 Task: Look for space in Utebo, Spain from 9th June, 2023 to 16th June, 2023 for 2 adults in price range Rs.8000 to Rs.16000. Place can be entire place with 2 bedrooms having 2 beds and 1 bathroom. Property type can be house, flat, guest house. Booking option can be shelf check-in. Required host language is English.
Action: Mouse moved to (270, 148)
Screenshot: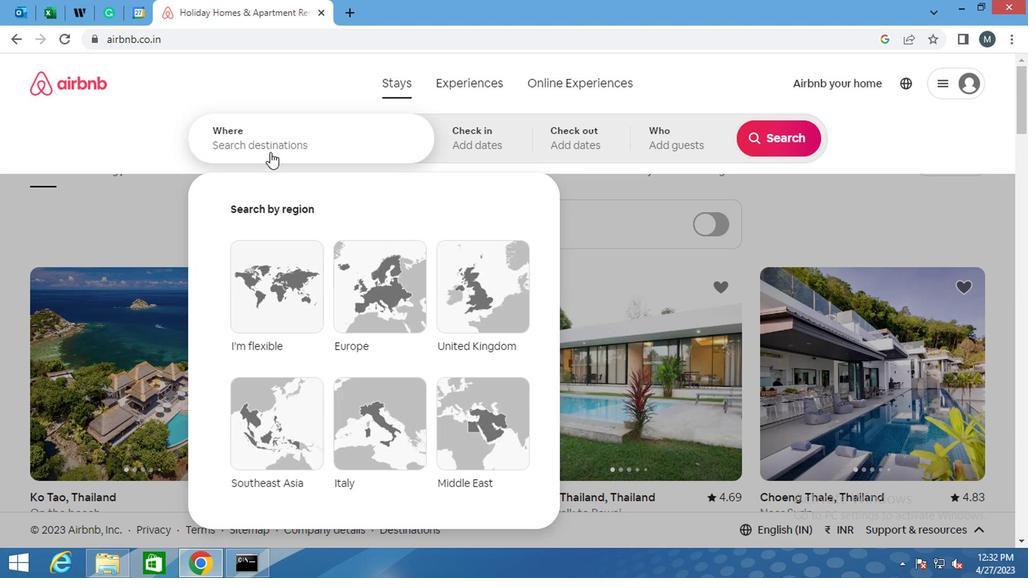 
Action: Mouse pressed left at (270, 148)
Screenshot: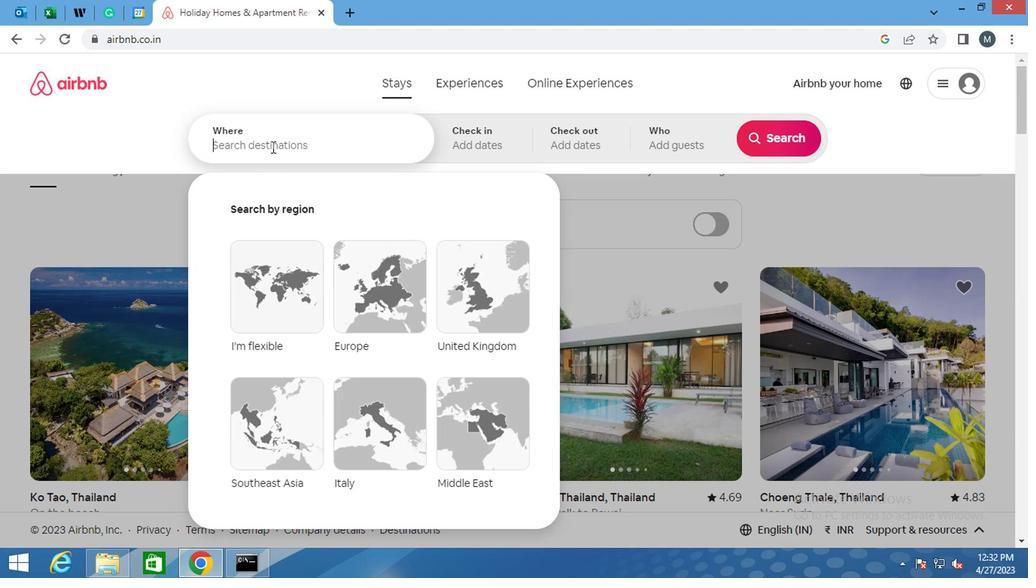 
Action: Mouse moved to (270, 147)
Screenshot: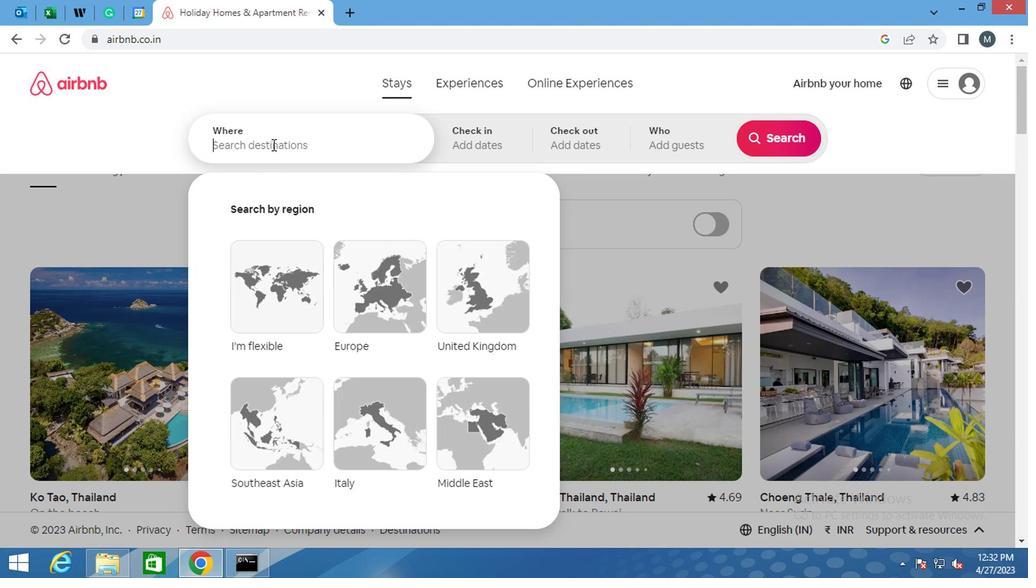 
Action: Key pressed <Key.shift><Key.shift><Key.shift><Key.shift>UTEBO,<Key.space><Key.shift>
Screenshot: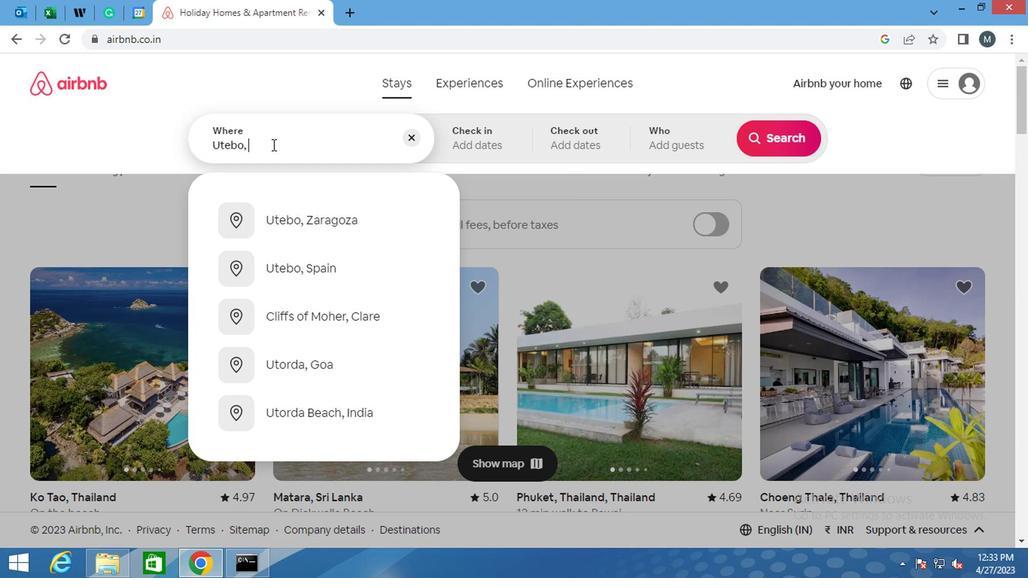 
Action: Mouse moved to (337, 259)
Screenshot: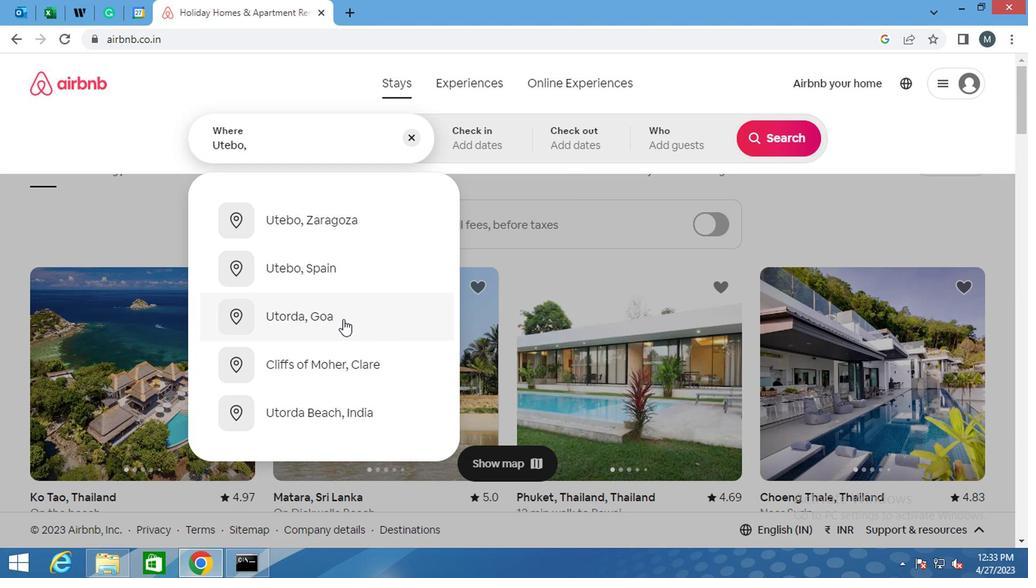 
Action: Mouse pressed left at (337, 259)
Screenshot: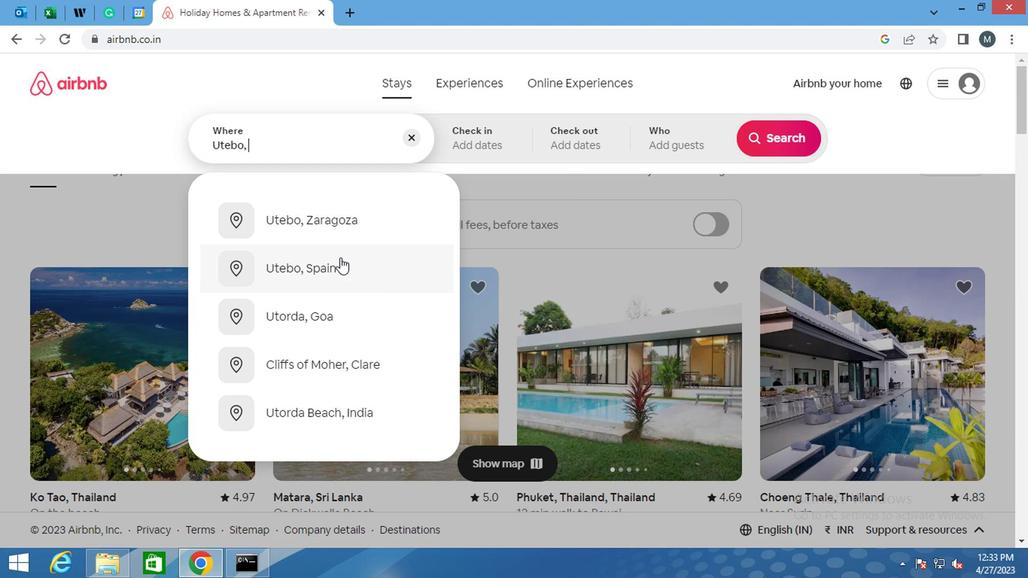 
Action: Mouse moved to (755, 259)
Screenshot: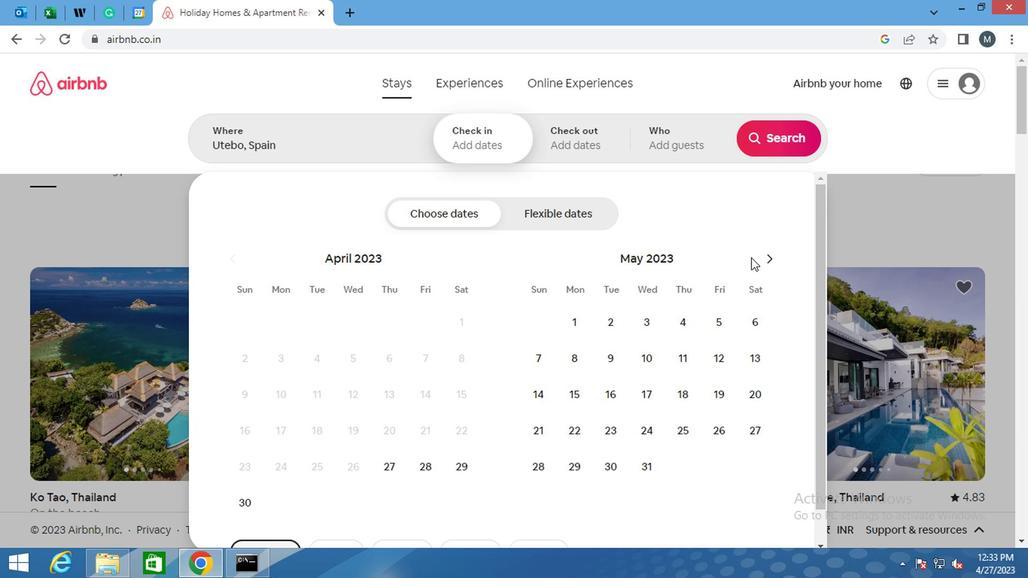 
Action: Mouse pressed left at (755, 259)
Screenshot: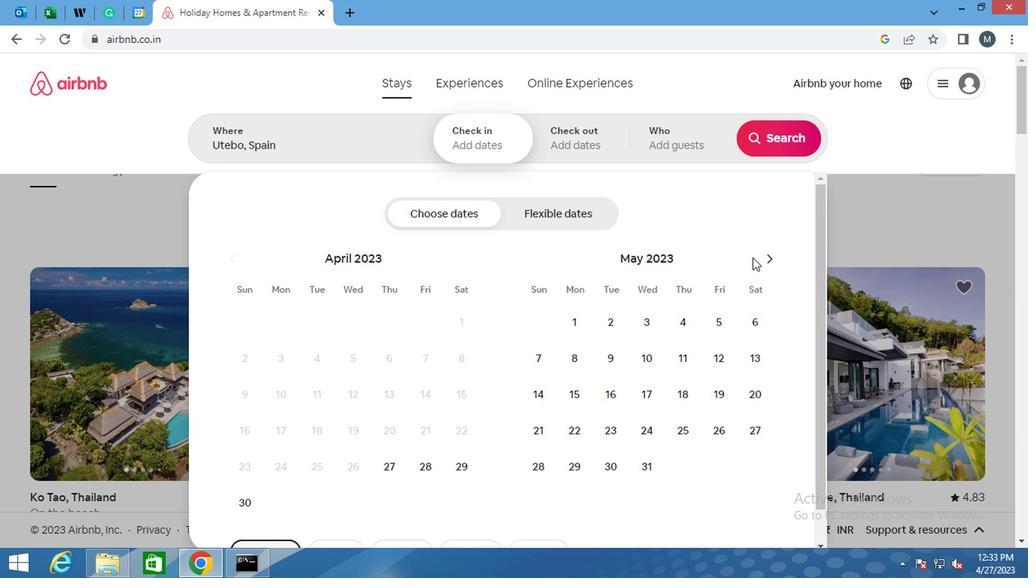 
Action: Mouse moved to (757, 259)
Screenshot: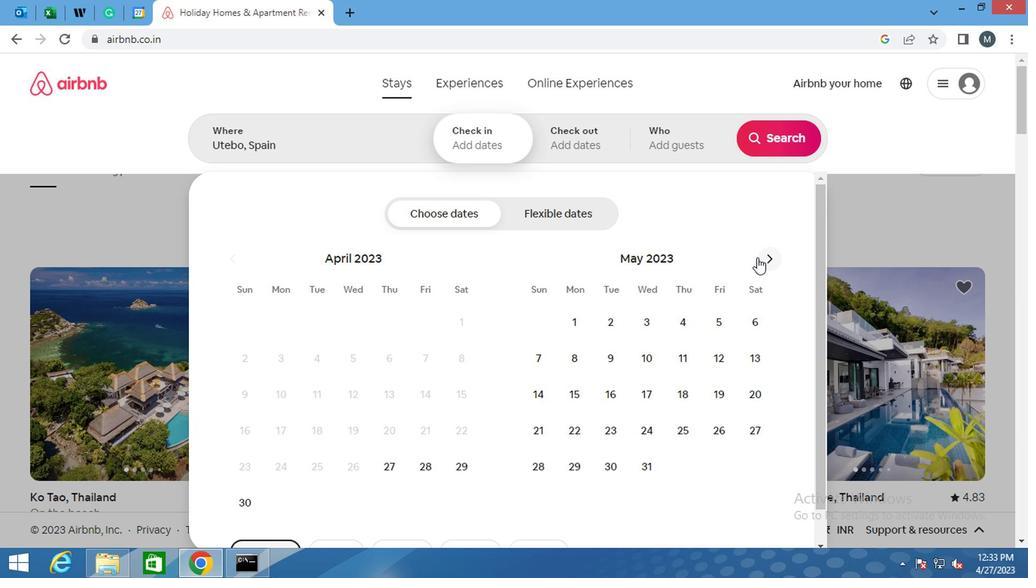 
Action: Mouse pressed left at (757, 259)
Screenshot: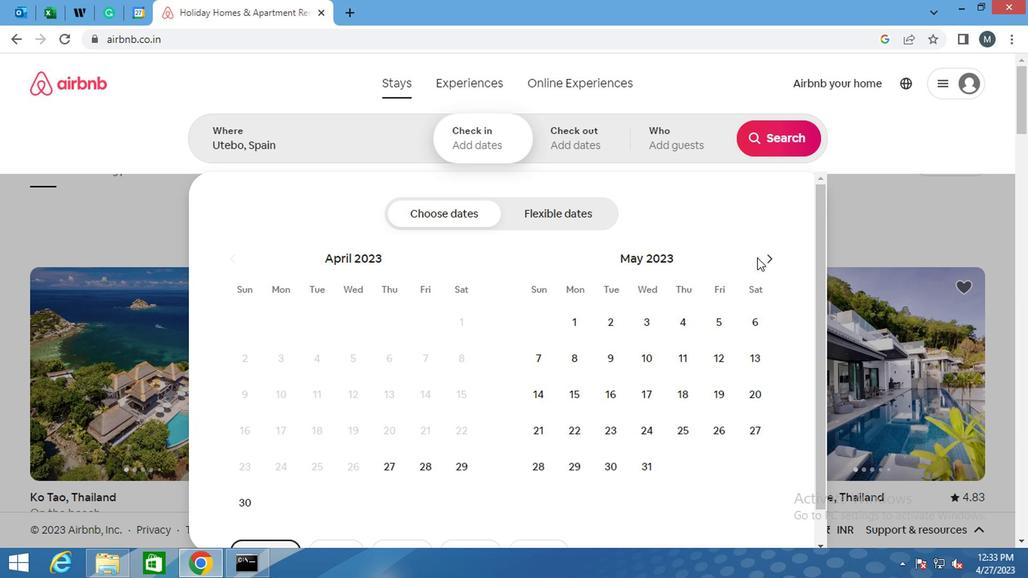 
Action: Mouse pressed left at (757, 259)
Screenshot: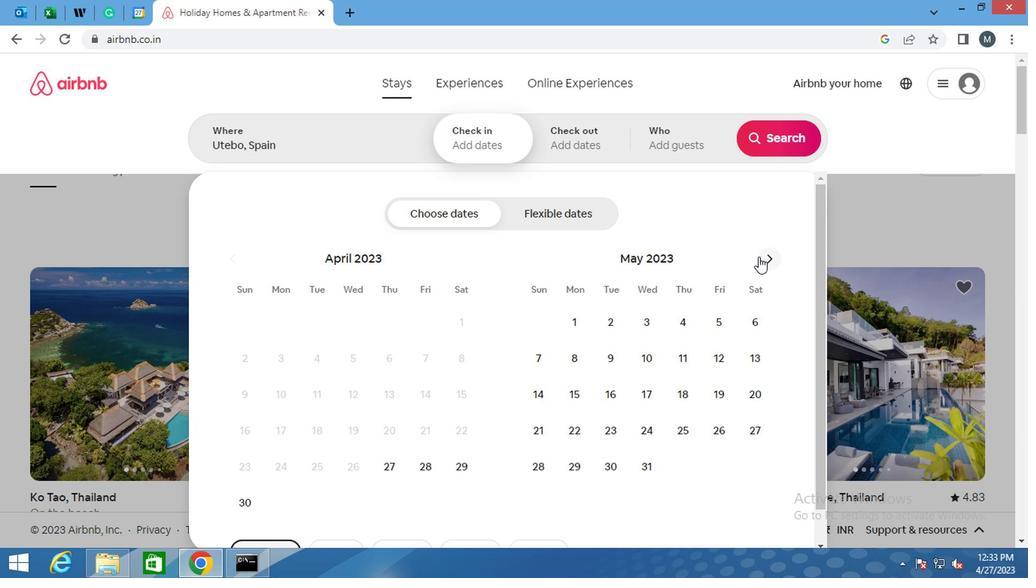 
Action: Mouse pressed left at (757, 259)
Screenshot: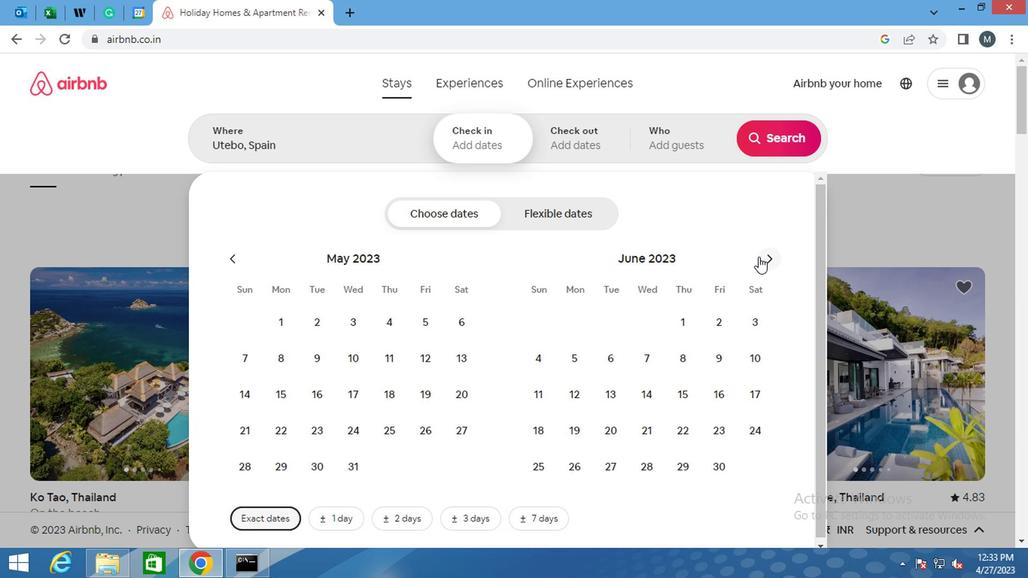 
Action: Mouse moved to (231, 250)
Screenshot: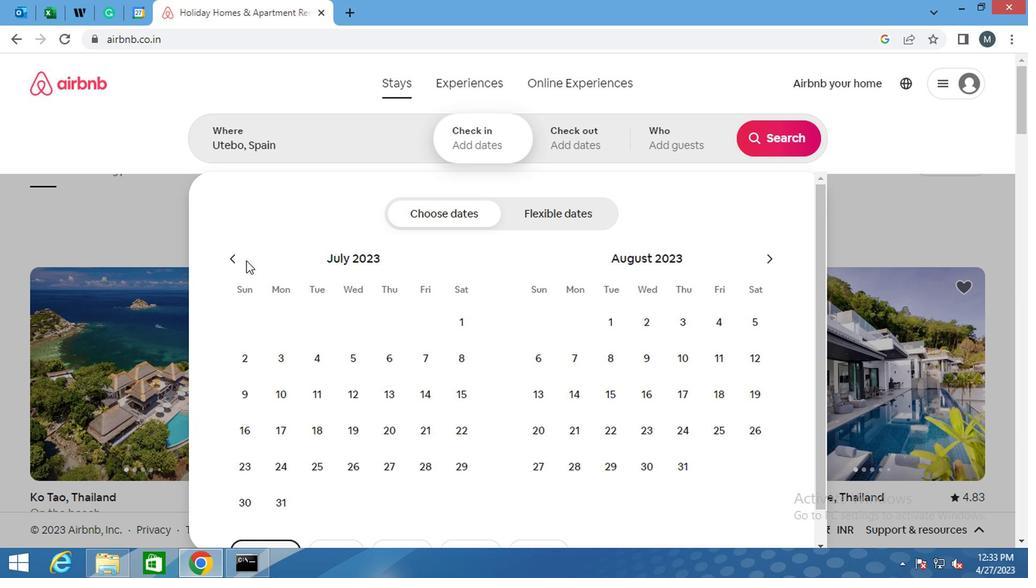 
Action: Mouse pressed left at (231, 250)
Screenshot: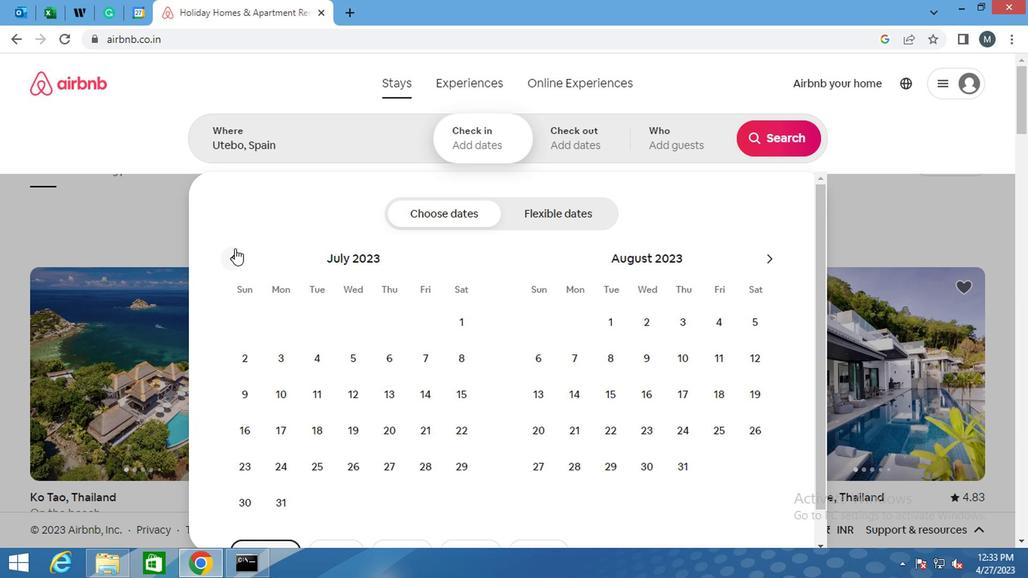 
Action: Mouse moved to (429, 359)
Screenshot: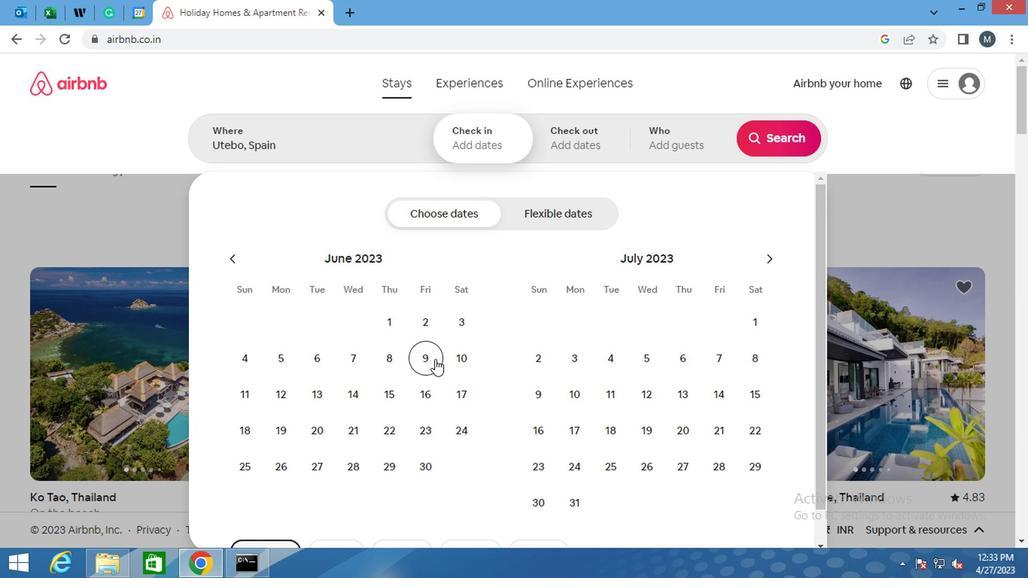 
Action: Mouse pressed left at (429, 359)
Screenshot: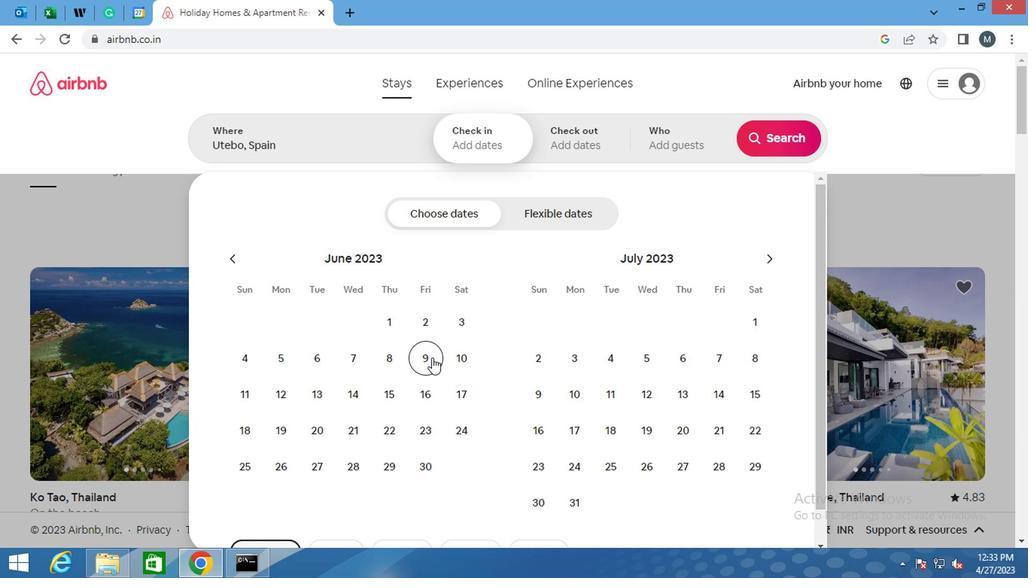 
Action: Mouse moved to (426, 382)
Screenshot: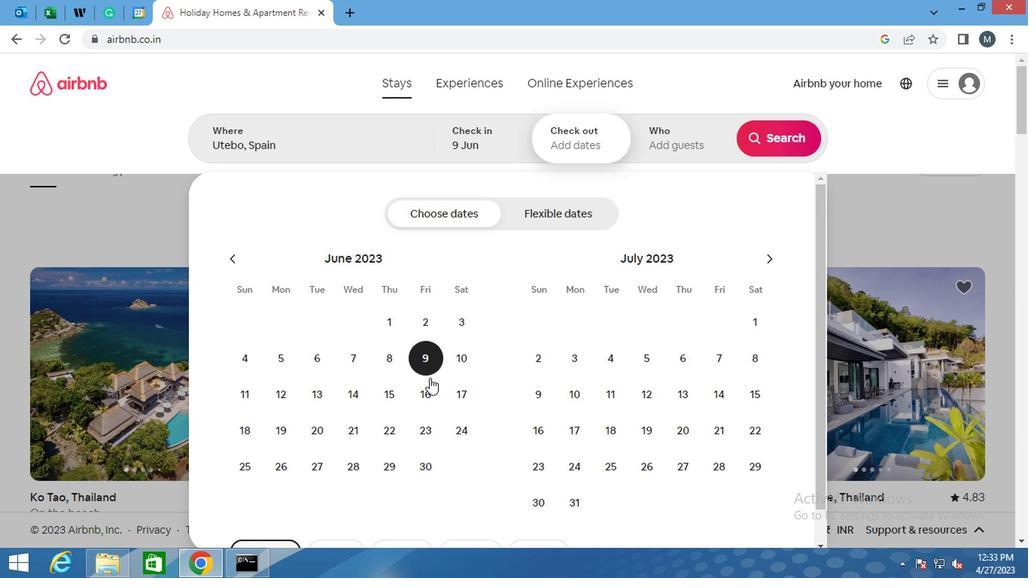 
Action: Mouse pressed left at (426, 382)
Screenshot: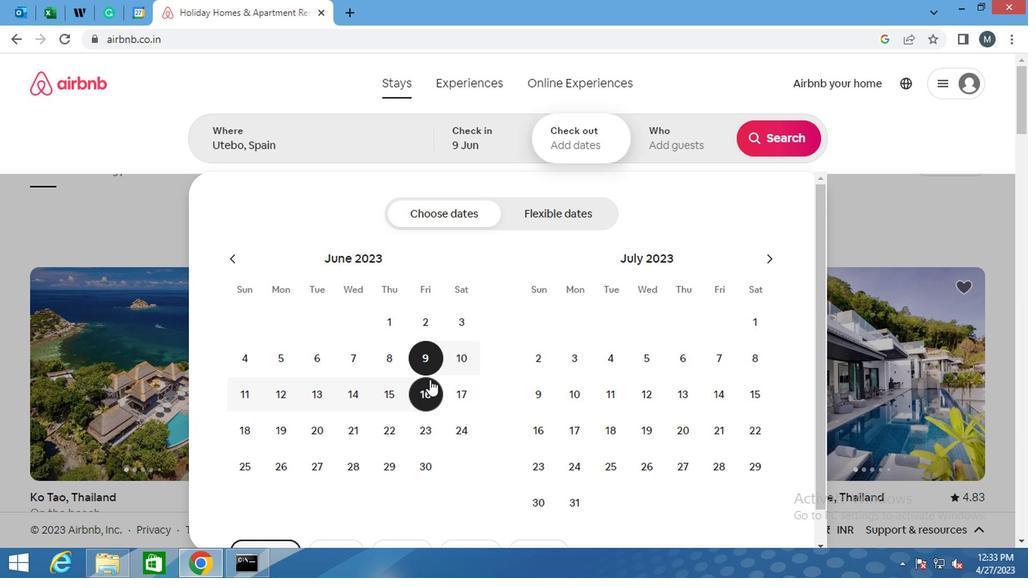 
Action: Mouse moved to (675, 141)
Screenshot: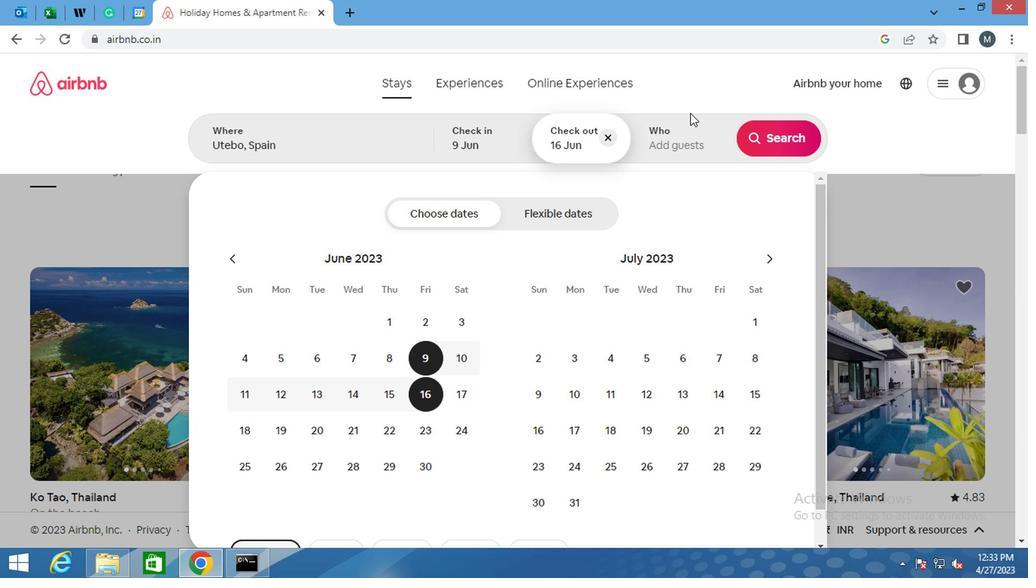 
Action: Mouse pressed left at (675, 141)
Screenshot: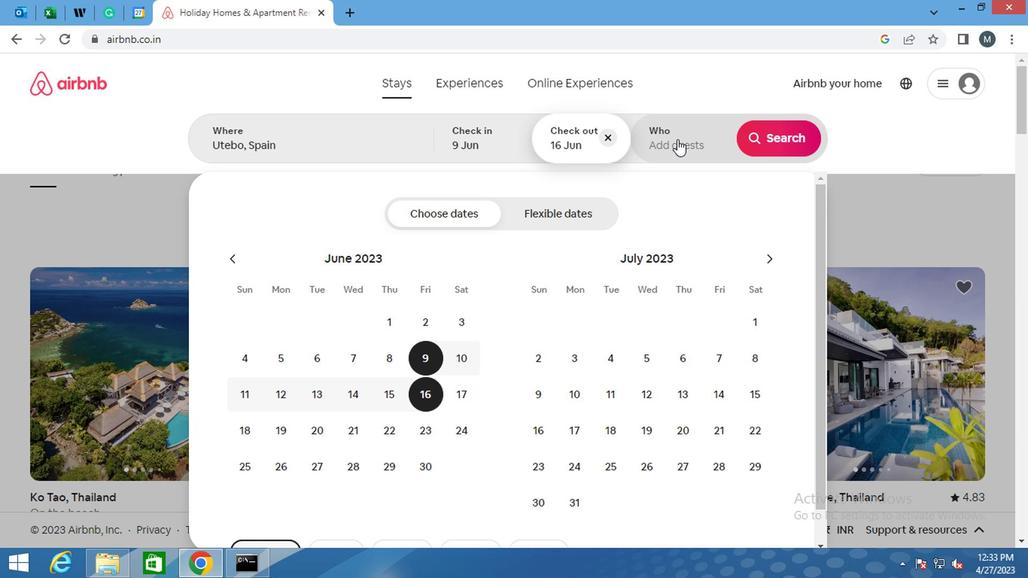 
Action: Mouse moved to (786, 222)
Screenshot: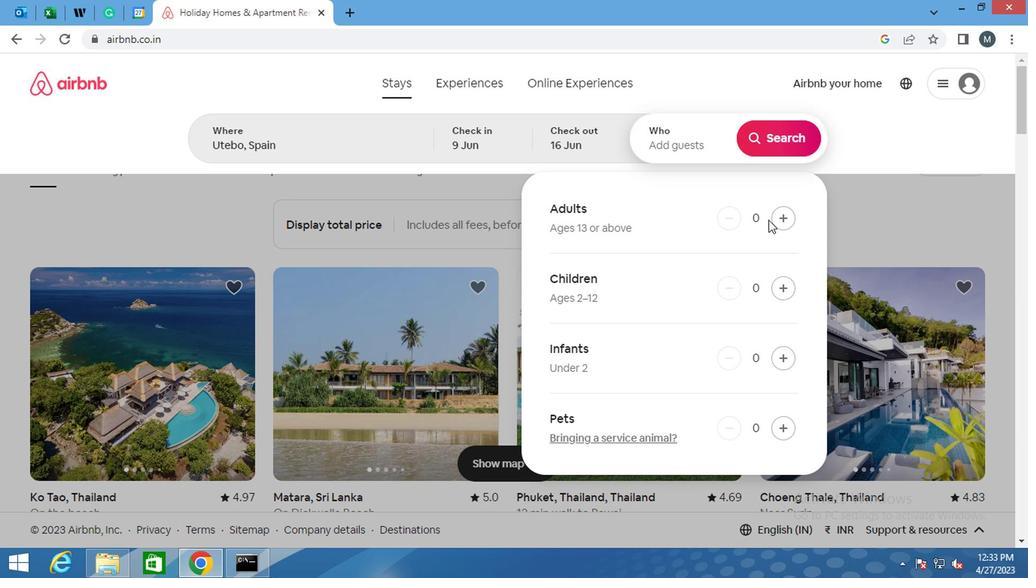 
Action: Mouse pressed left at (786, 222)
Screenshot: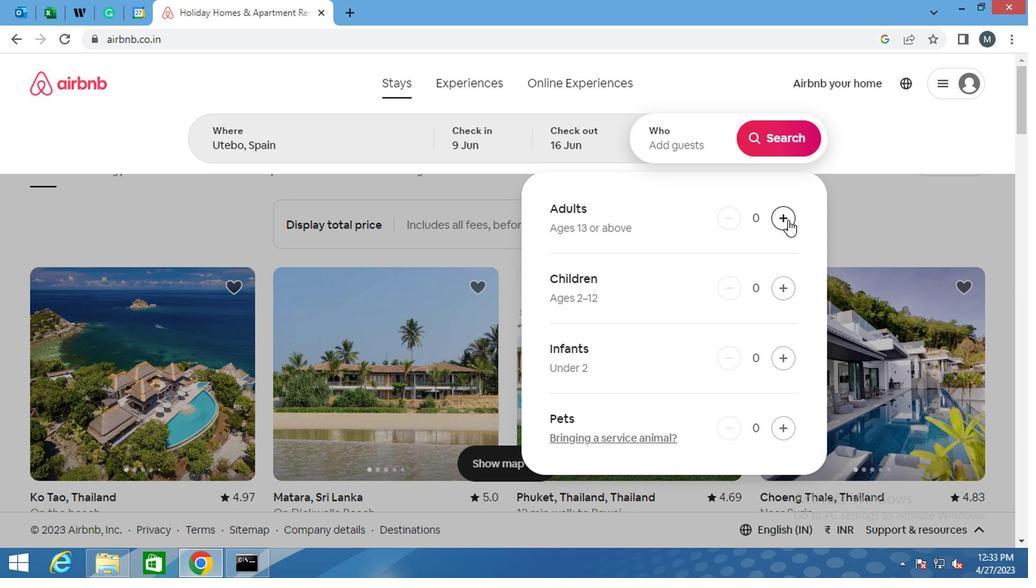 
Action: Mouse pressed left at (786, 222)
Screenshot: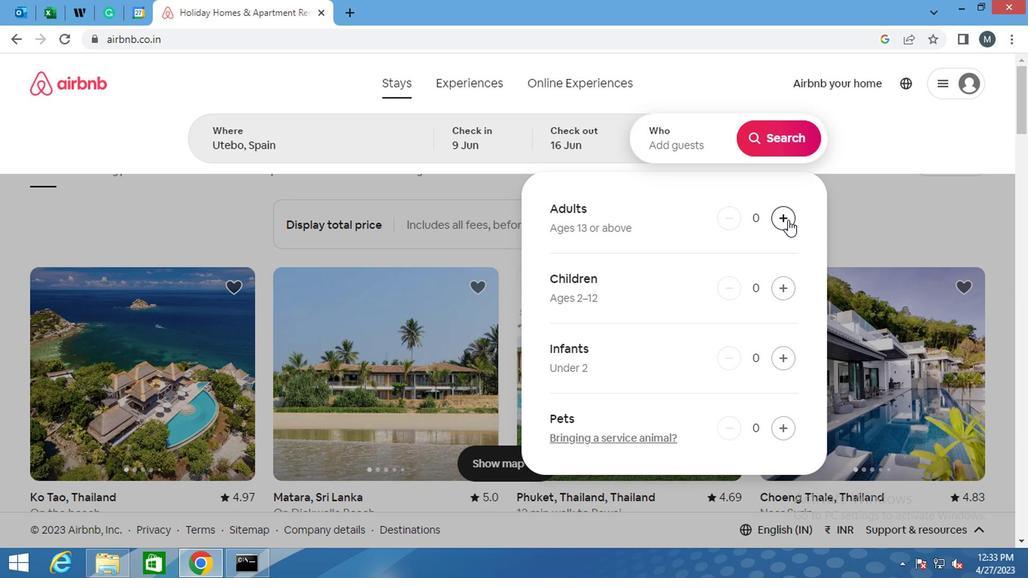 
Action: Mouse moved to (772, 139)
Screenshot: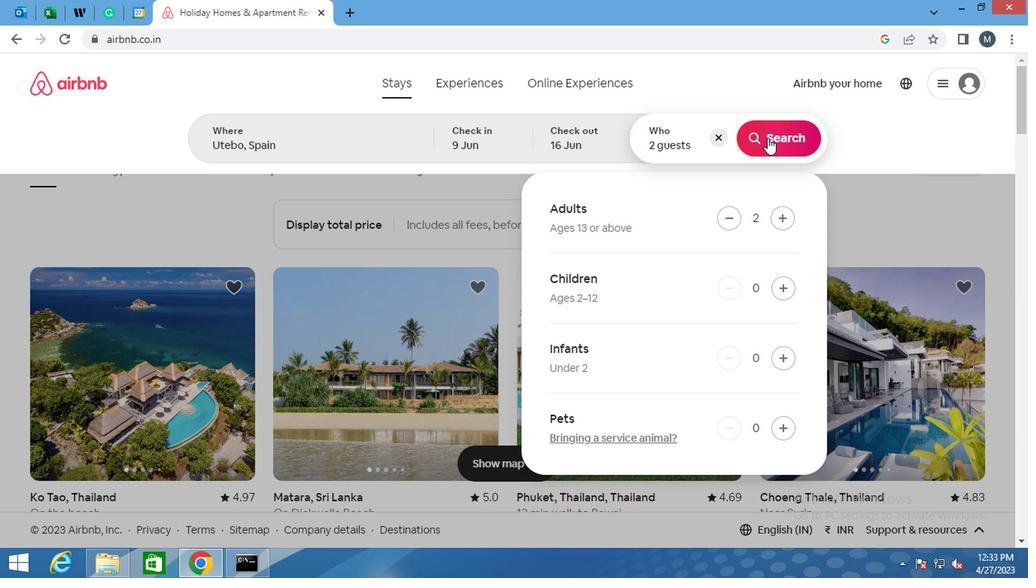 
Action: Mouse pressed left at (772, 139)
Screenshot: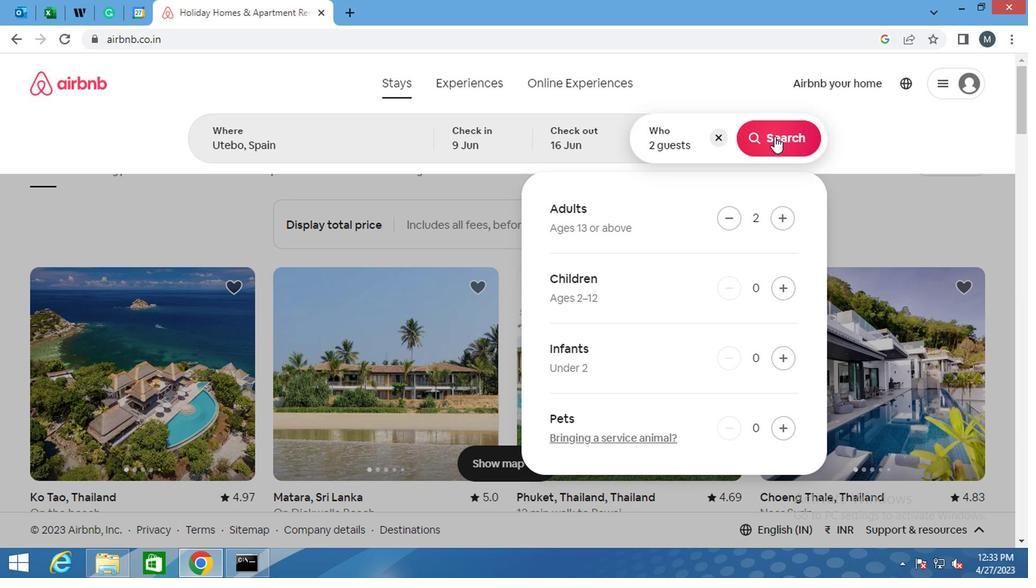 
Action: Mouse moved to (959, 130)
Screenshot: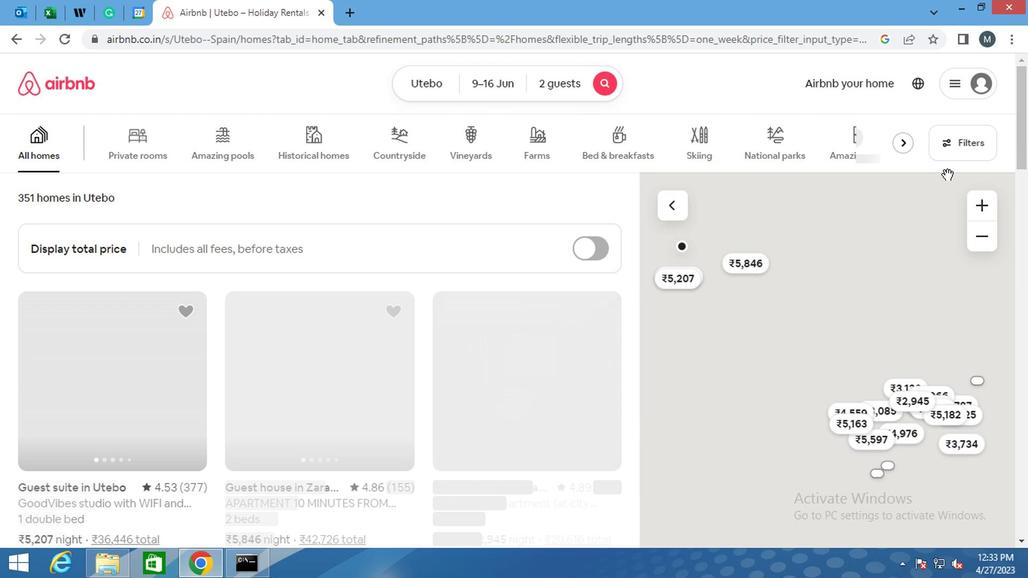 
Action: Mouse pressed left at (959, 130)
Screenshot: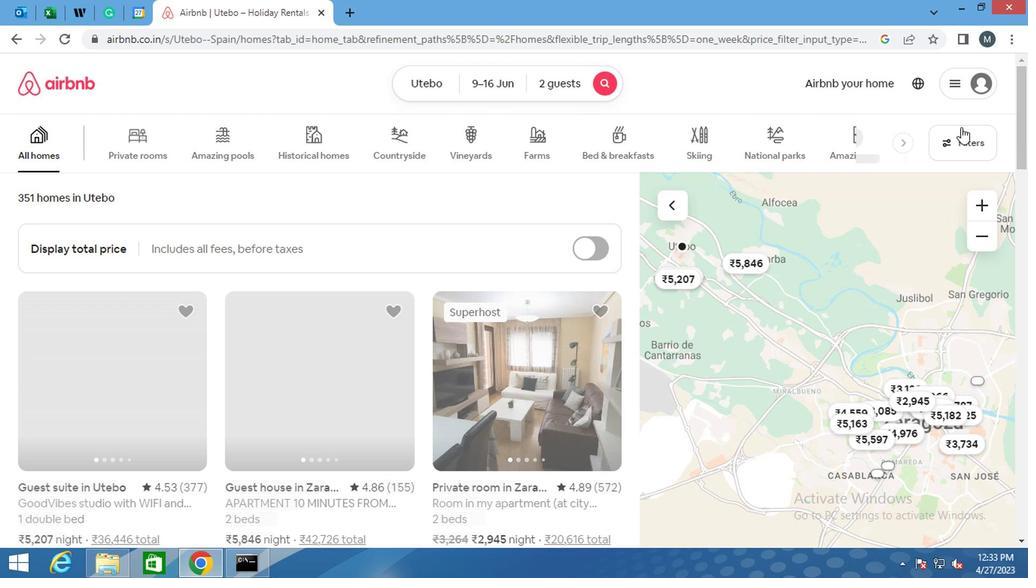 
Action: Mouse moved to (957, 143)
Screenshot: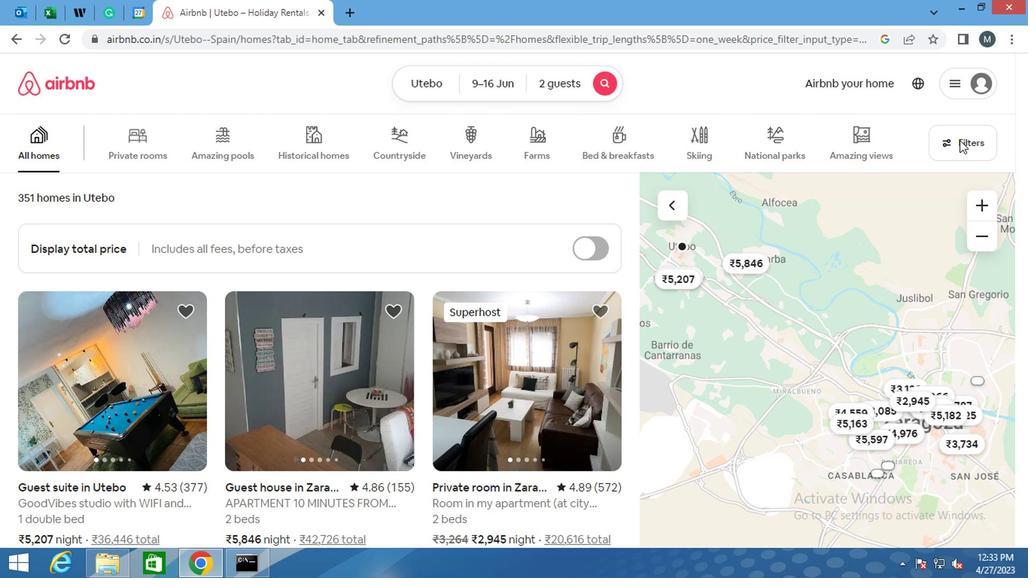 
Action: Mouse pressed left at (957, 143)
Screenshot: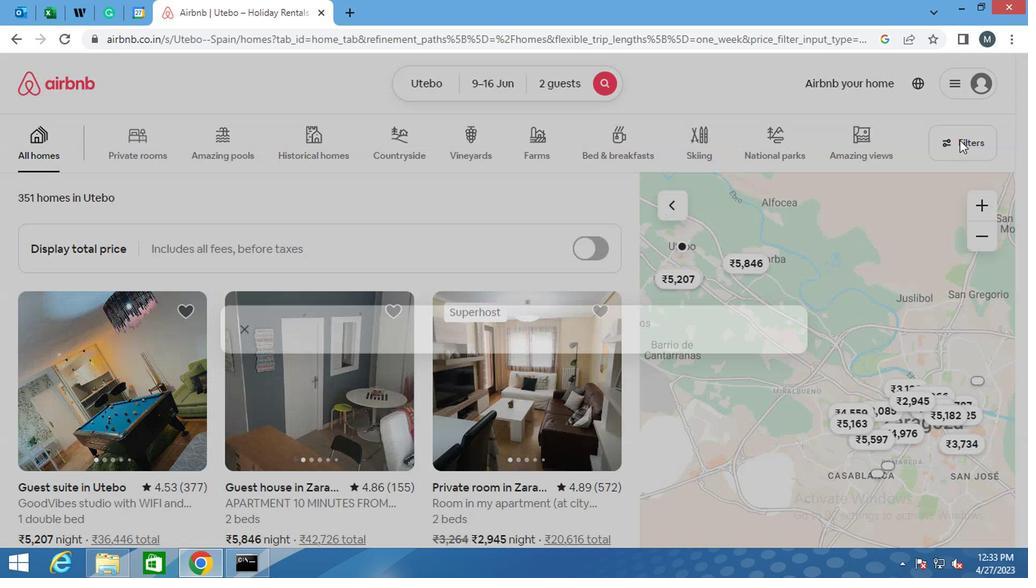 
Action: Mouse moved to (953, 149)
Screenshot: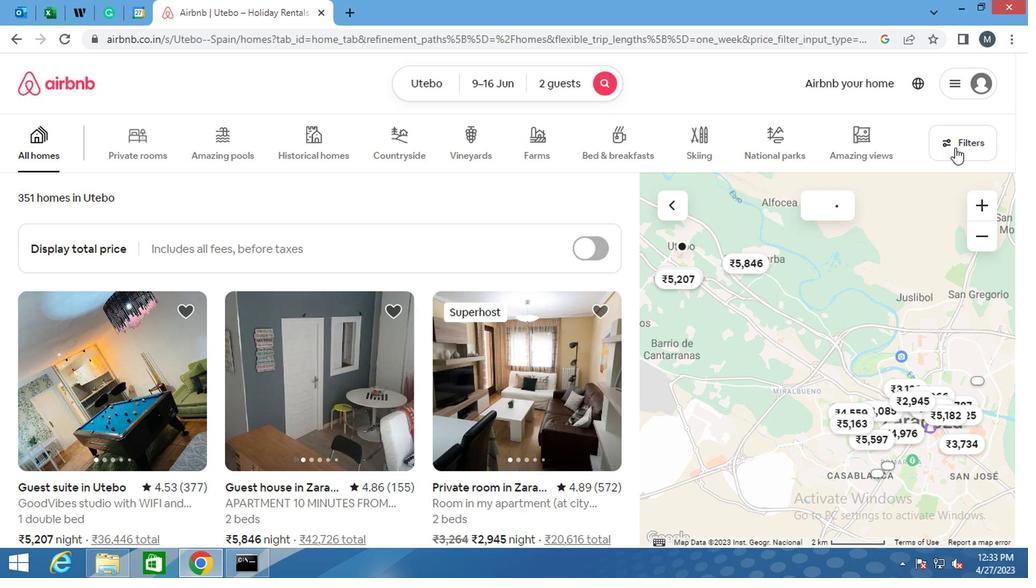 
Action: Mouse pressed left at (953, 149)
Screenshot: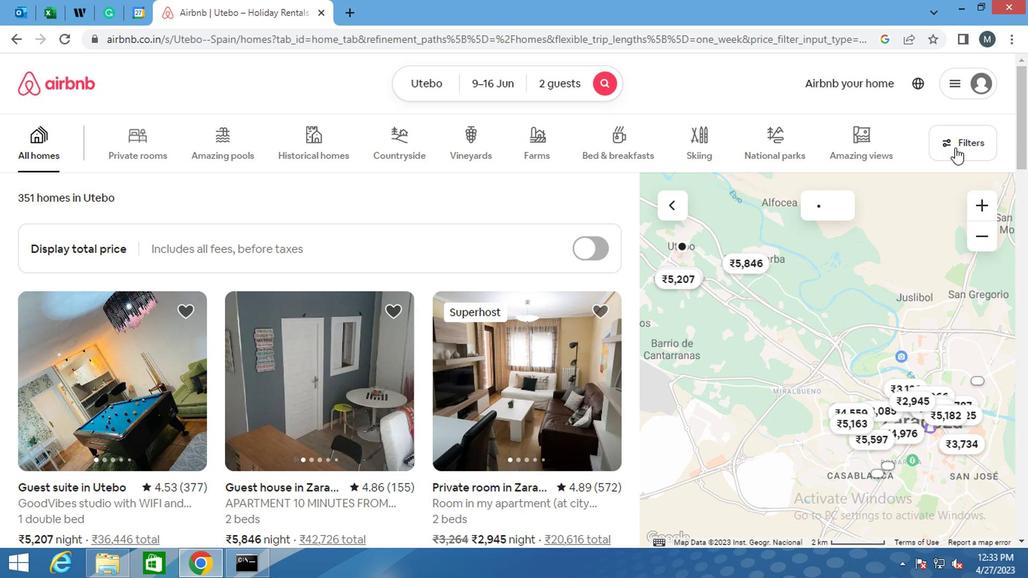
Action: Mouse moved to (342, 336)
Screenshot: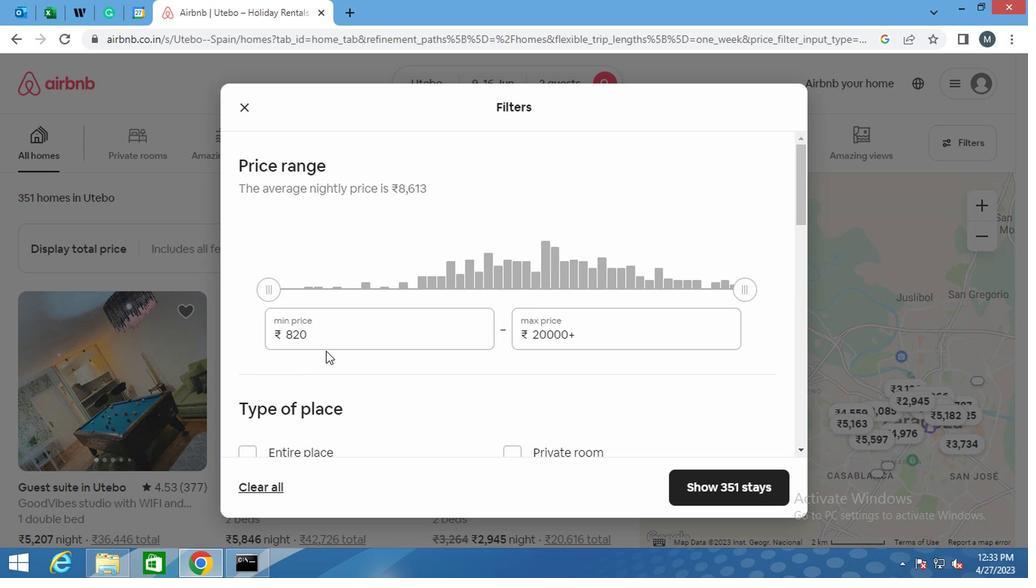 
Action: Mouse pressed left at (342, 336)
Screenshot: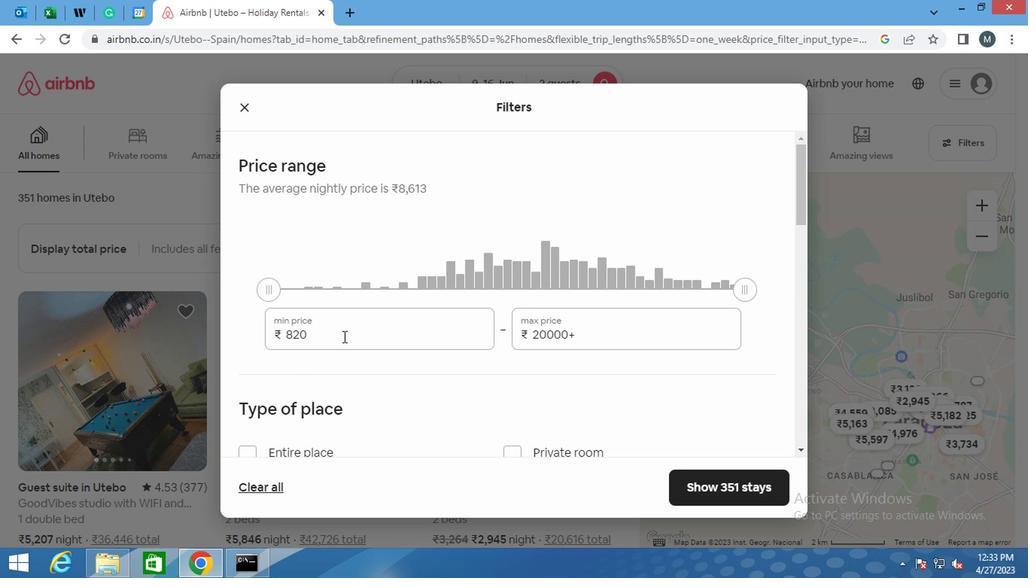 
Action: Mouse moved to (342, 334)
Screenshot: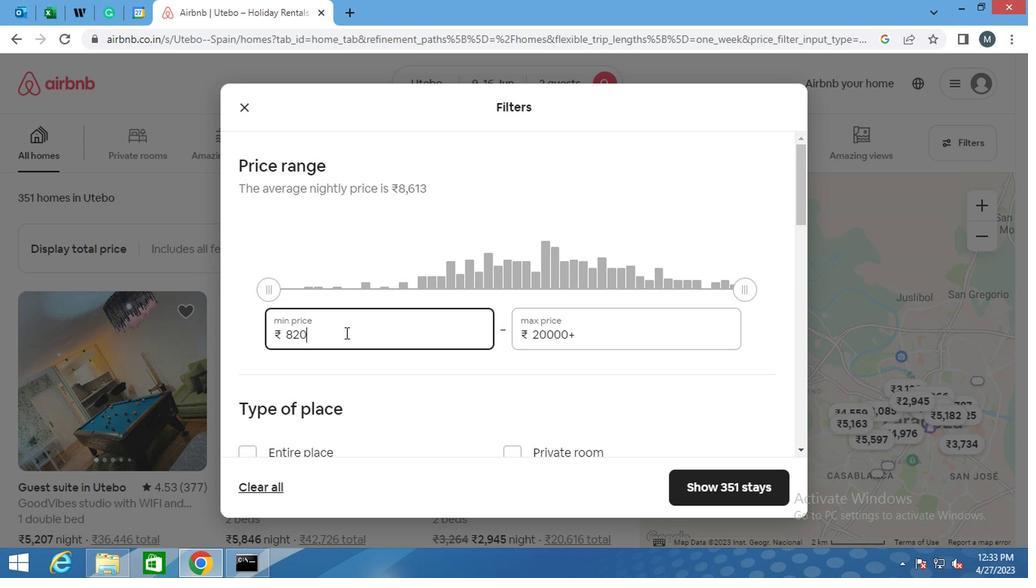 
Action: Key pressed <Key.backspace>
Screenshot: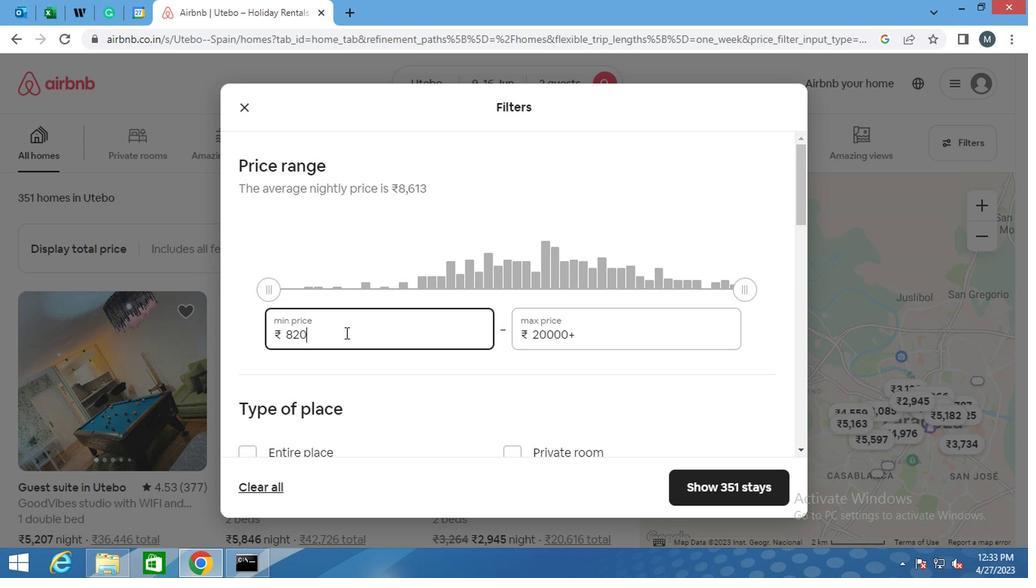 
Action: Mouse moved to (342, 337)
Screenshot: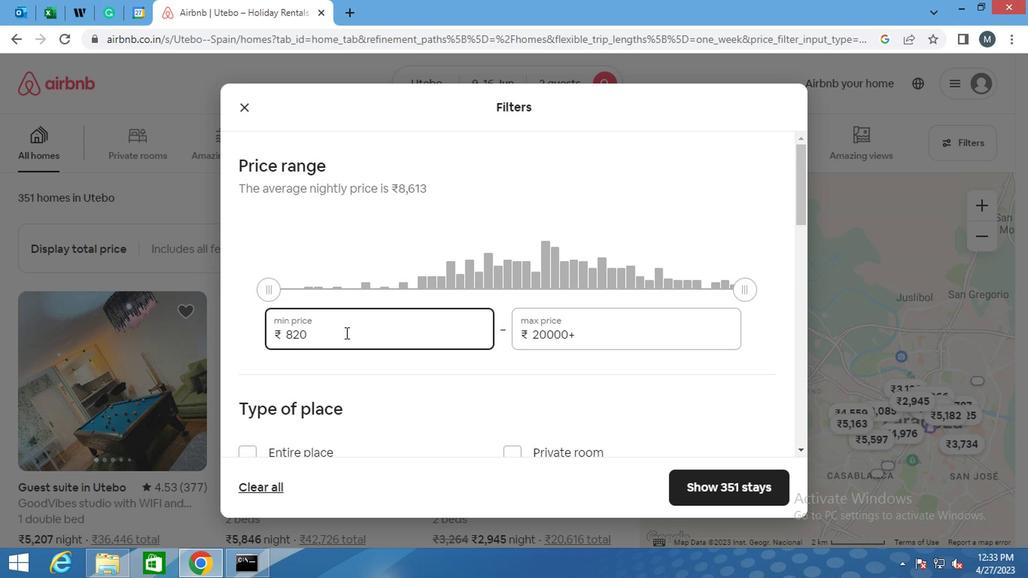 
Action: Key pressed <Key.backspace>
Screenshot: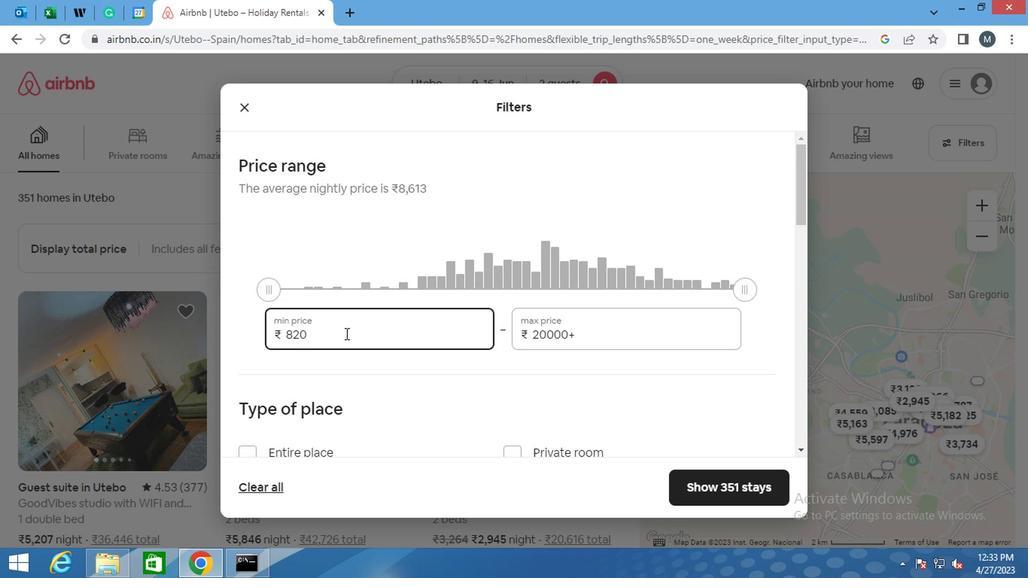 
Action: Mouse moved to (342, 337)
Screenshot: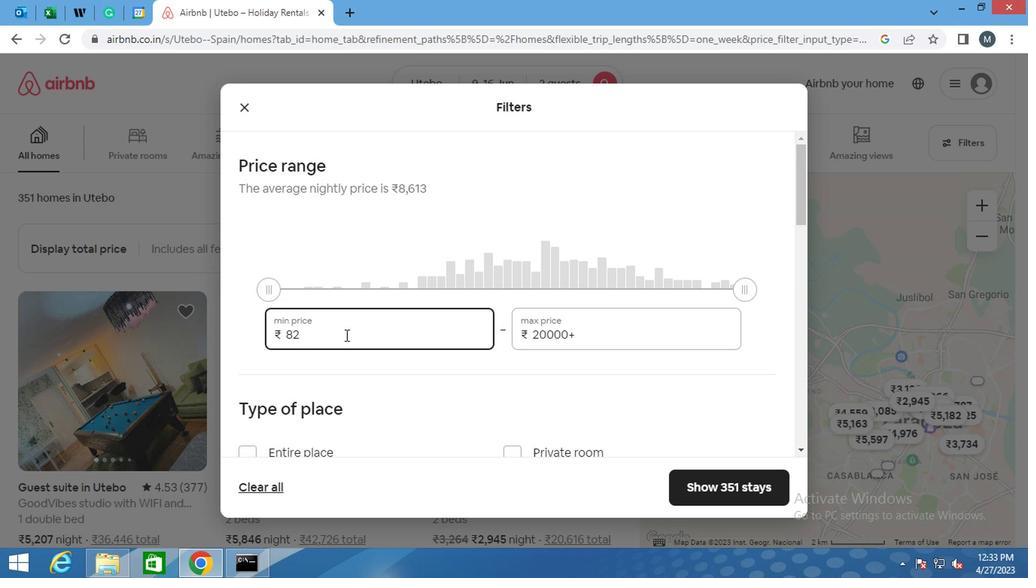 
Action: Key pressed 00
Screenshot: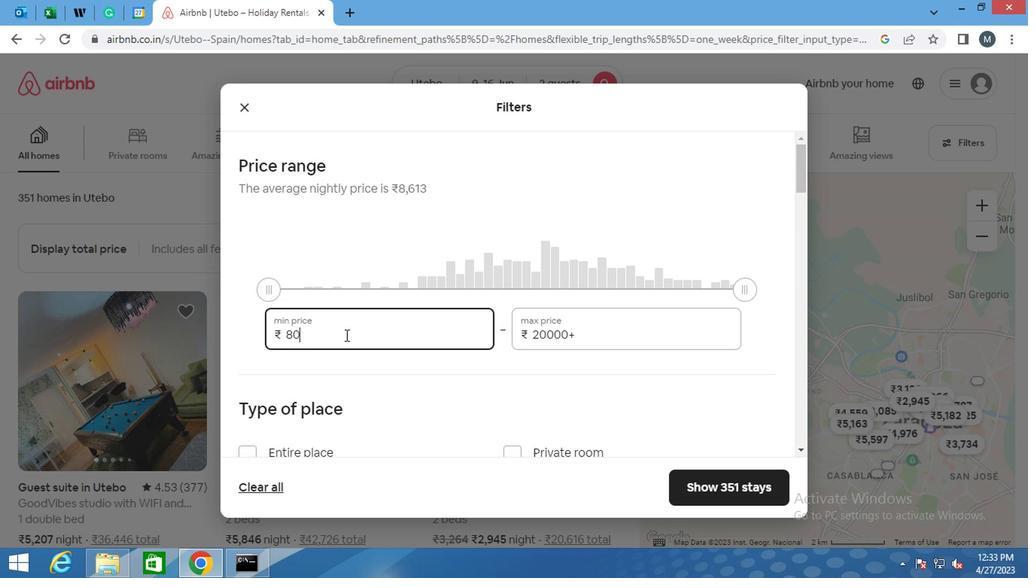 
Action: Mouse moved to (405, 347)
Screenshot: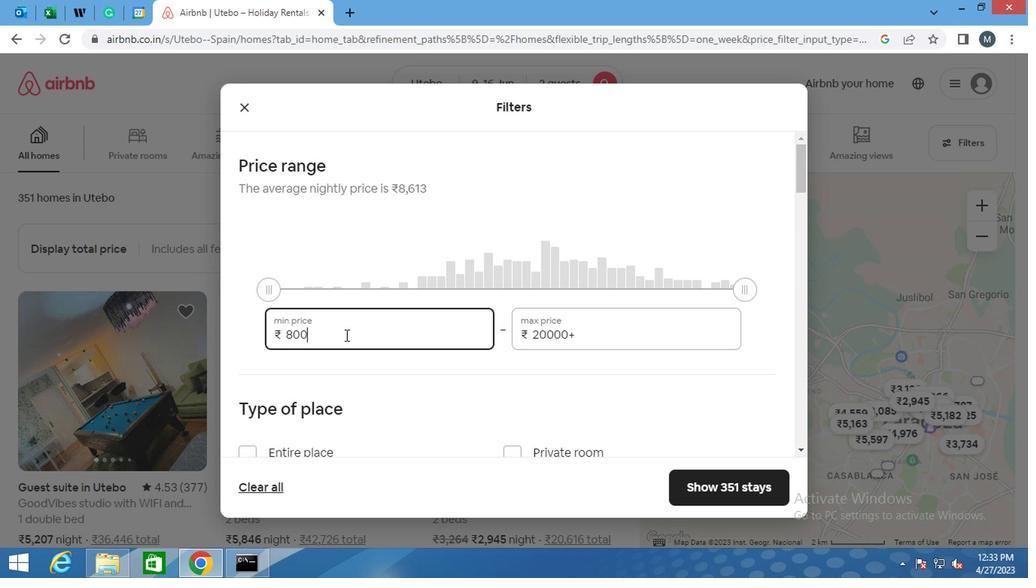 
Action: Key pressed 0
Screenshot: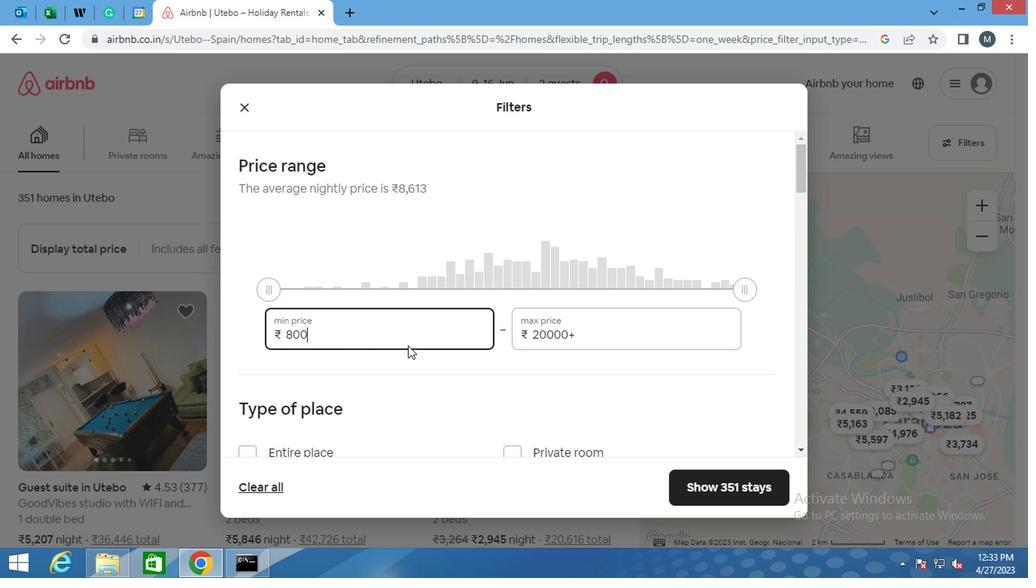 
Action: Mouse moved to (593, 338)
Screenshot: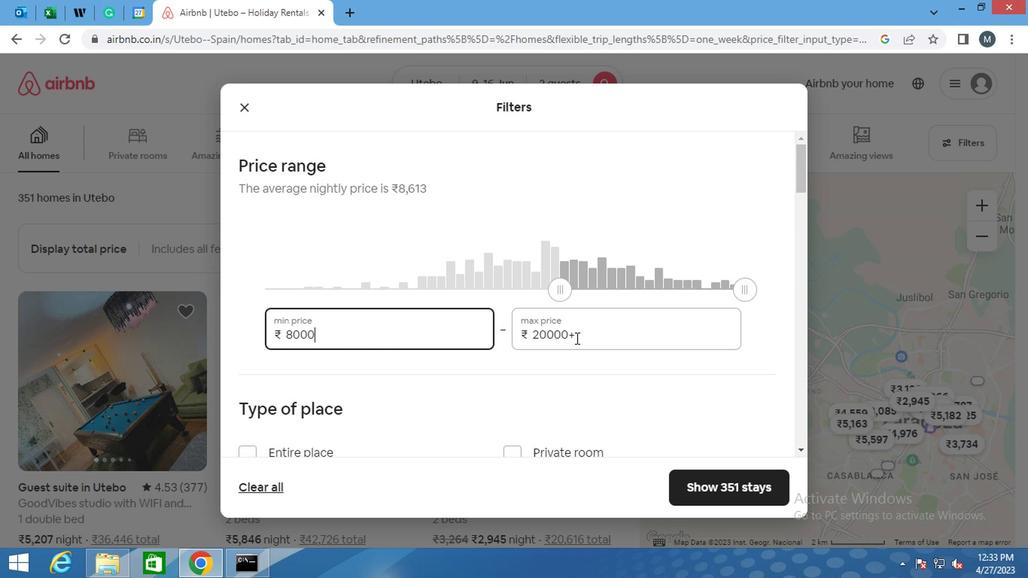 
Action: Mouse pressed left at (593, 338)
Screenshot: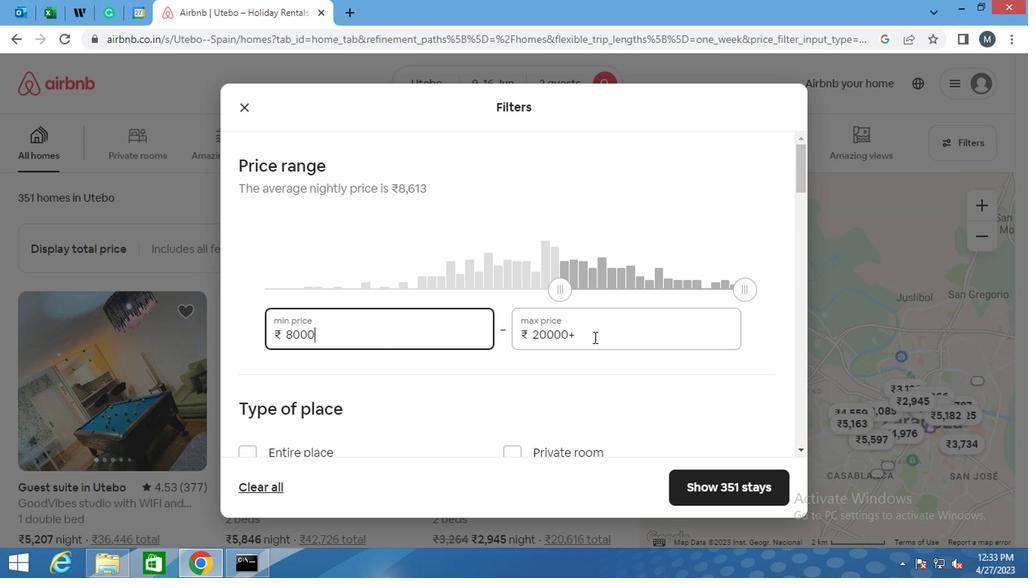 
Action: Key pressed <Key.backspace>
Screenshot: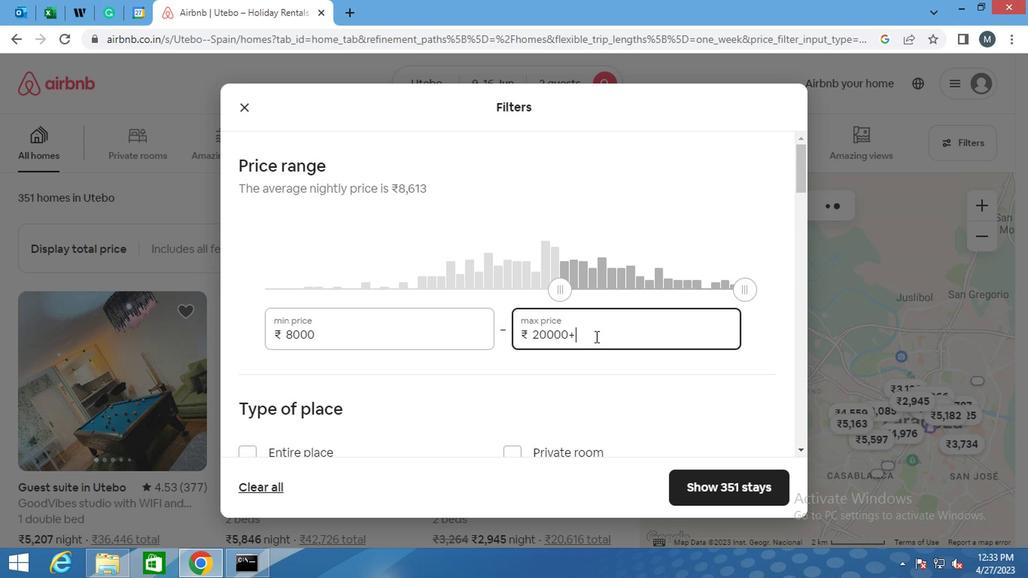 
Action: Mouse moved to (590, 338)
Screenshot: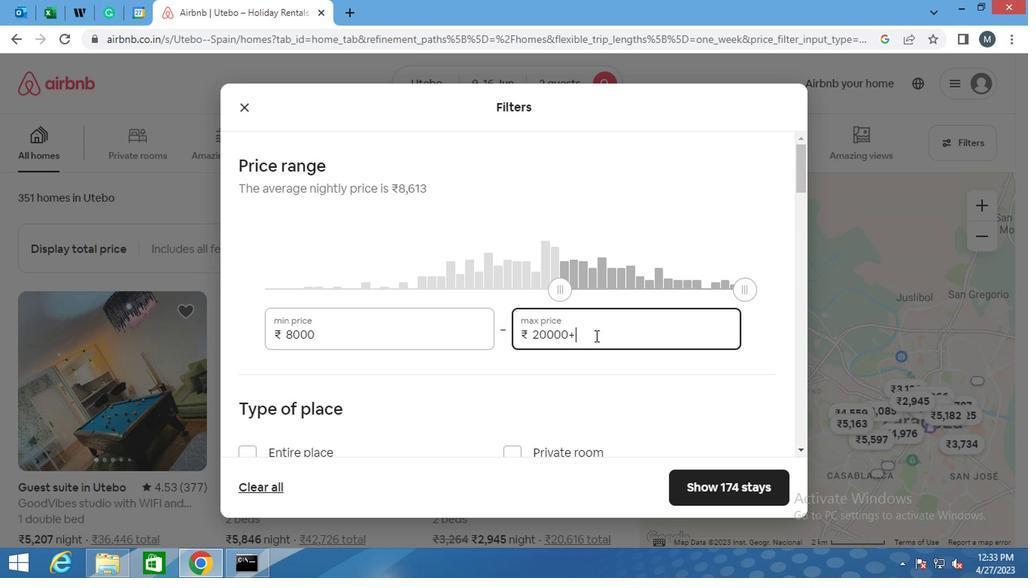
Action: Key pressed <Key.backspace><Key.backspace><Key.backspace><Key.backspace><Key.backspace><Key.backspace>
Screenshot: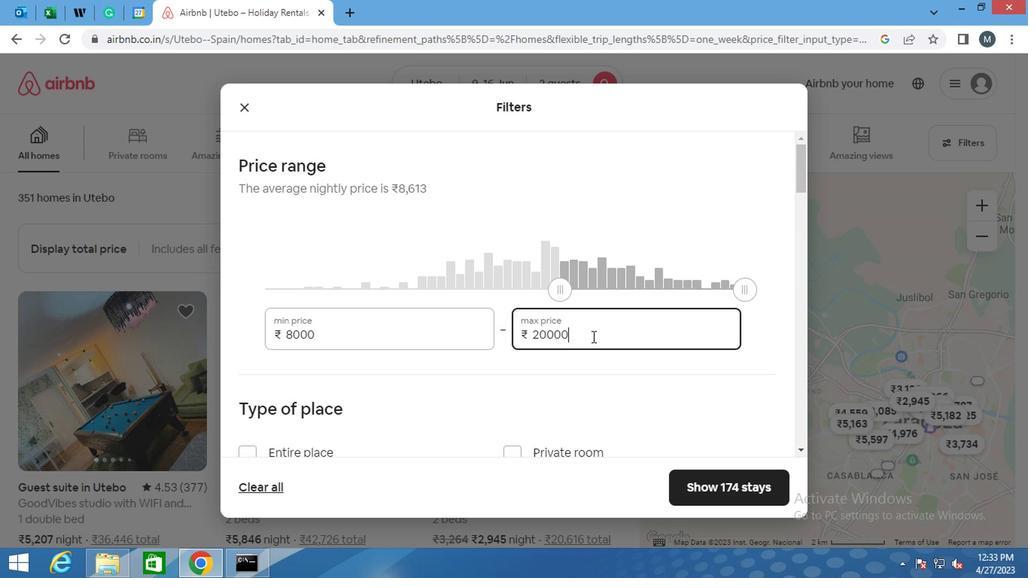 
Action: Mouse moved to (589, 338)
Screenshot: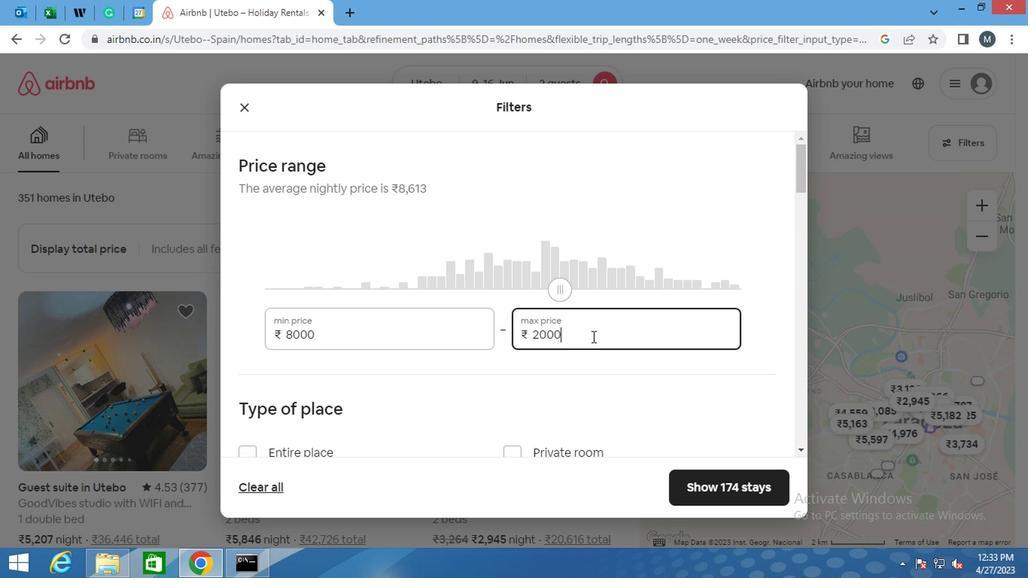 
Action: Key pressed <Key.backspace>
Screenshot: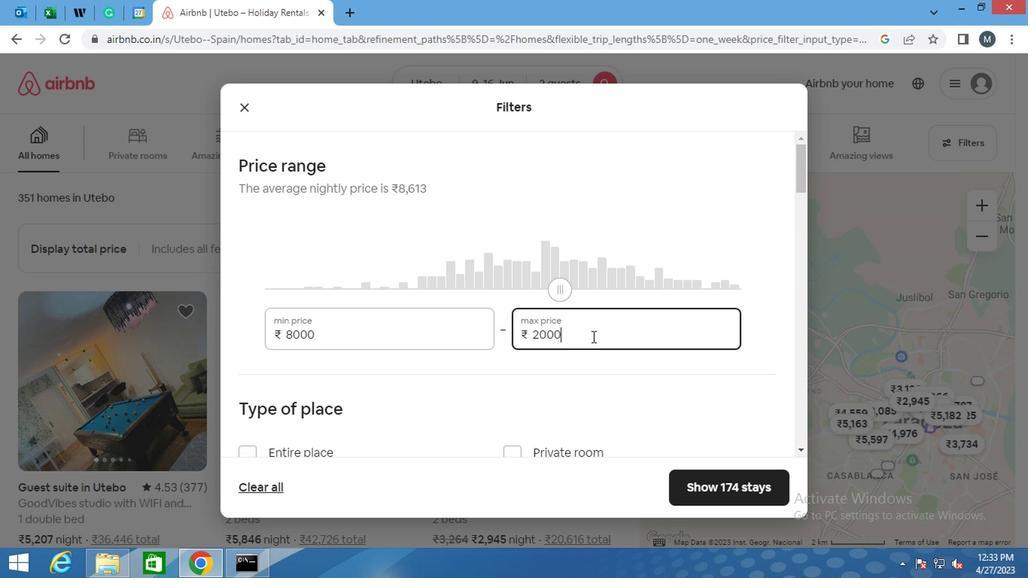 
Action: Mouse moved to (587, 339)
Screenshot: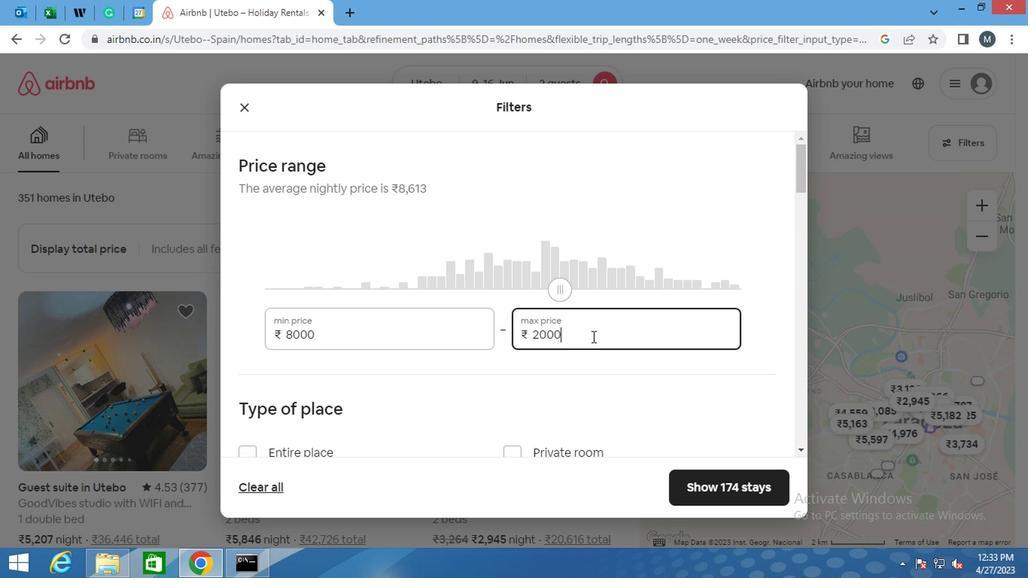 
Action: Key pressed <Key.backspace>
Screenshot: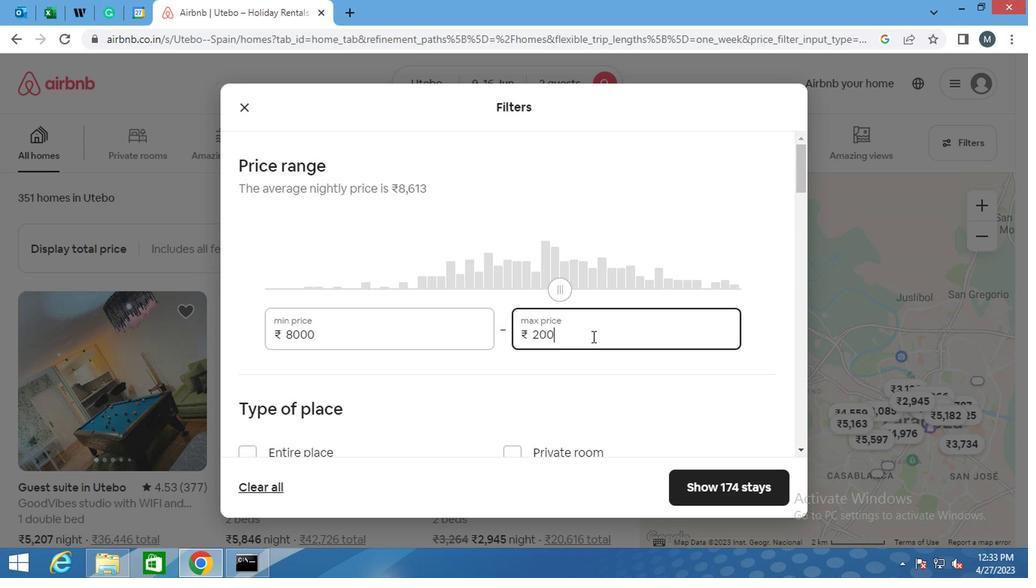 
Action: Mouse moved to (586, 339)
Screenshot: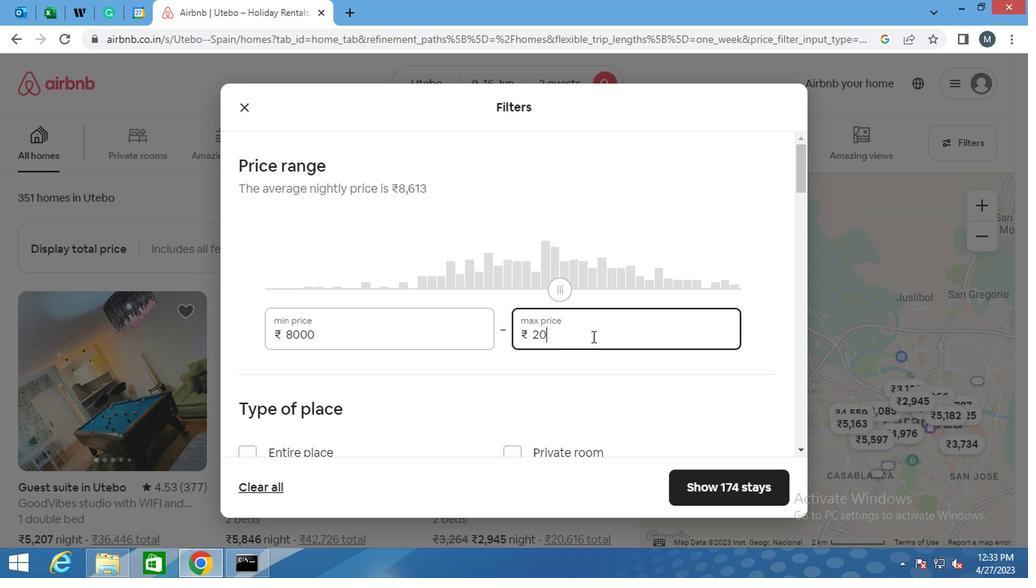 
Action: Key pressed <Key.backspace><Key.backspace>
Screenshot: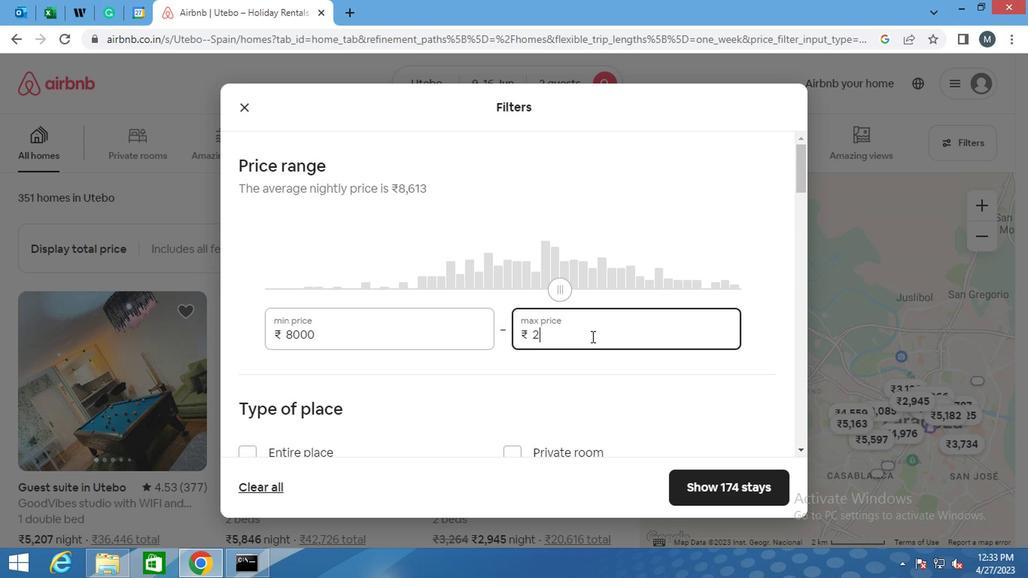 
Action: Mouse moved to (579, 337)
Screenshot: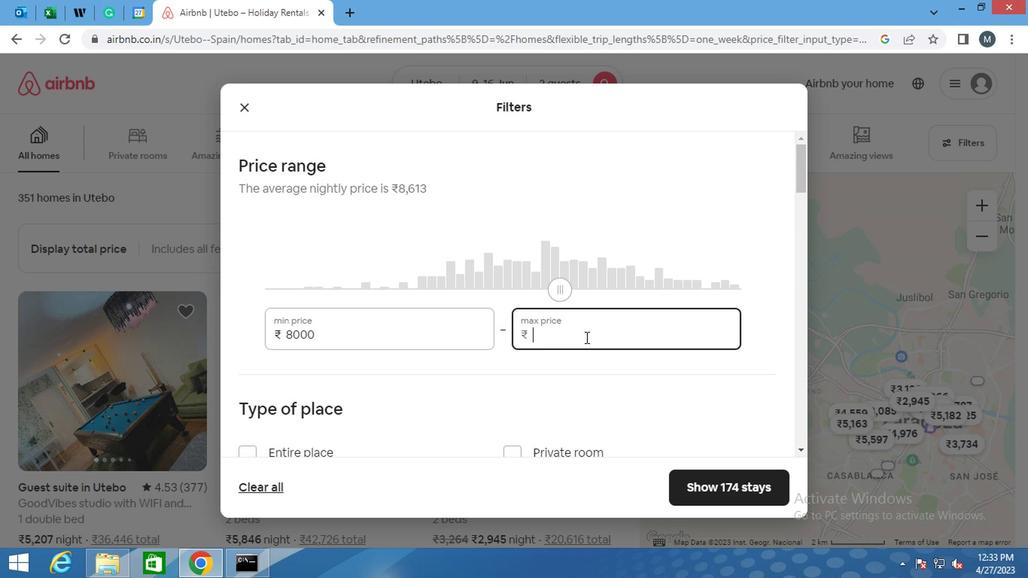 
Action: Key pressed 1
Screenshot: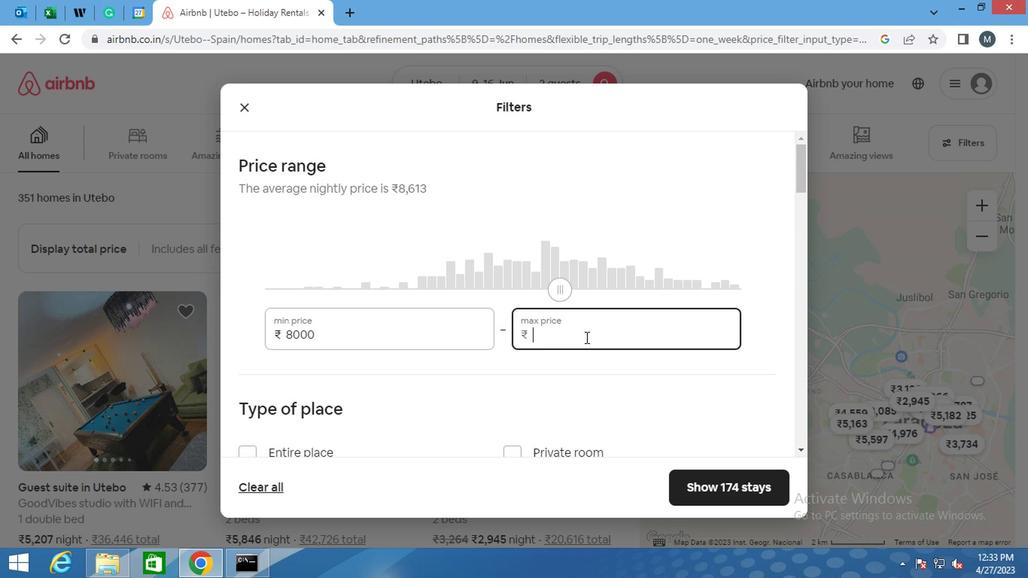 
Action: Mouse moved to (575, 337)
Screenshot: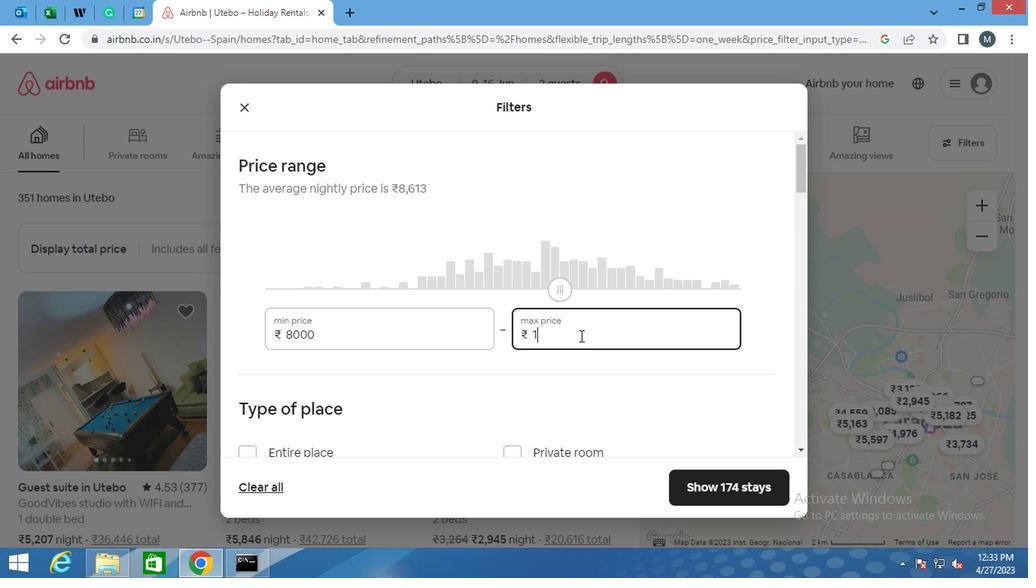 
Action: Key pressed 6
Screenshot: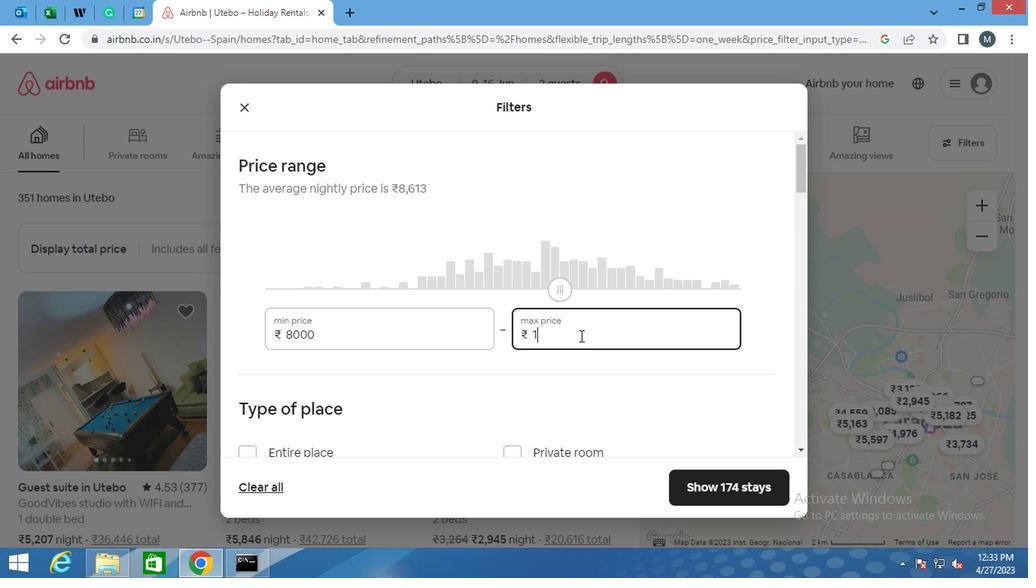 
Action: Mouse moved to (561, 341)
Screenshot: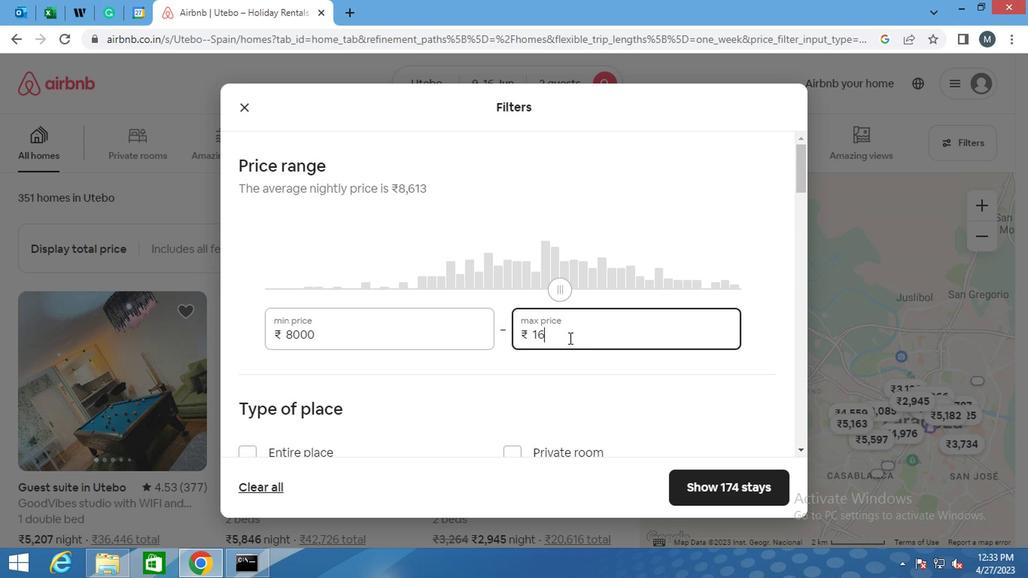 
Action: Key pressed 0
Screenshot: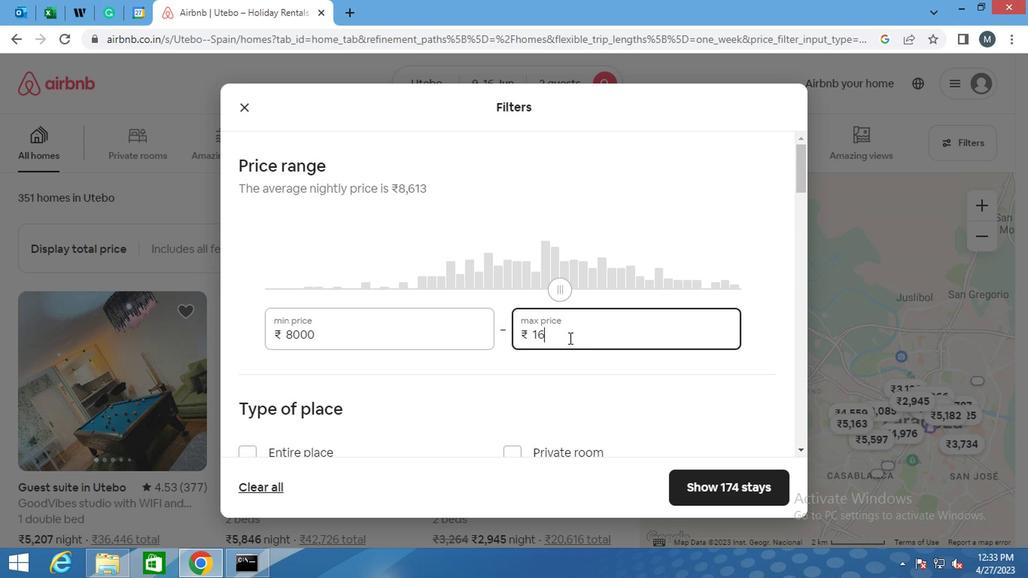 
Action: Mouse moved to (561, 342)
Screenshot: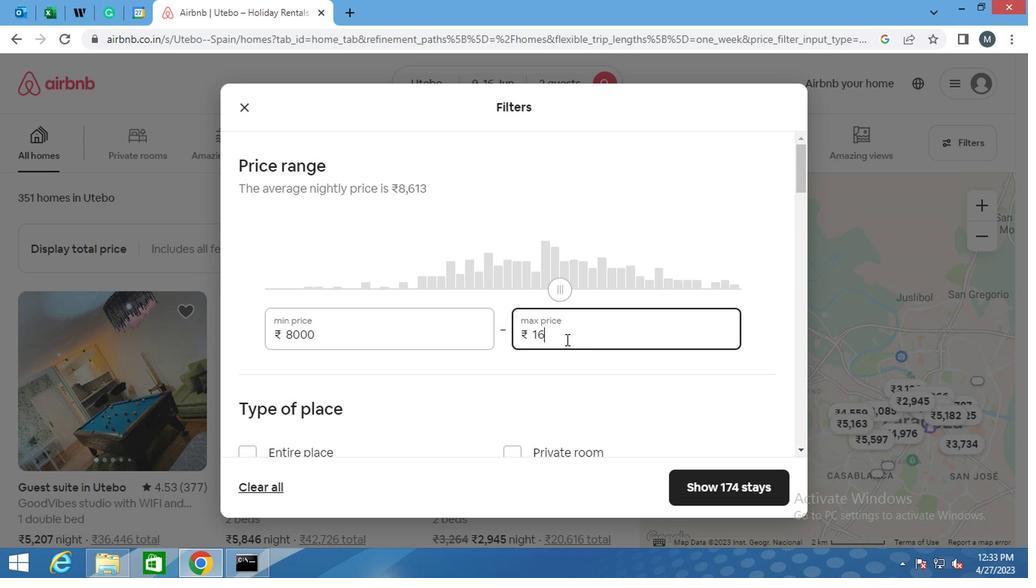 
Action: Key pressed 00
Screenshot: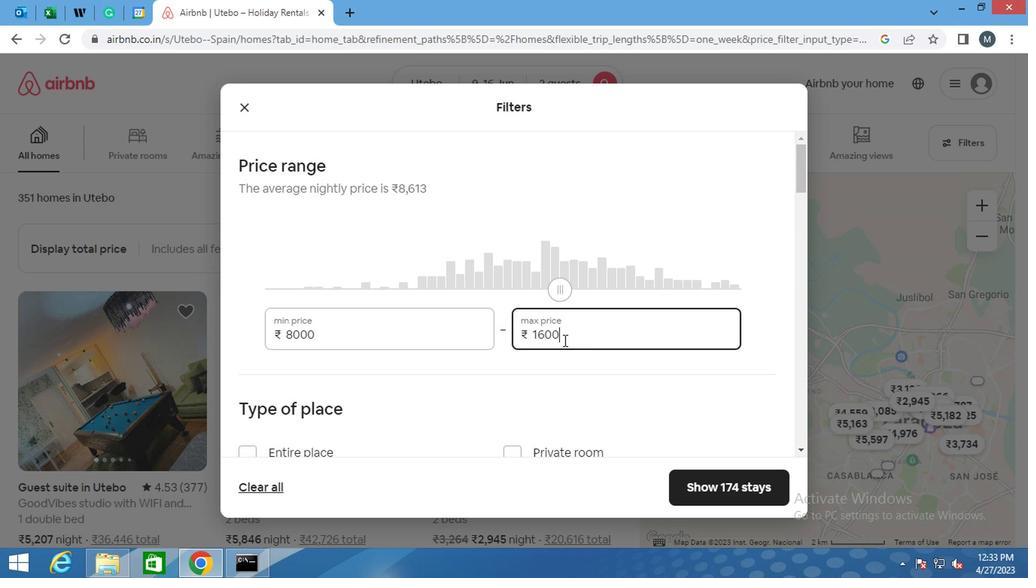 
Action: Mouse moved to (443, 336)
Screenshot: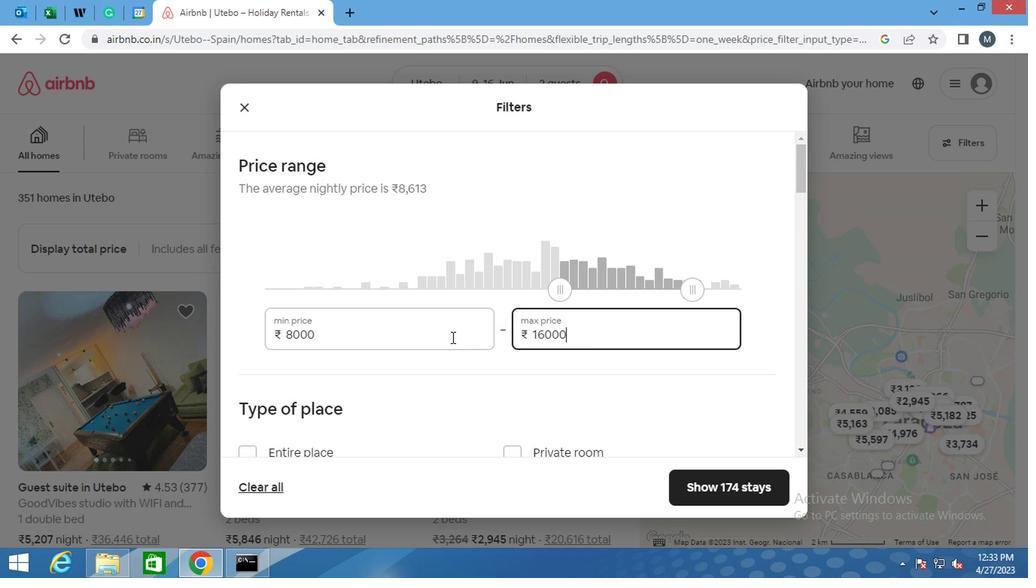 
Action: Mouse scrolled (443, 335) with delta (0, -1)
Screenshot: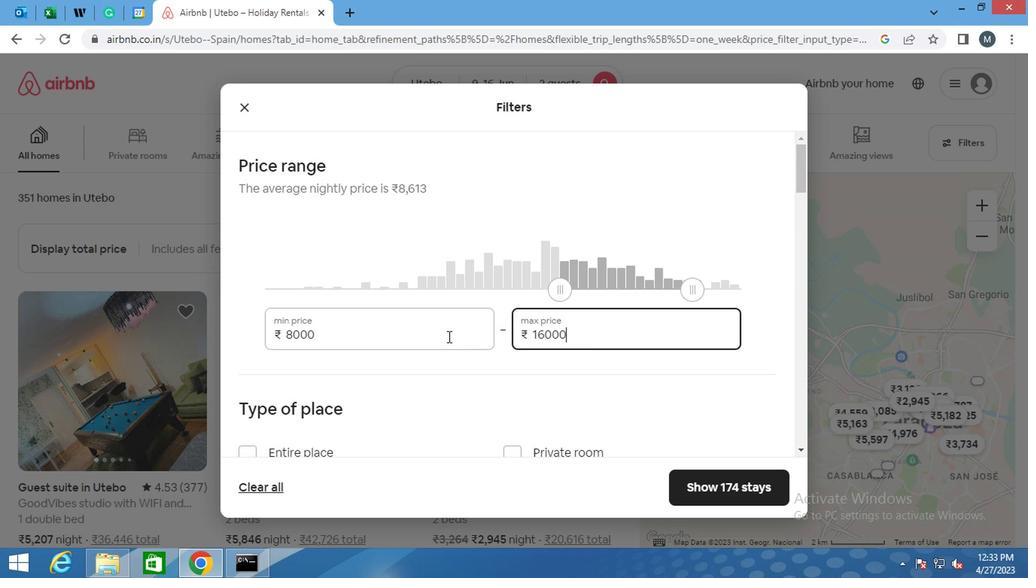 
Action: Mouse moved to (442, 336)
Screenshot: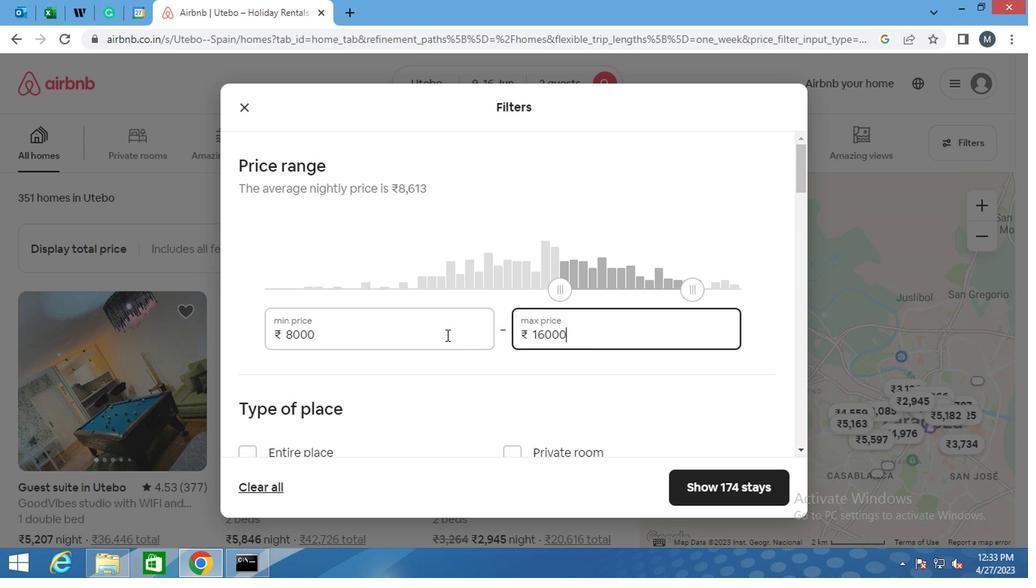 
Action: Mouse scrolled (442, 335) with delta (0, -1)
Screenshot: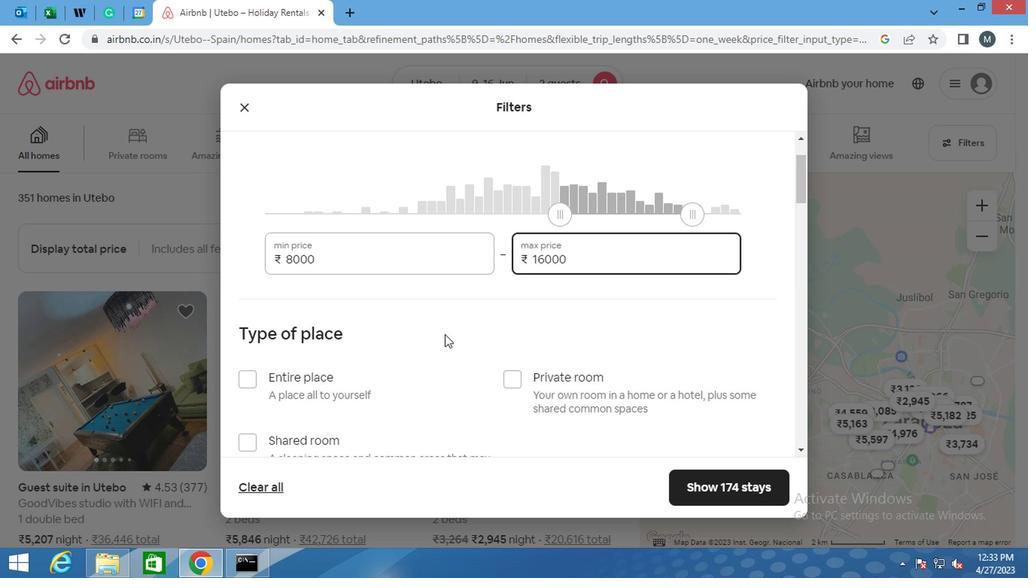 
Action: Mouse moved to (248, 306)
Screenshot: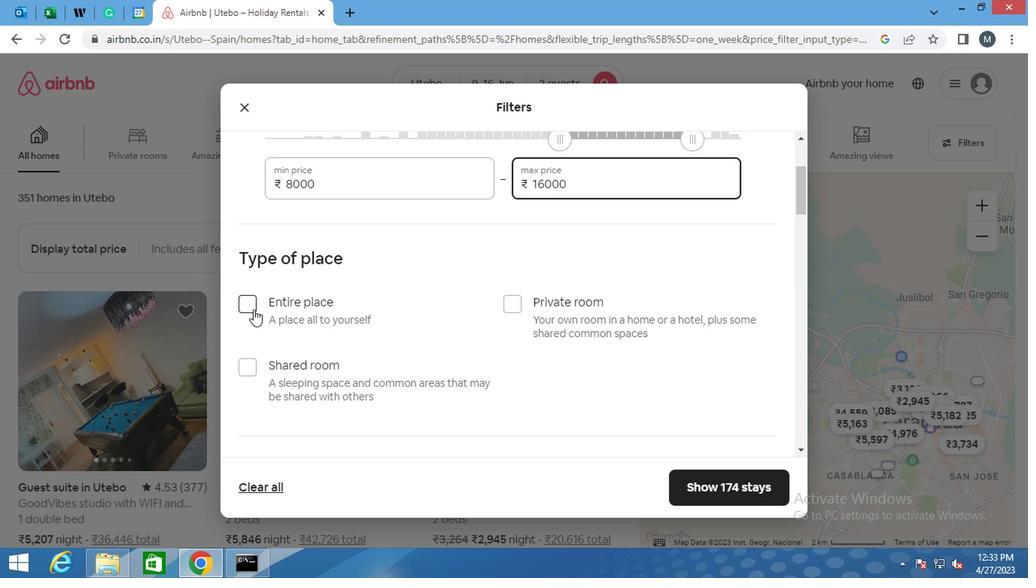 
Action: Mouse pressed left at (248, 306)
Screenshot: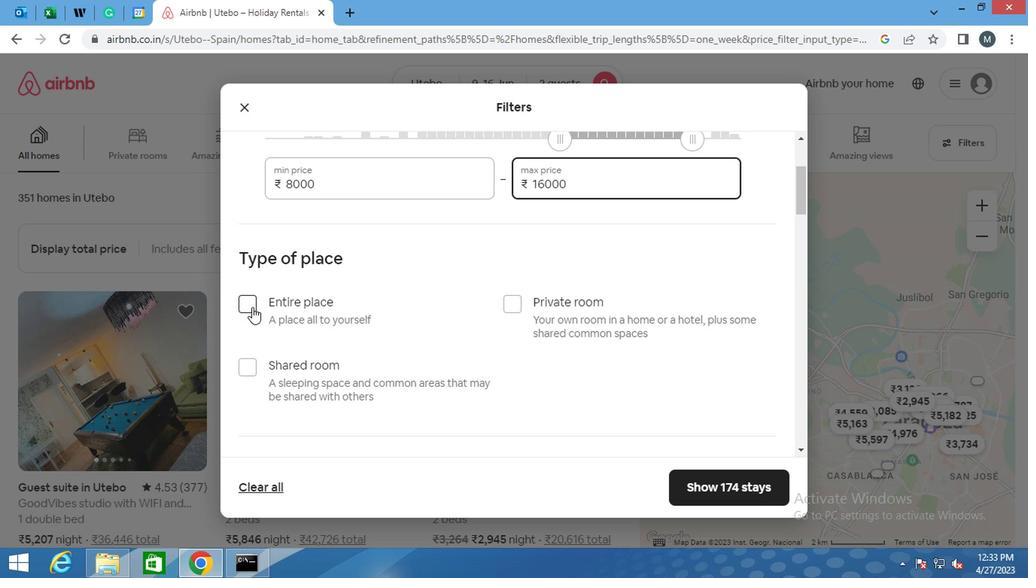 
Action: Mouse moved to (392, 310)
Screenshot: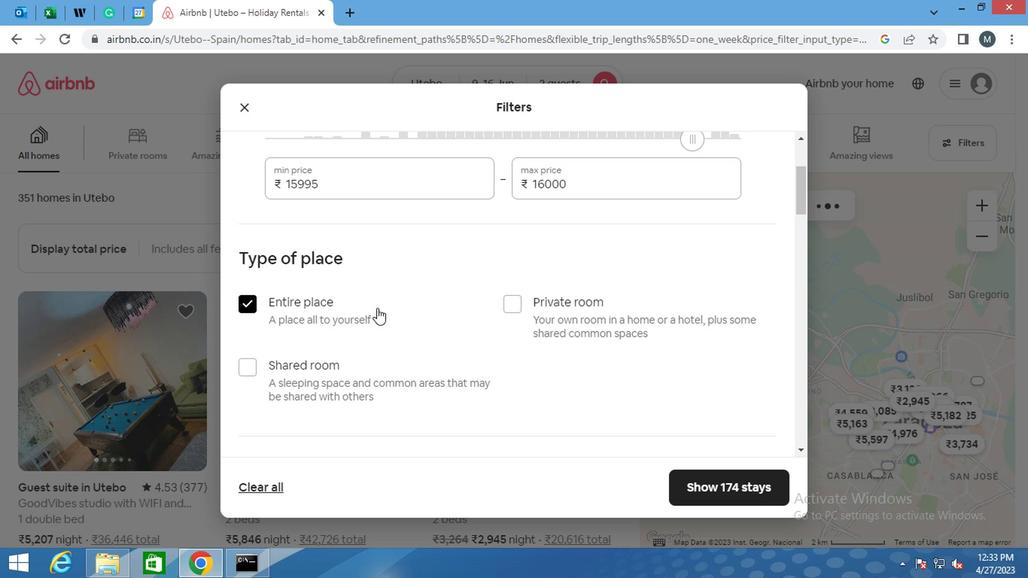 
Action: Mouse scrolled (392, 309) with delta (0, -1)
Screenshot: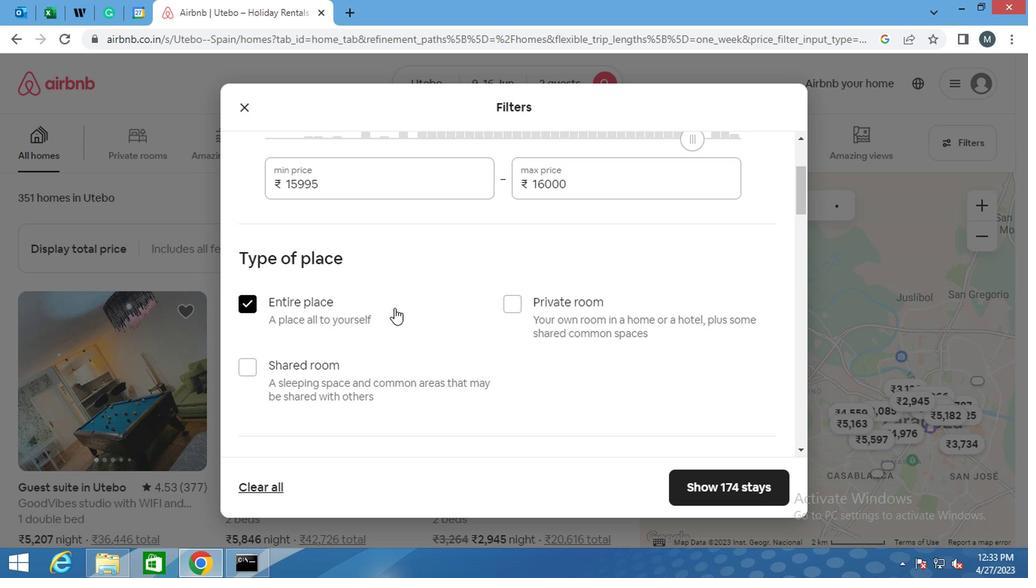
Action: Mouse scrolled (392, 309) with delta (0, -1)
Screenshot: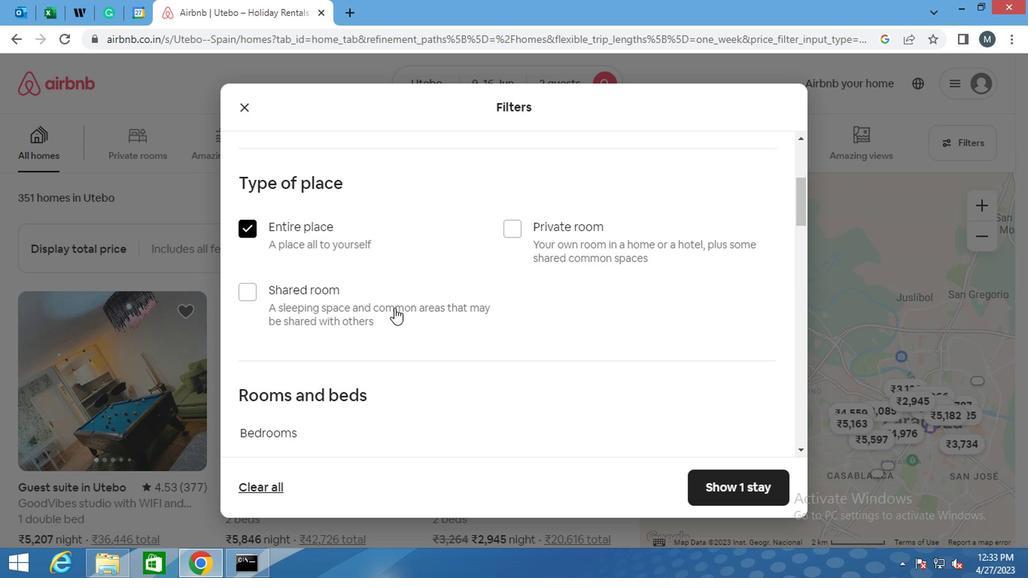 
Action: Mouse moved to (333, 316)
Screenshot: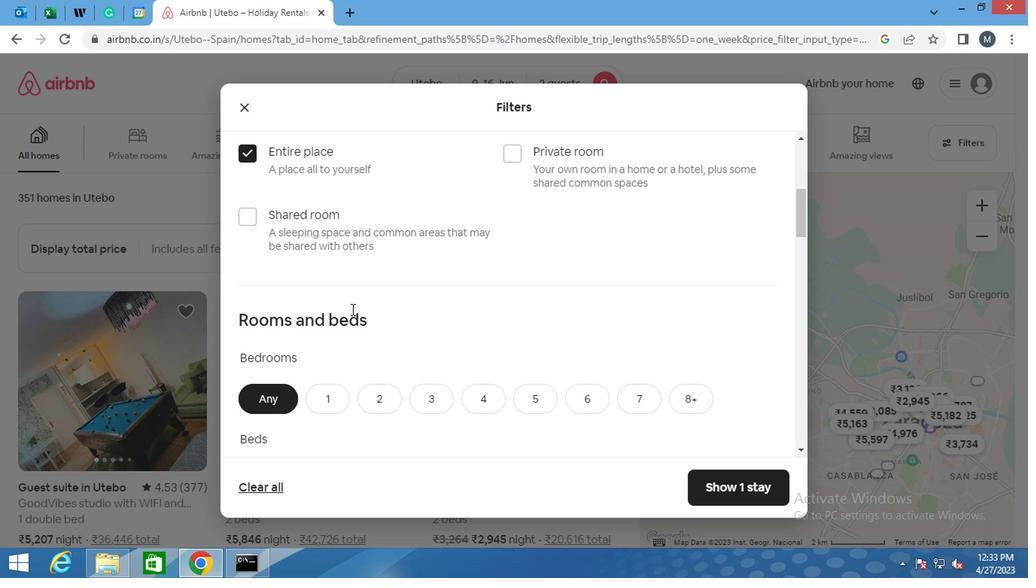 
Action: Mouse scrolled (333, 316) with delta (0, 0)
Screenshot: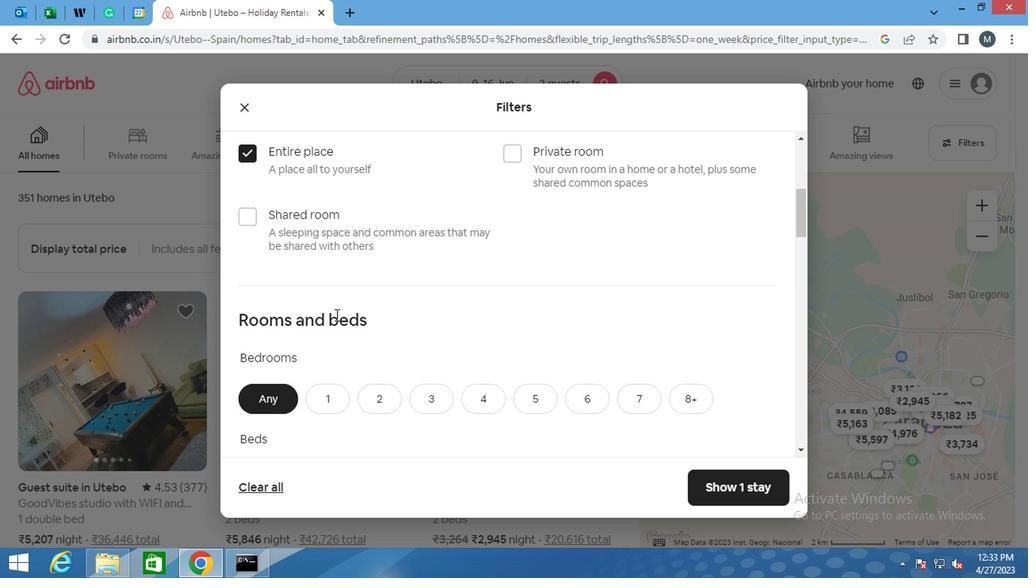 
Action: Mouse moved to (330, 319)
Screenshot: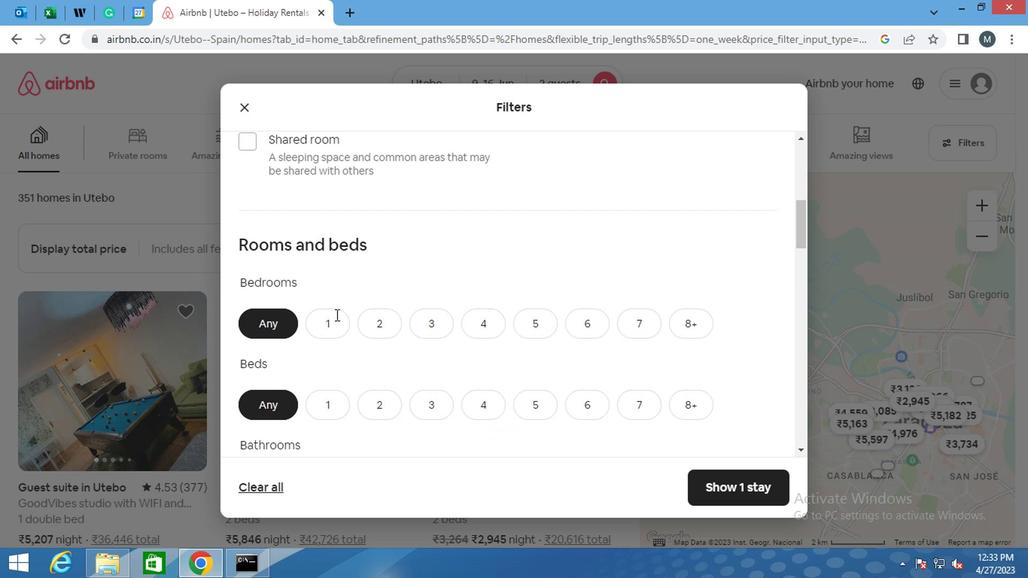 
Action: Mouse scrolled (330, 318) with delta (0, -1)
Screenshot: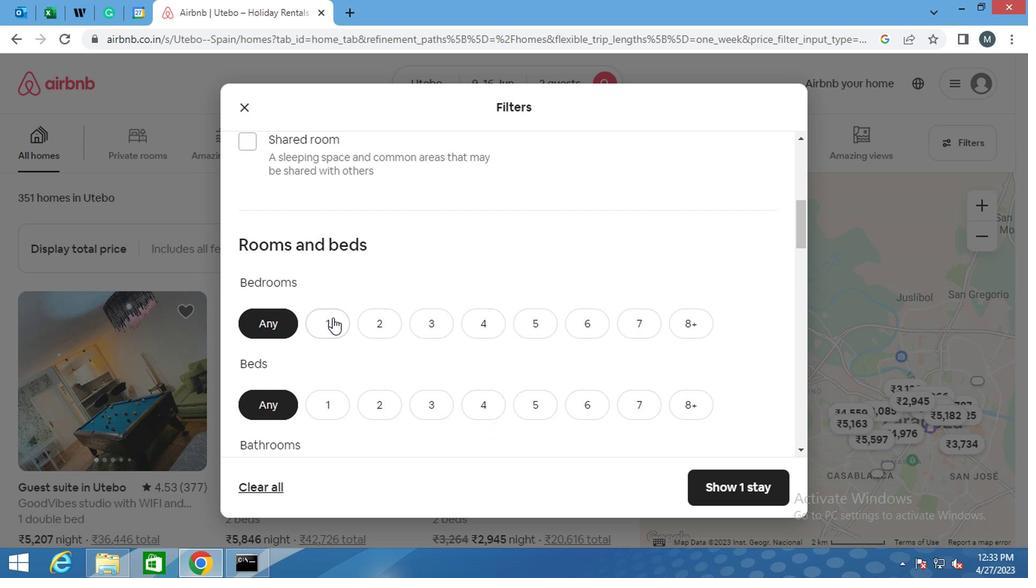 
Action: Mouse moved to (328, 321)
Screenshot: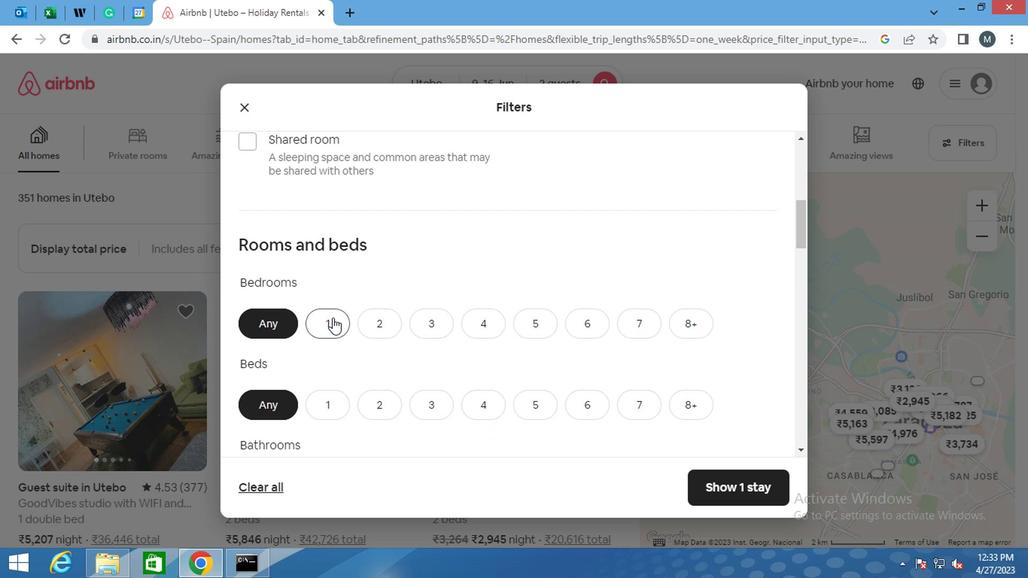 
Action: Mouse scrolled (328, 320) with delta (0, -1)
Screenshot: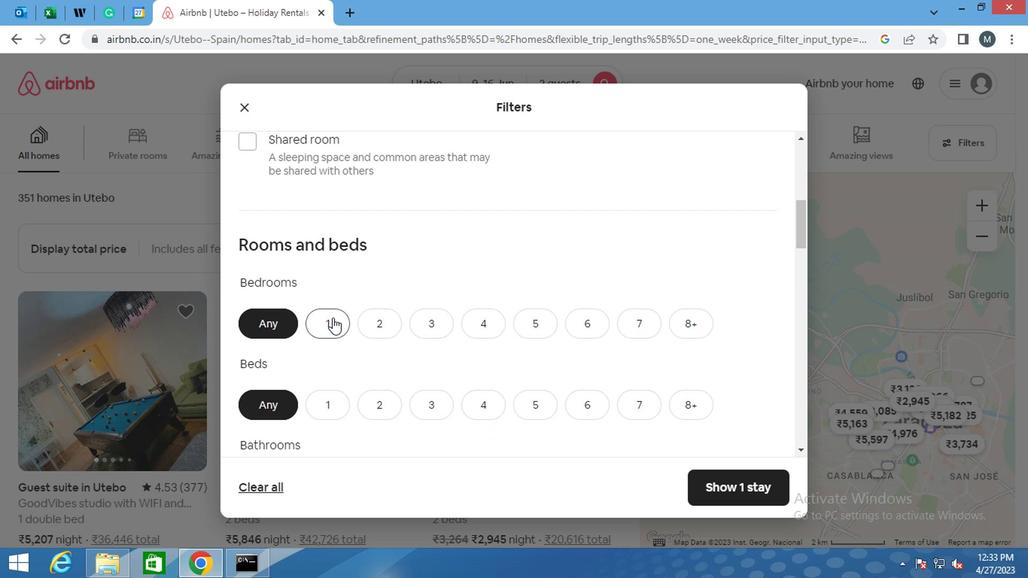 
Action: Mouse moved to (372, 175)
Screenshot: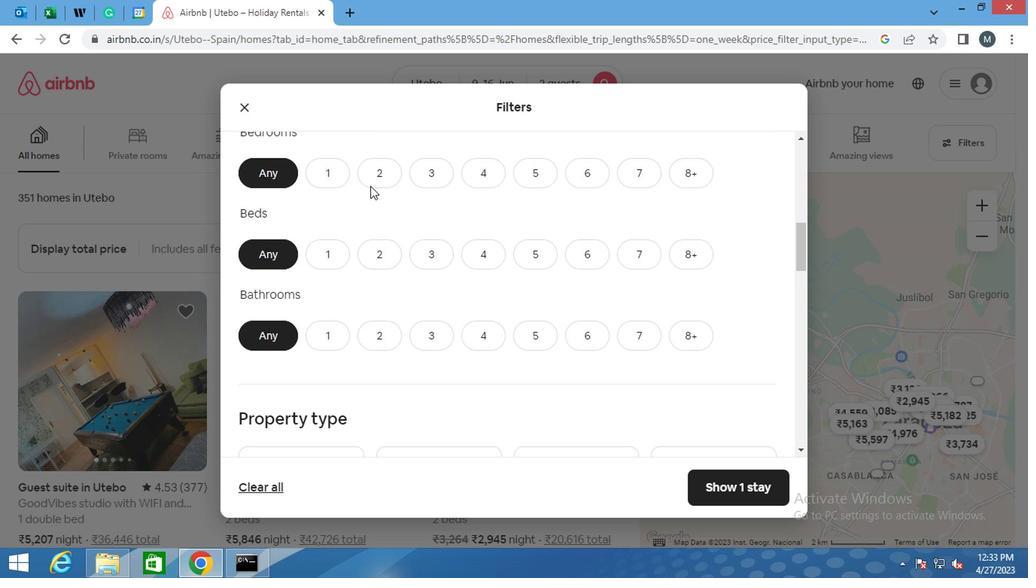 
Action: Mouse pressed left at (372, 175)
Screenshot: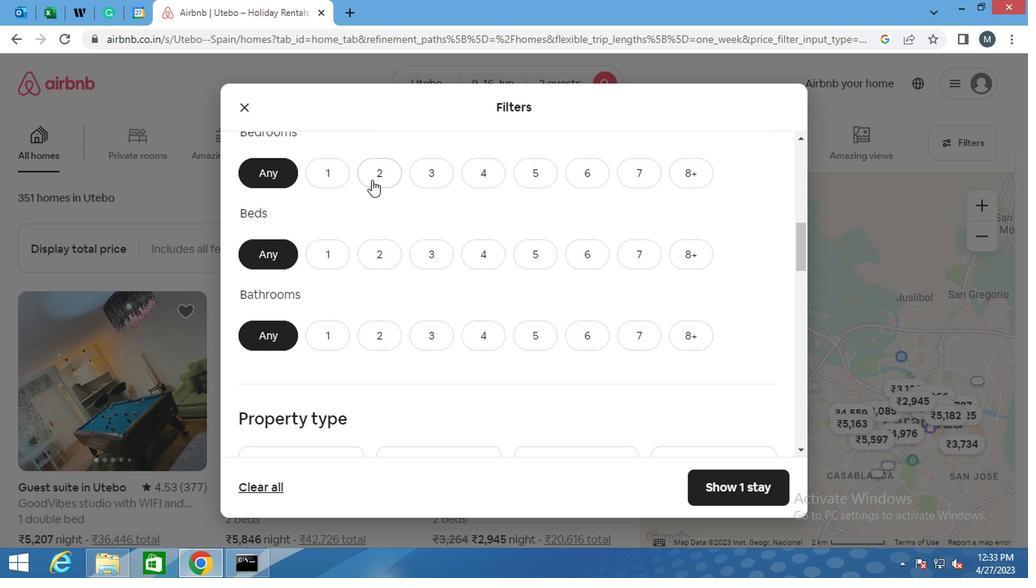 
Action: Mouse pressed right at (372, 175)
Screenshot: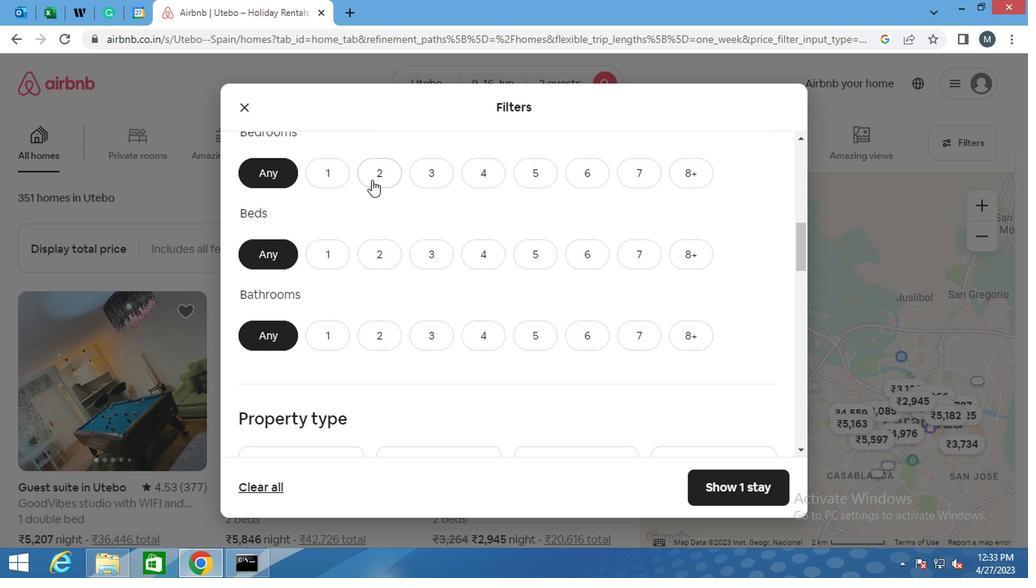 
Action: Mouse moved to (356, 251)
Screenshot: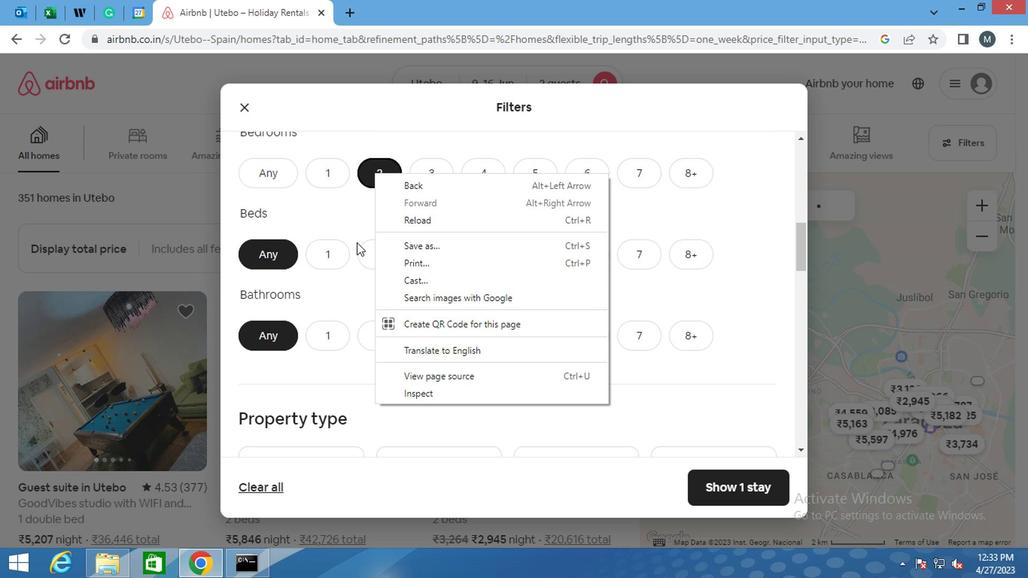 
Action: Mouse pressed left at (356, 251)
Screenshot: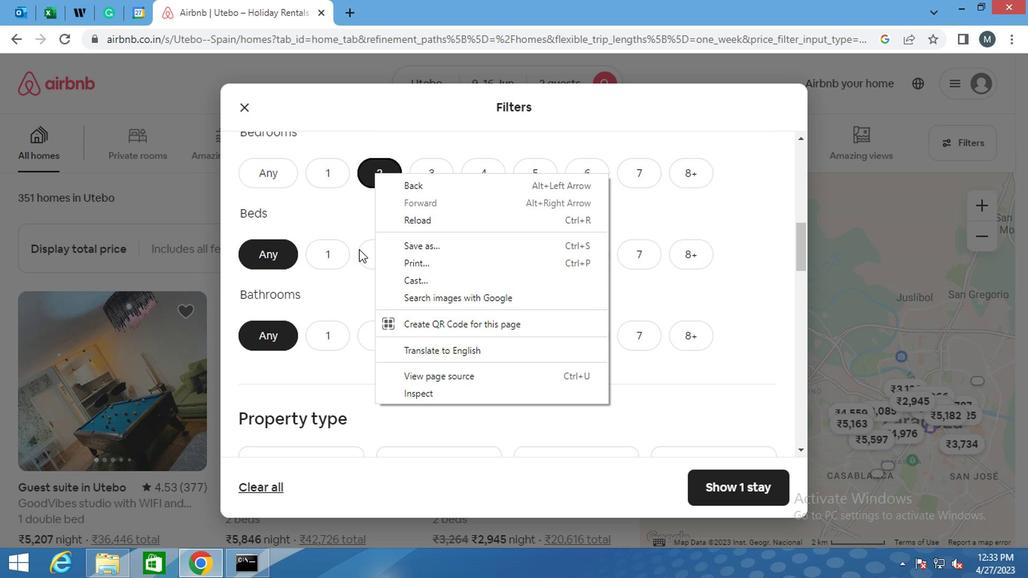 
Action: Mouse moved to (318, 333)
Screenshot: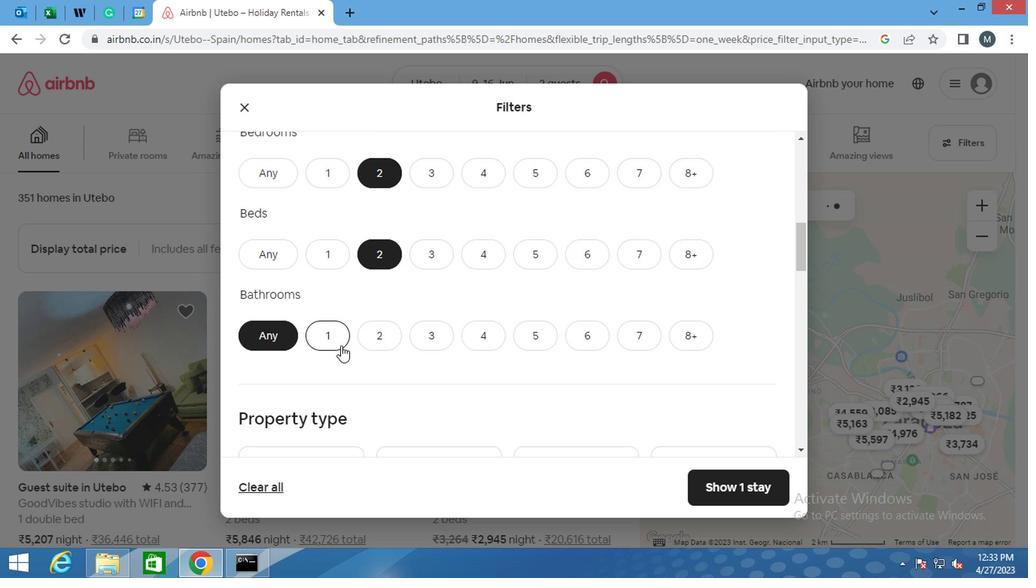 
Action: Mouse pressed left at (318, 333)
Screenshot: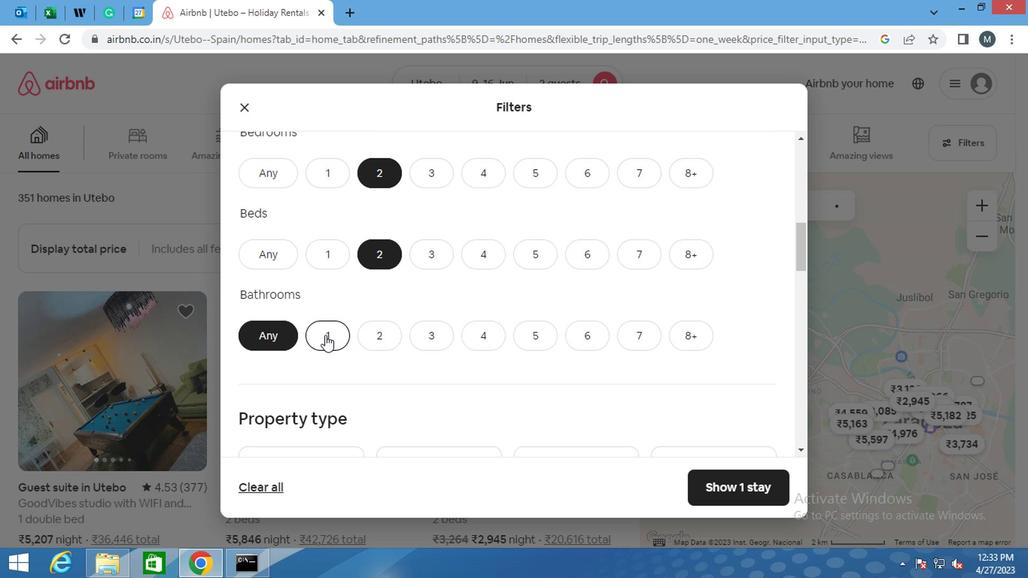
Action: Mouse moved to (251, 313)
Screenshot: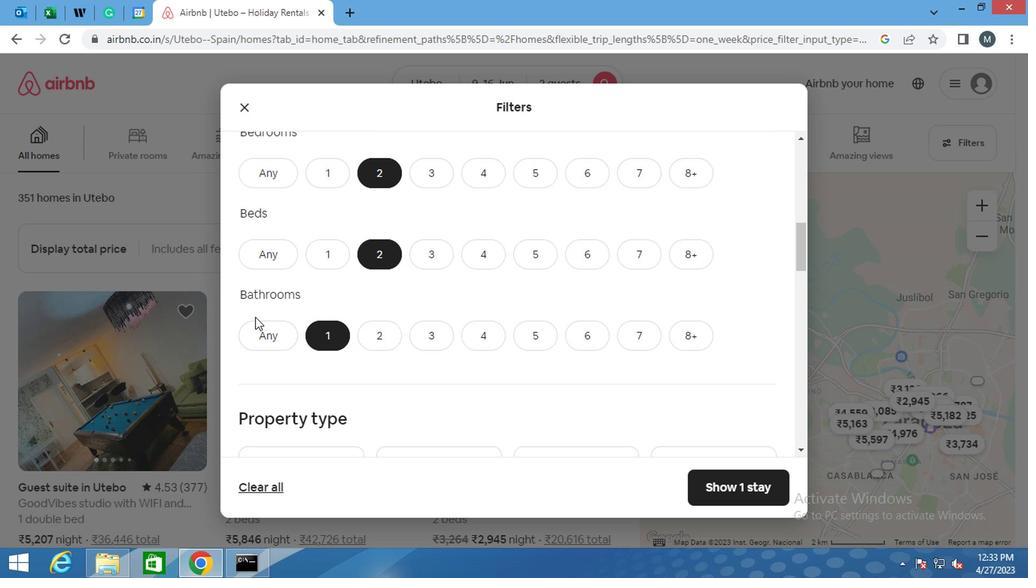 
Action: Mouse scrolled (251, 312) with delta (0, -1)
Screenshot: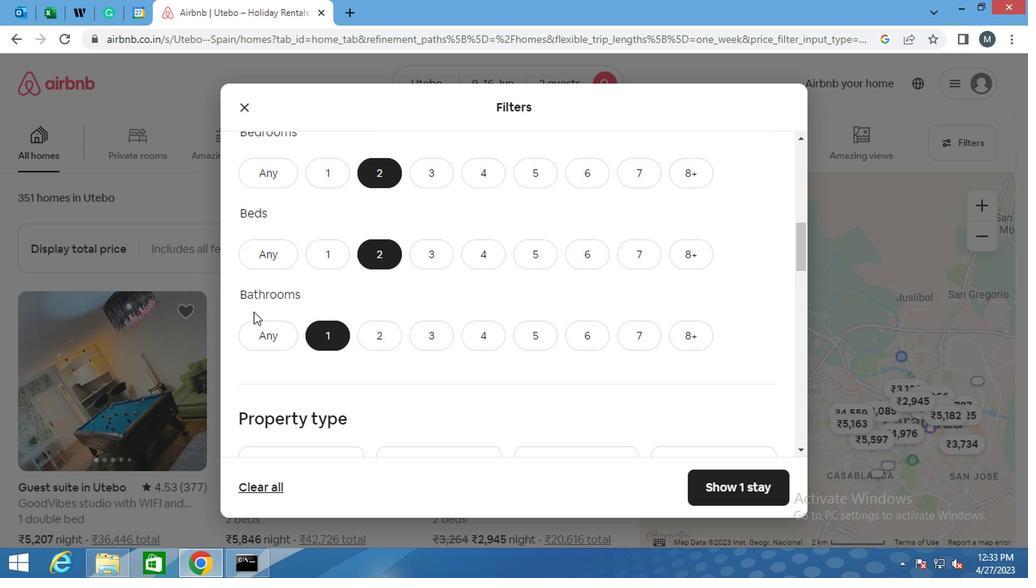 
Action: Mouse moved to (249, 312)
Screenshot: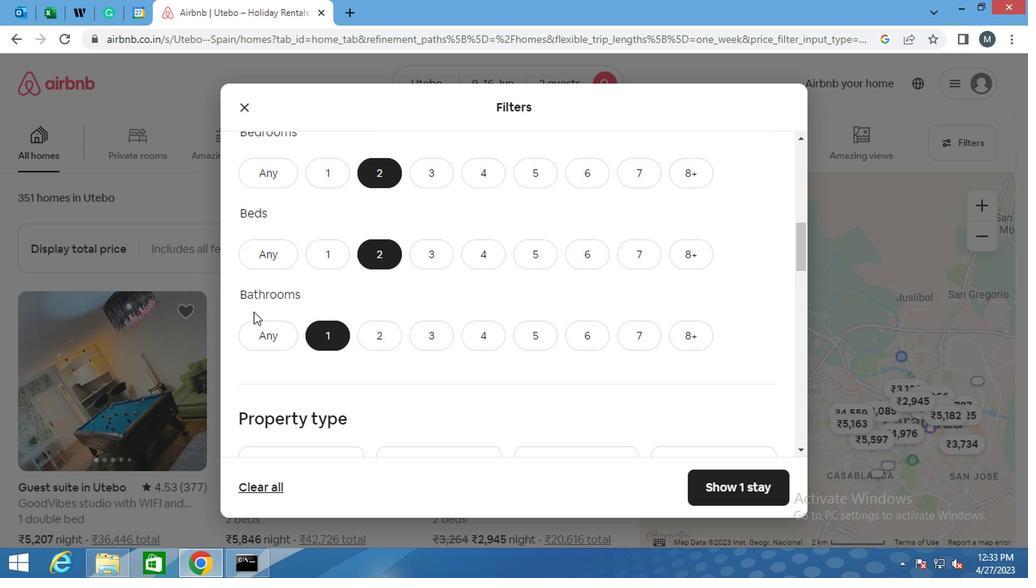 
Action: Mouse scrolled (249, 312) with delta (0, 0)
Screenshot: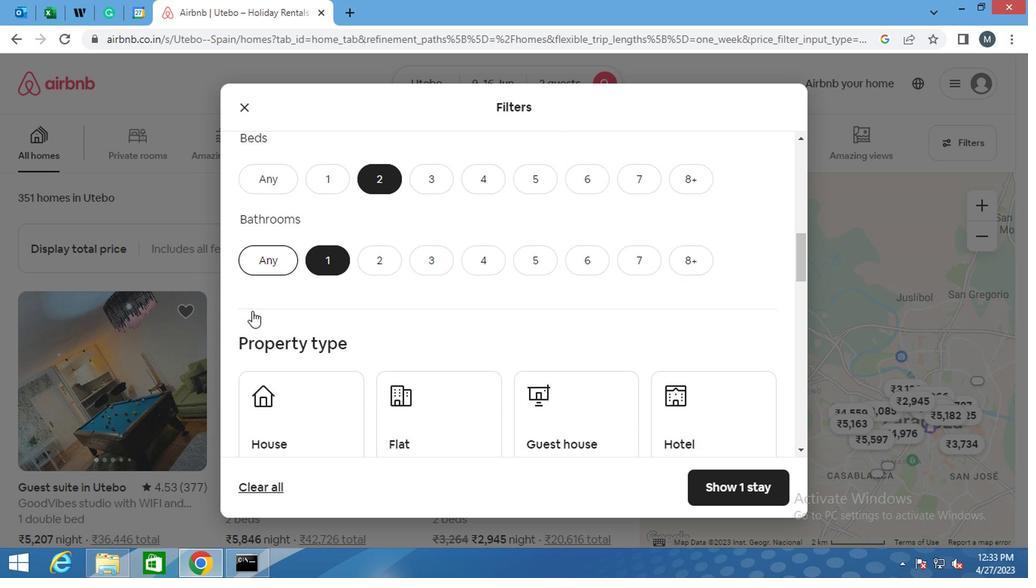
Action: Mouse moved to (285, 331)
Screenshot: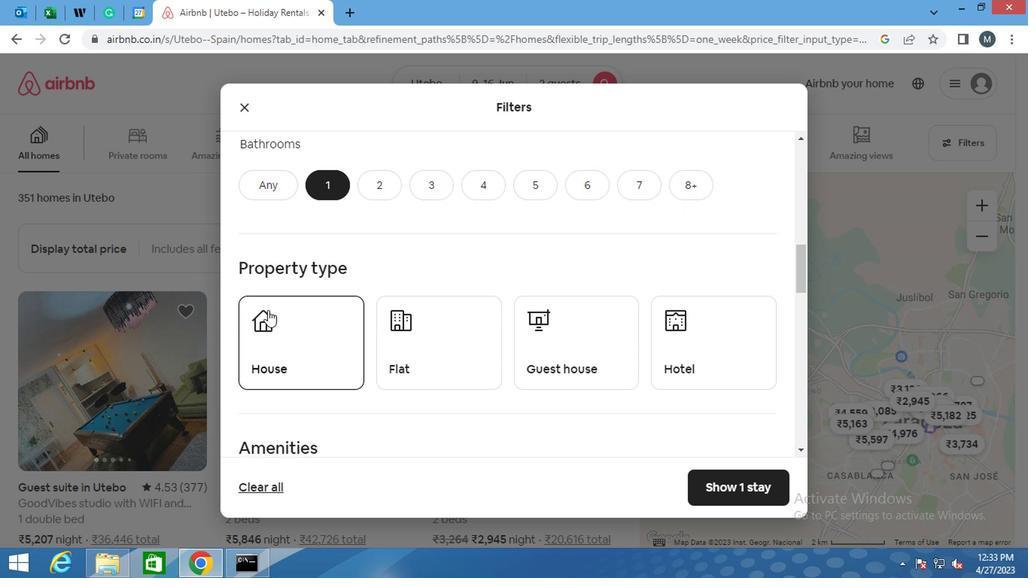 
Action: Mouse pressed left at (285, 331)
Screenshot: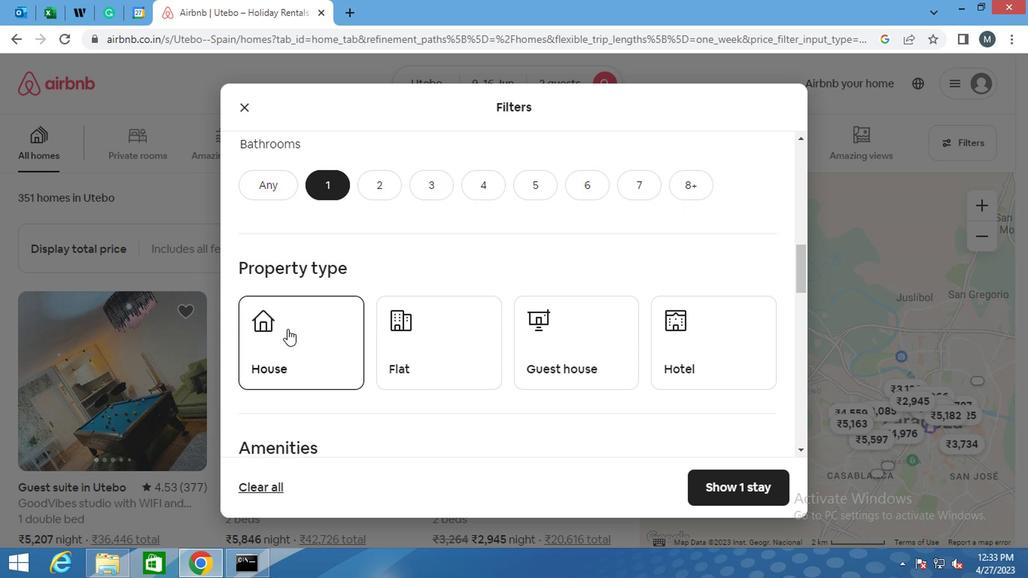 
Action: Mouse moved to (403, 323)
Screenshot: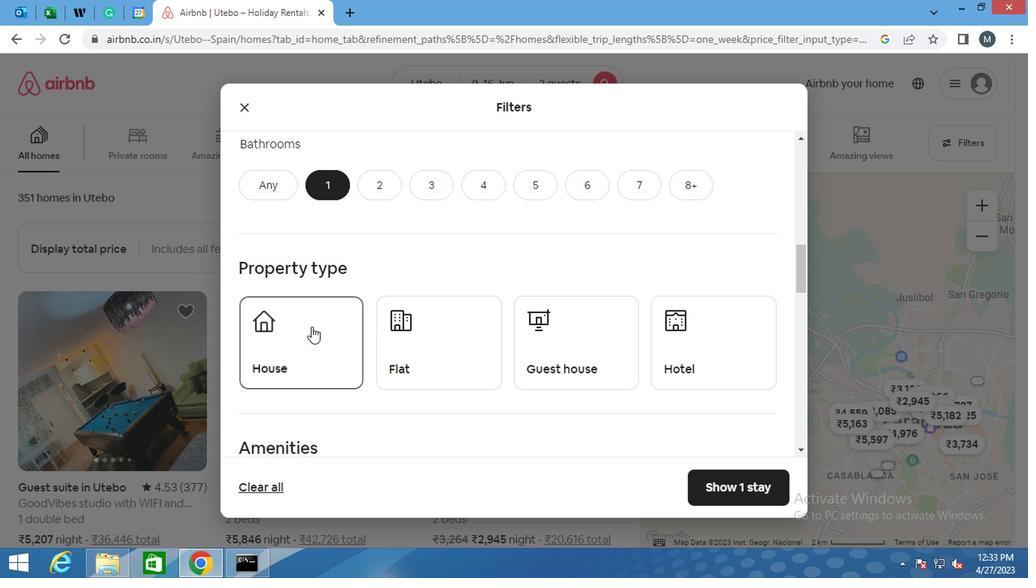 
Action: Mouse pressed left at (403, 323)
Screenshot: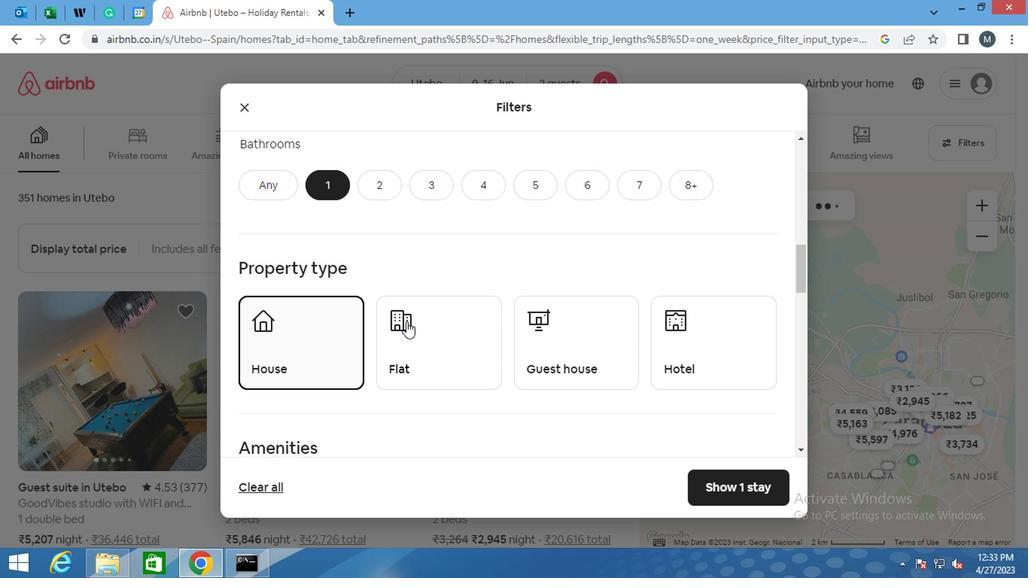 
Action: Mouse moved to (511, 340)
Screenshot: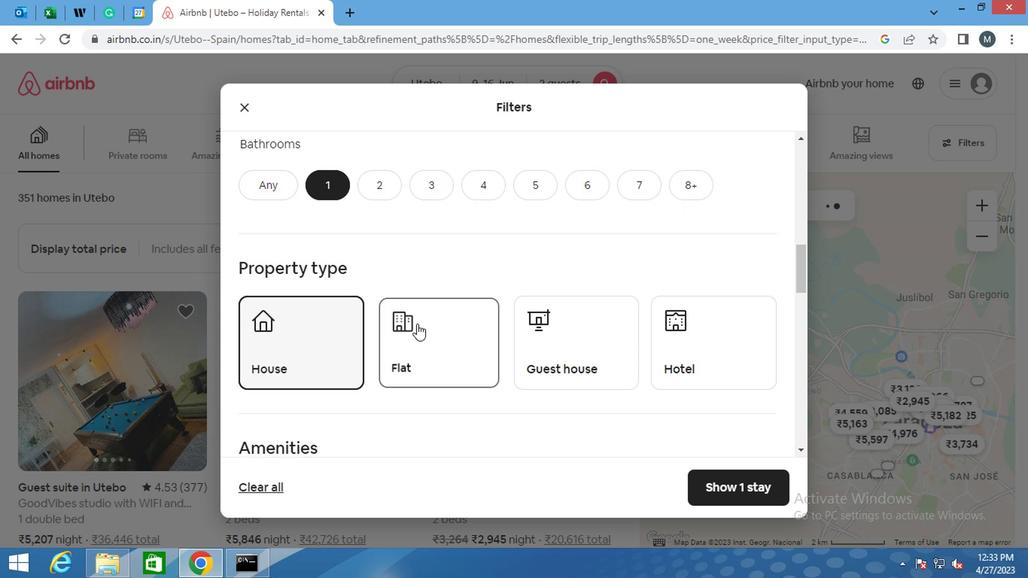 
Action: Mouse pressed left at (511, 340)
Screenshot: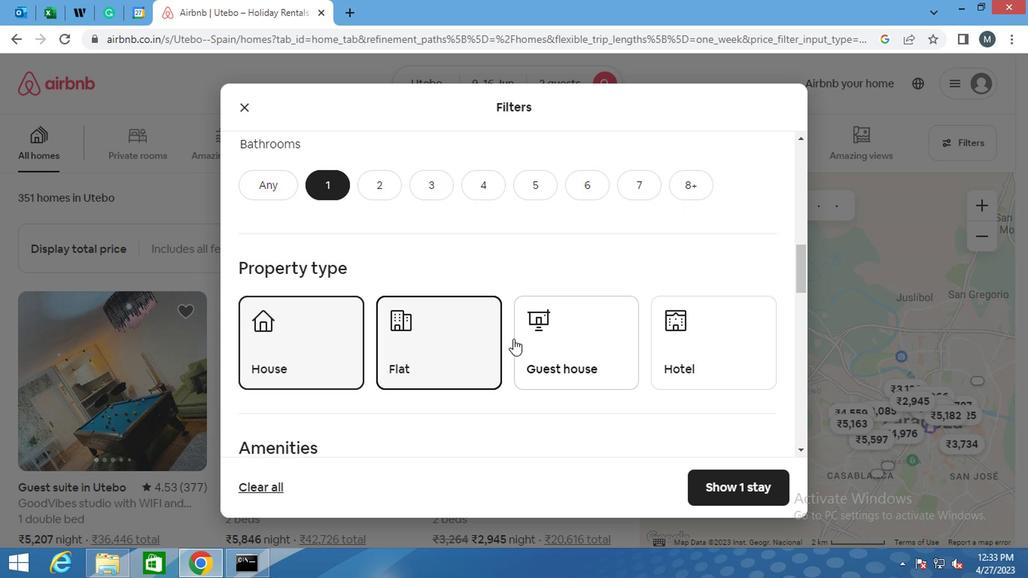 
Action: Mouse moved to (268, 337)
Screenshot: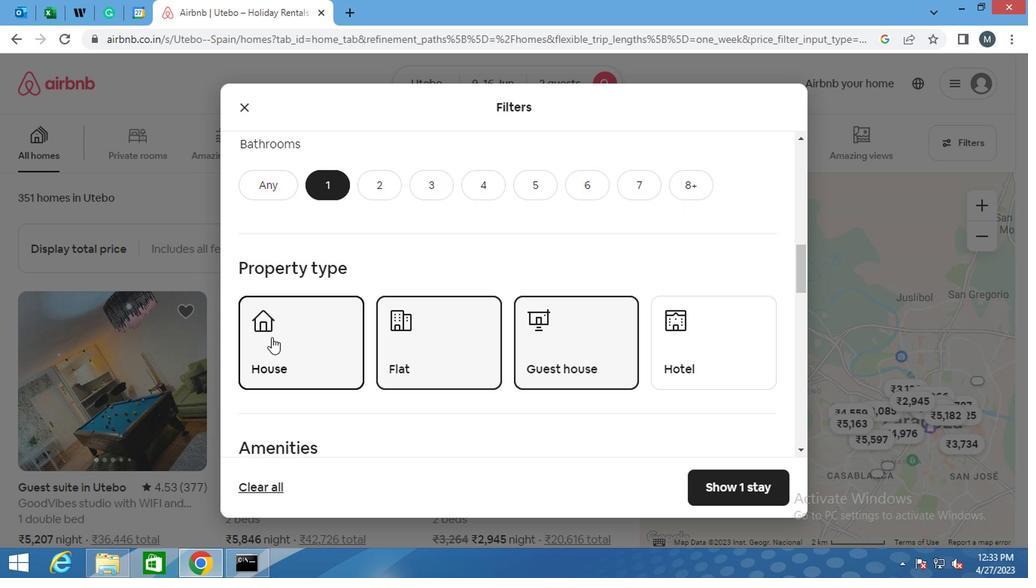 
Action: Mouse scrolled (268, 336) with delta (0, 0)
Screenshot: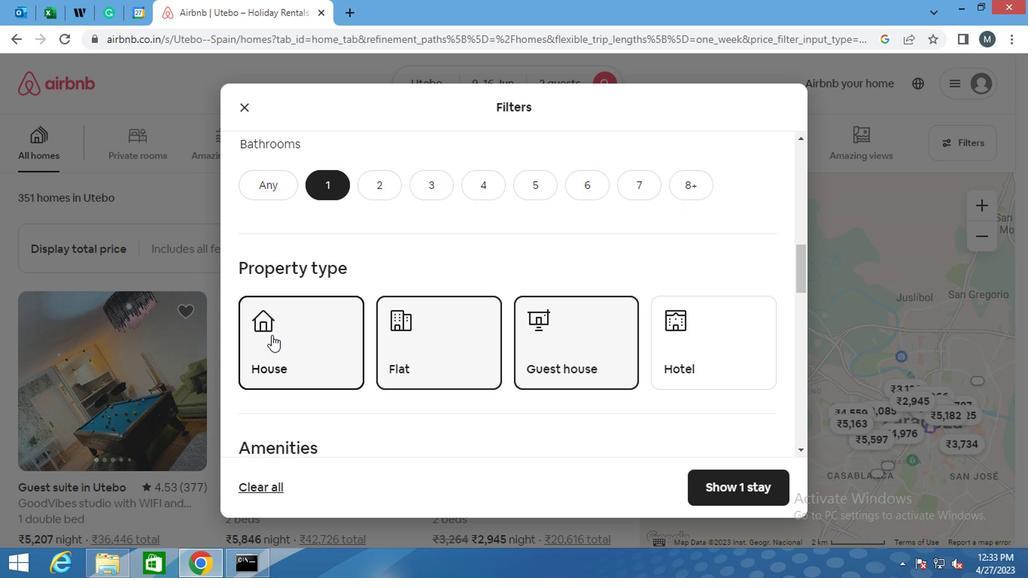 
Action: Mouse scrolled (268, 336) with delta (0, 0)
Screenshot: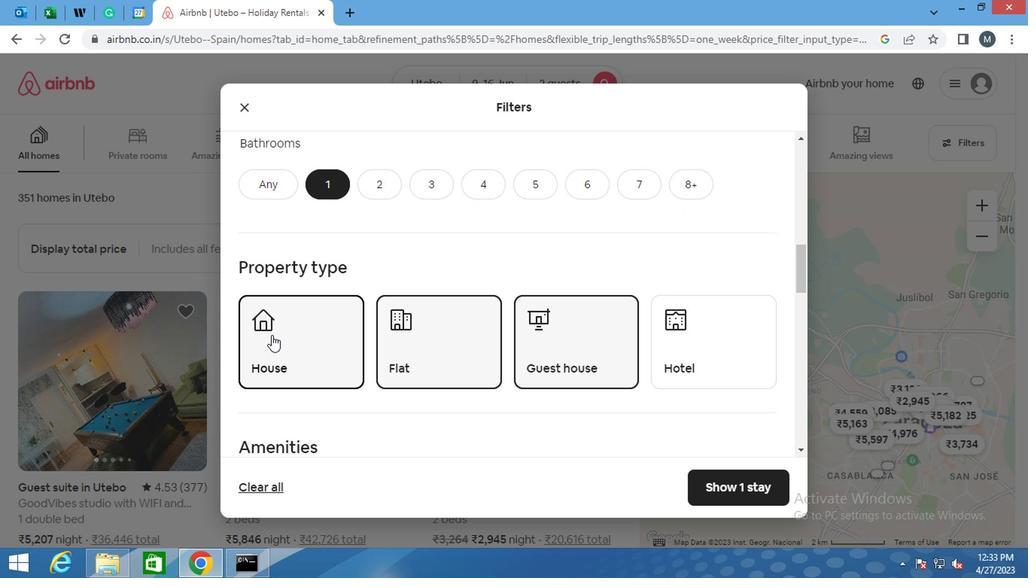 
Action: Mouse moved to (268, 336)
Screenshot: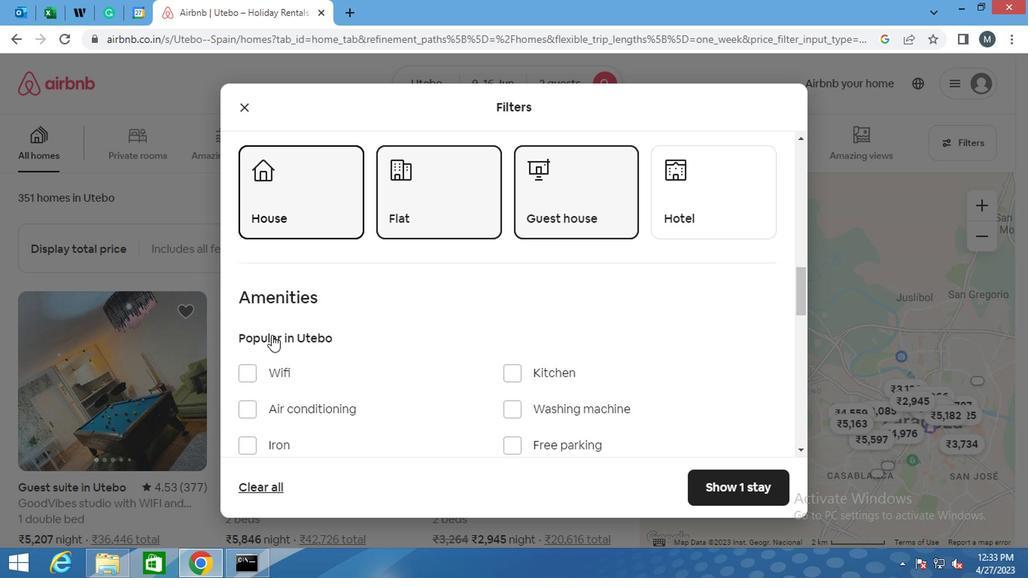 
Action: Mouse scrolled (268, 335) with delta (0, -1)
Screenshot: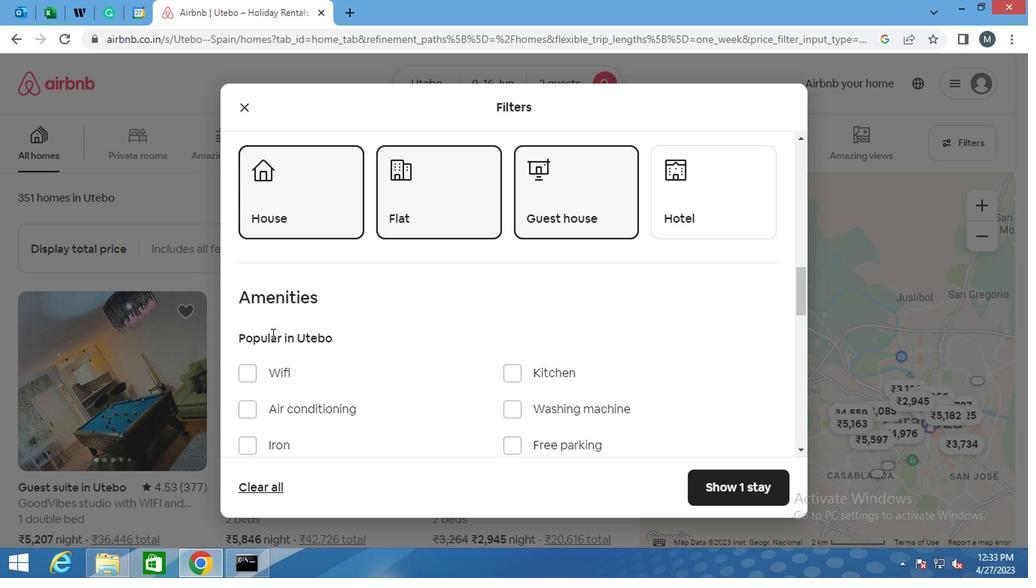 
Action: Mouse scrolled (268, 335) with delta (0, -1)
Screenshot: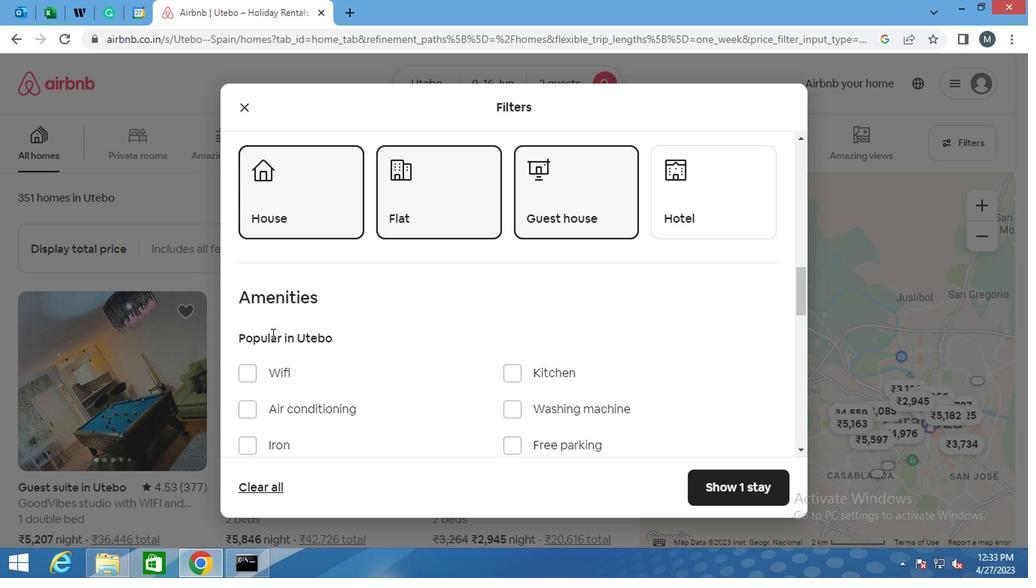 
Action: Mouse moved to (305, 325)
Screenshot: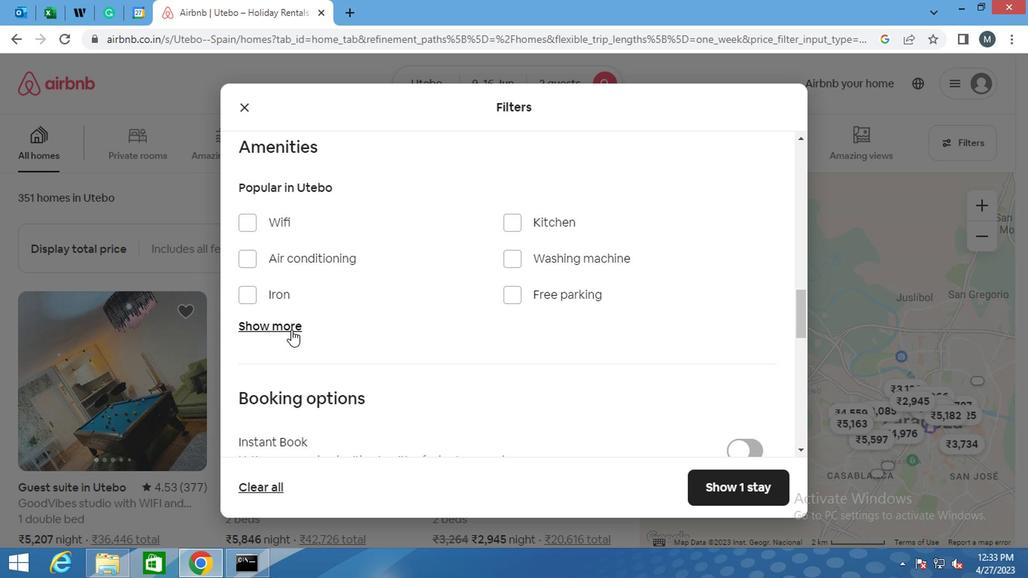 
Action: Mouse scrolled (305, 325) with delta (0, 0)
Screenshot: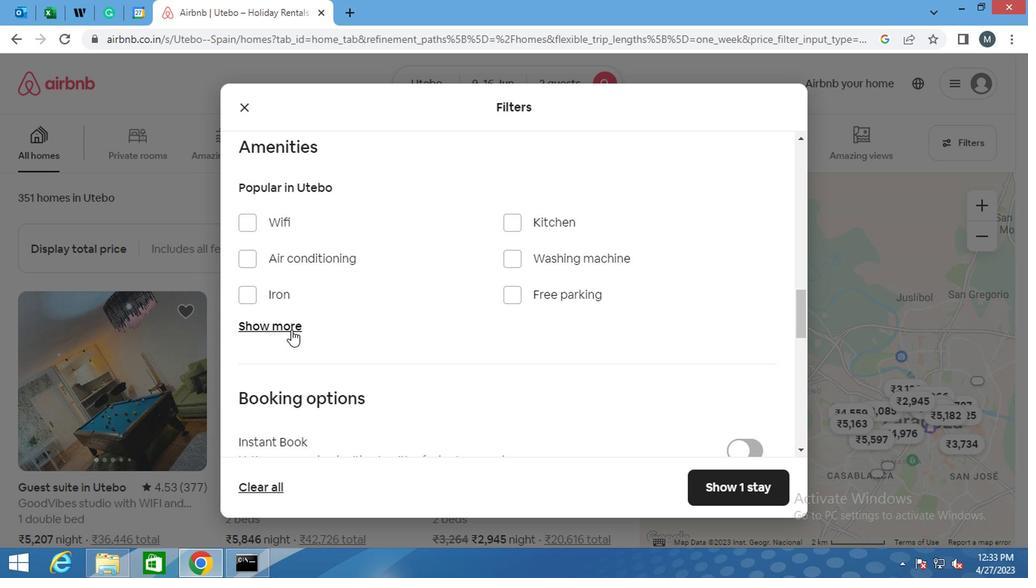 
Action: Mouse moved to (313, 319)
Screenshot: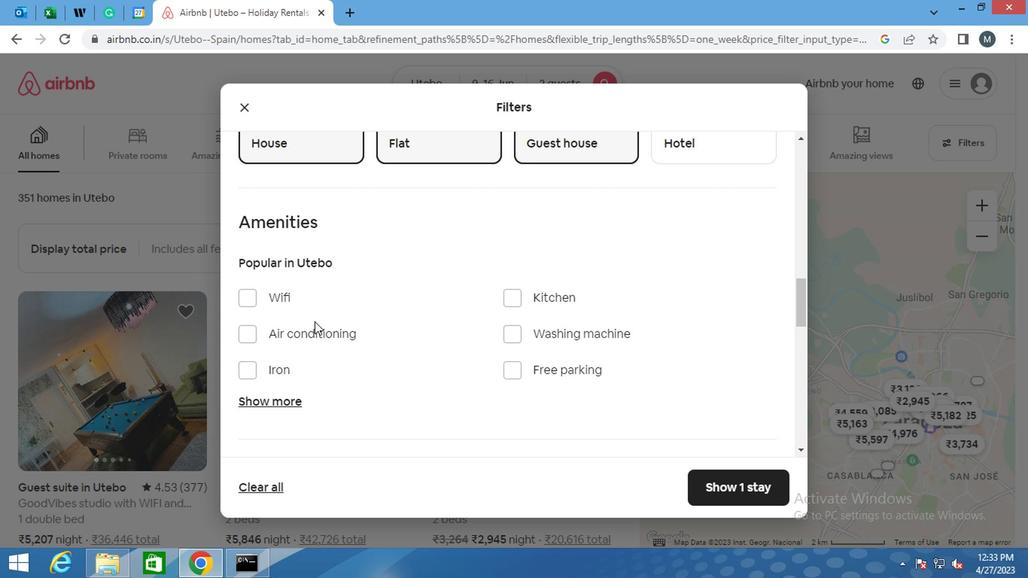 
Action: Mouse scrolled (313, 318) with delta (0, -1)
Screenshot: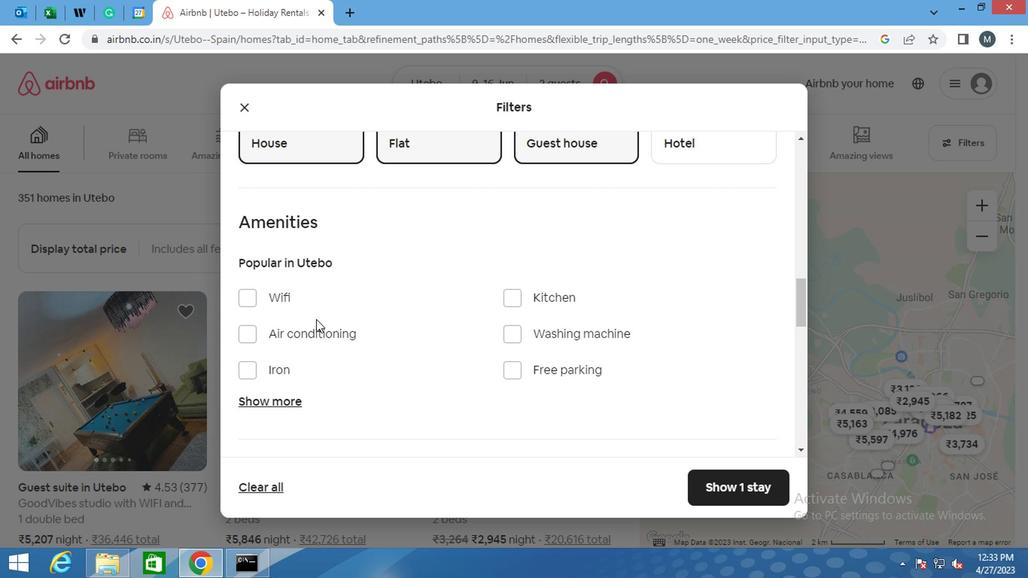 
Action: Mouse scrolled (313, 318) with delta (0, -1)
Screenshot: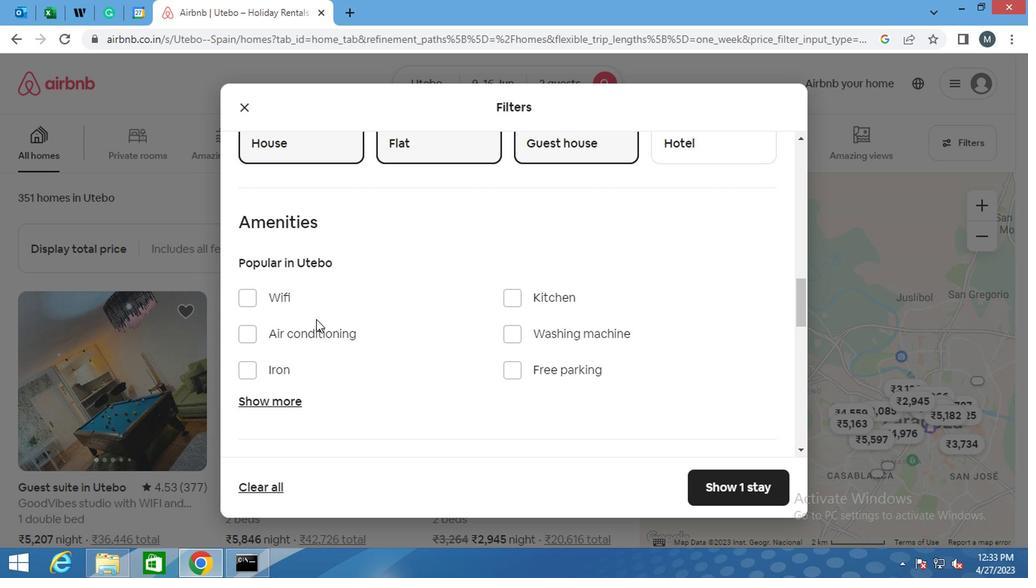 
Action: Mouse scrolled (313, 318) with delta (0, -1)
Screenshot: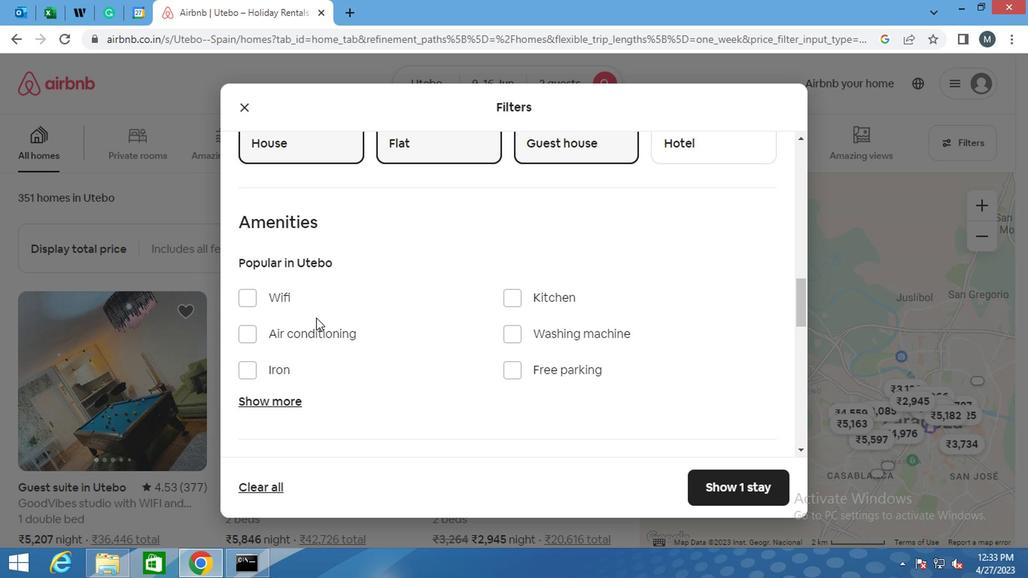 
Action: Mouse moved to (313, 319)
Screenshot: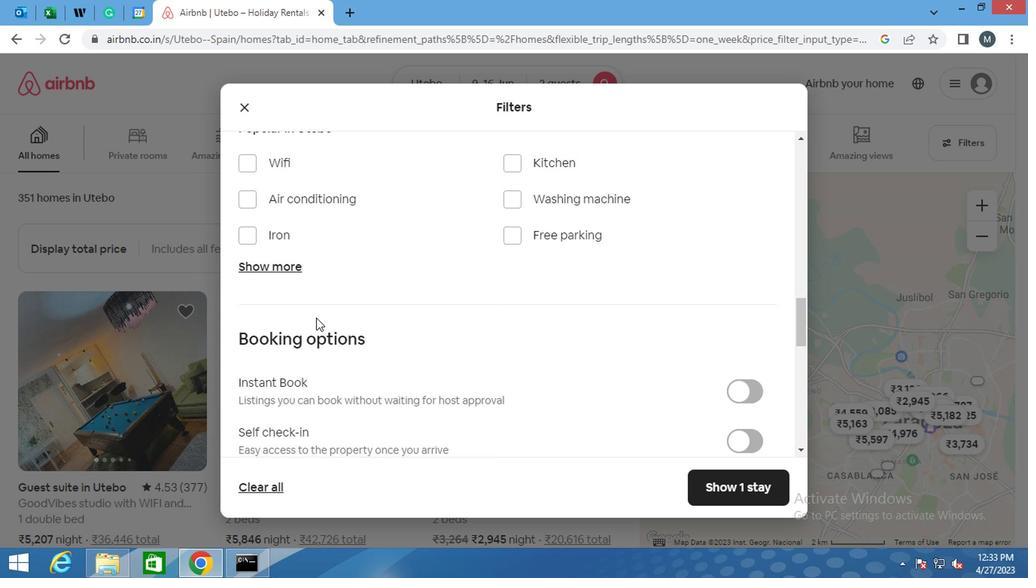 
Action: Mouse scrolled (313, 318) with delta (0, -1)
Screenshot: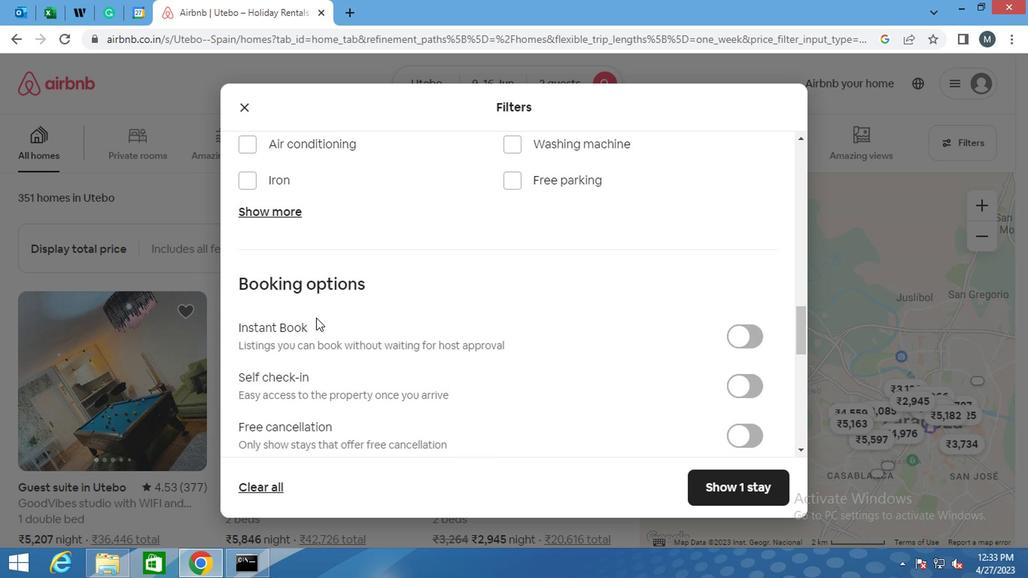 
Action: Mouse moved to (313, 319)
Screenshot: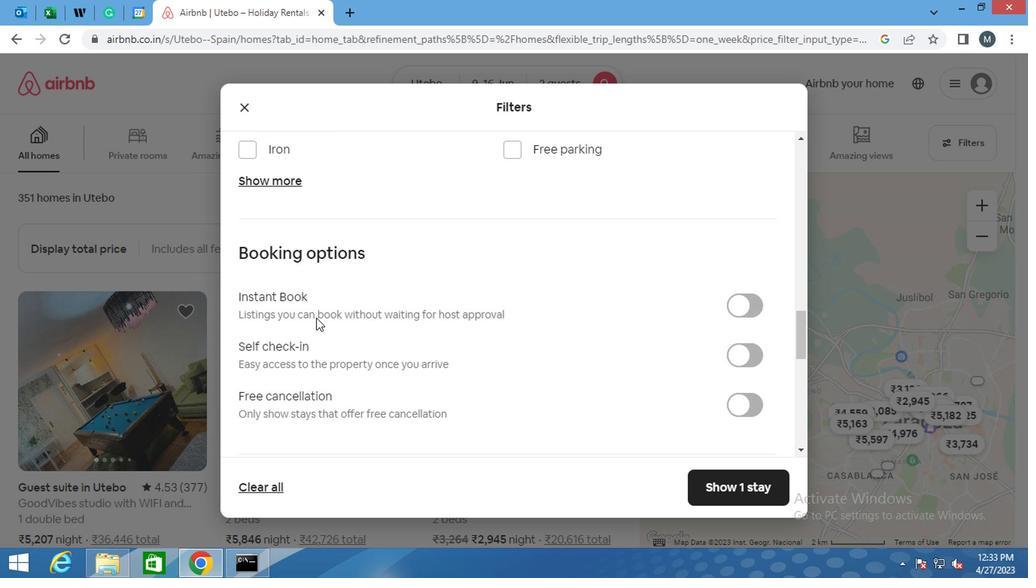 
Action: Mouse scrolled (313, 318) with delta (0, -1)
Screenshot: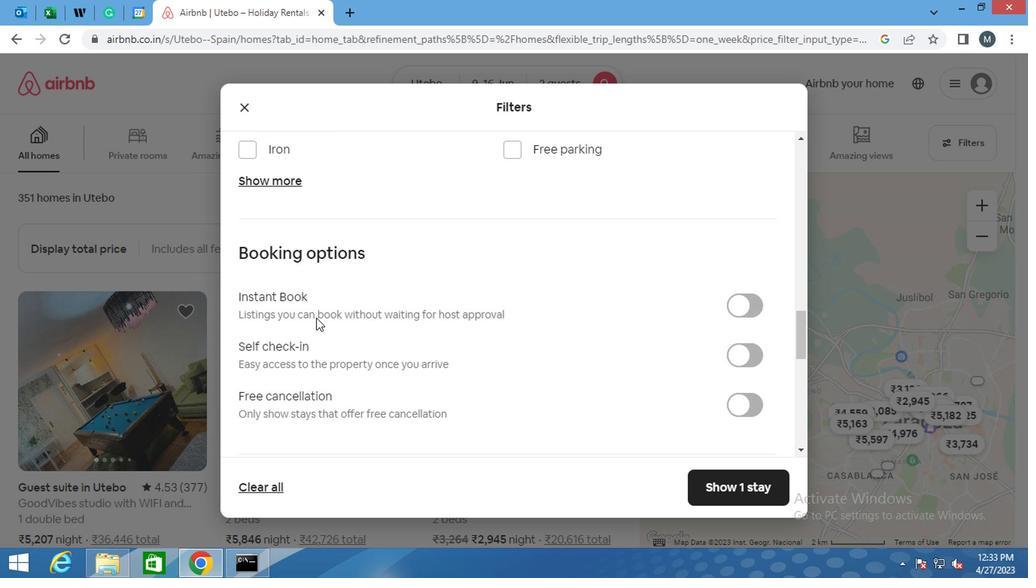 
Action: Mouse moved to (757, 200)
Screenshot: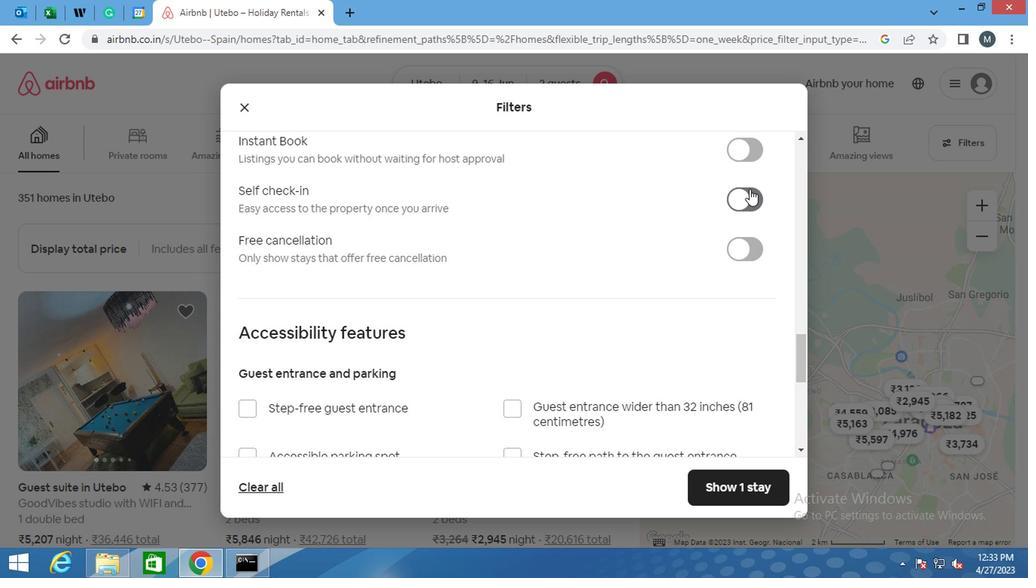 
Action: Mouse pressed left at (757, 200)
Screenshot: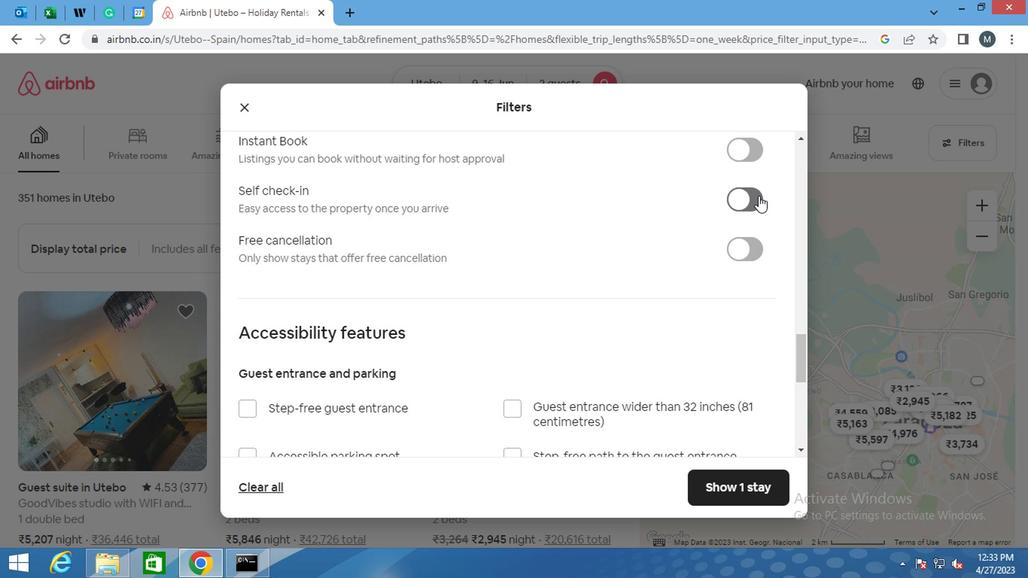 
Action: Mouse moved to (372, 267)
Screenshot: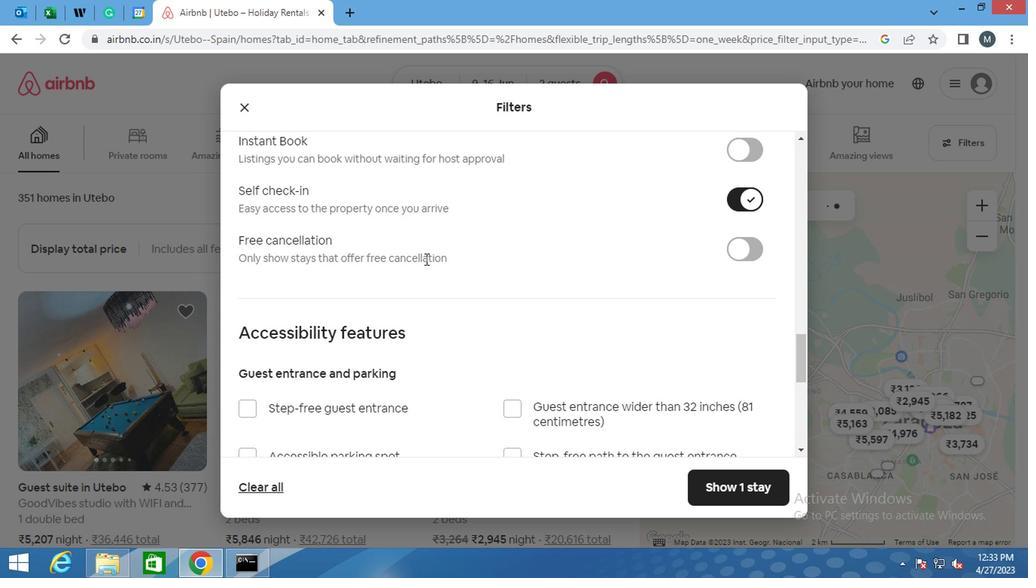 
Action: Mouse scrolled (372, 267) with delta (0, 0)
Screenshot: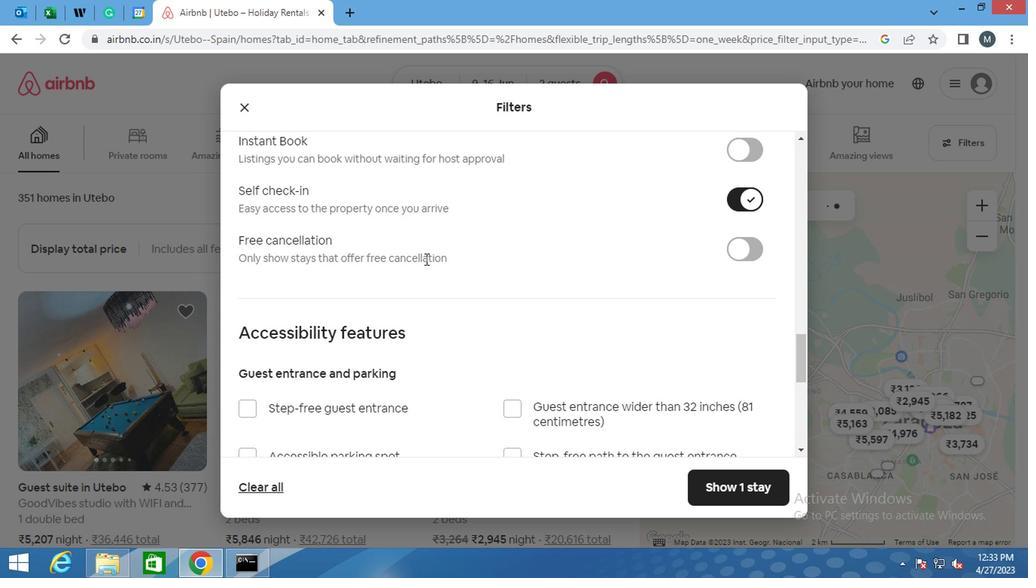 
Action: Mouse moved to (357, 273)
Screenshot: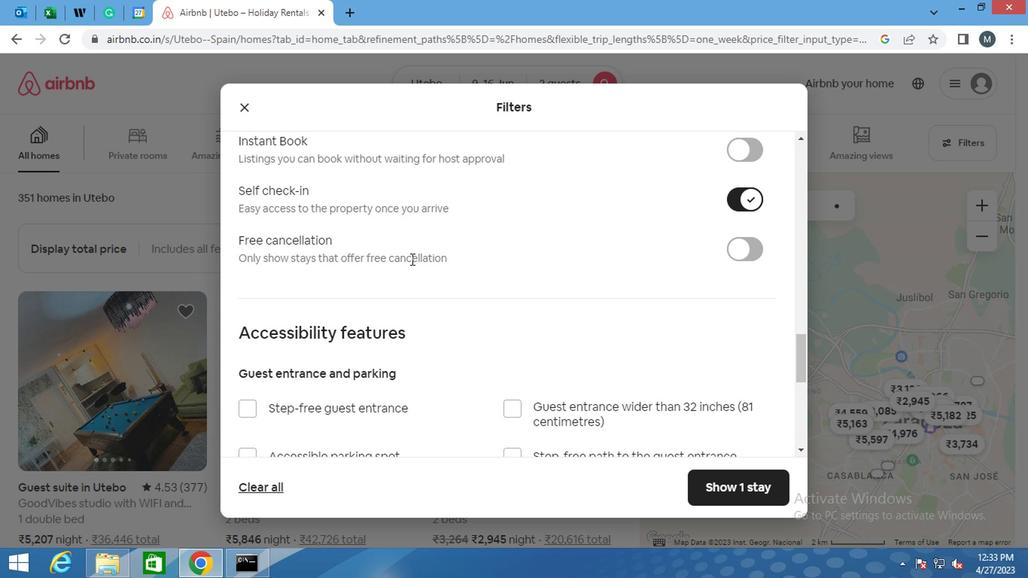 
Action: Mouse scrolled (357, 272) with delta (0, 0)
Screenshot: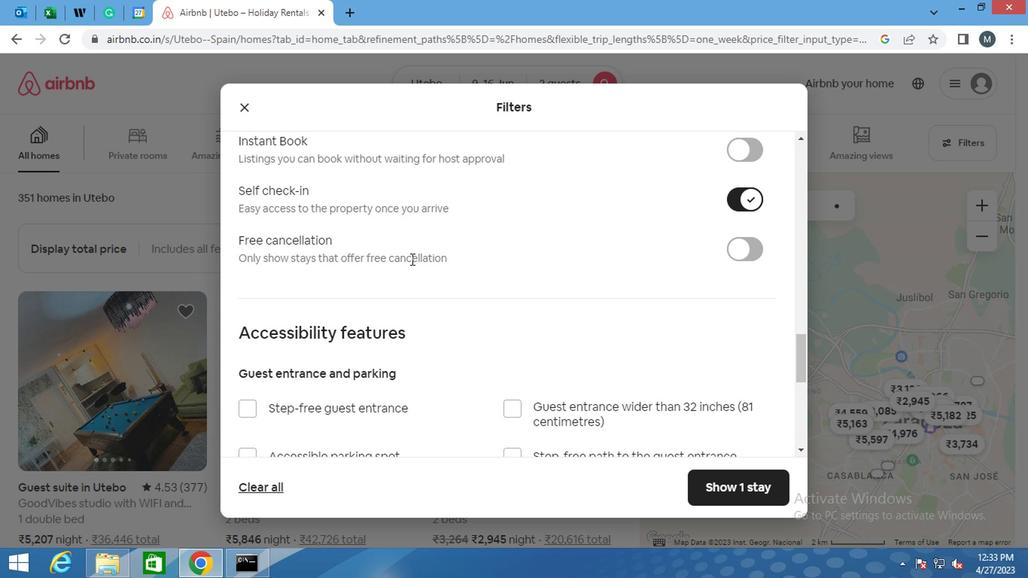 
Action: Mouse moved to (194, 286)
Screenshot: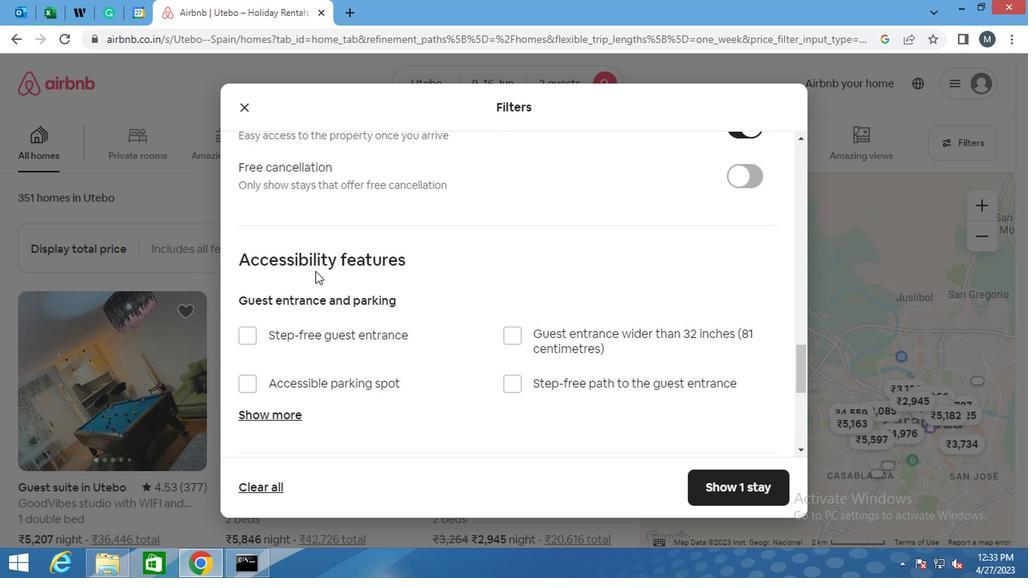 
Action: Mouse scrolled (194, 285) with delta (0, -1)
Screenshot: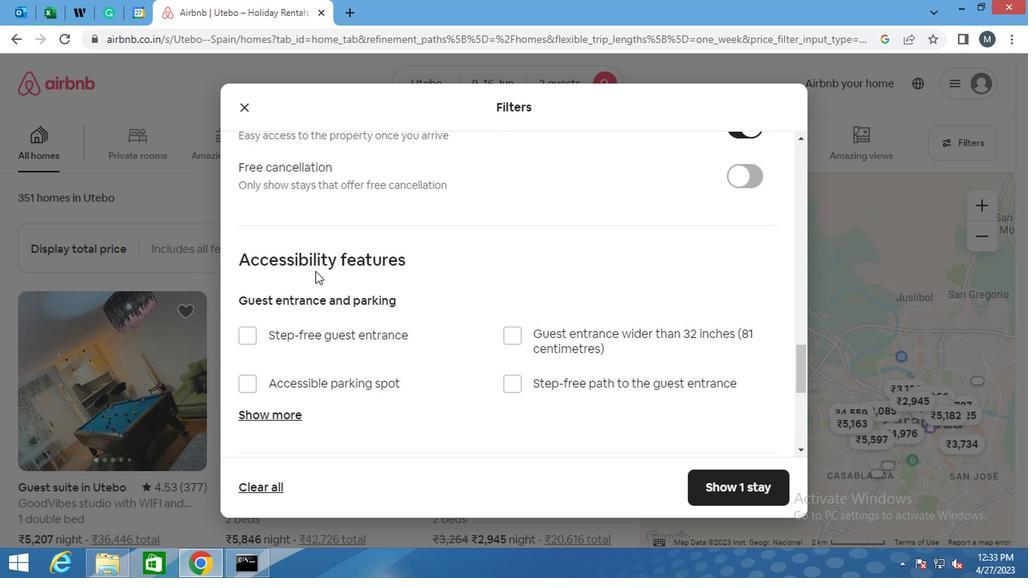 
Action: Mouse moved to (186, 289)
Screenshot: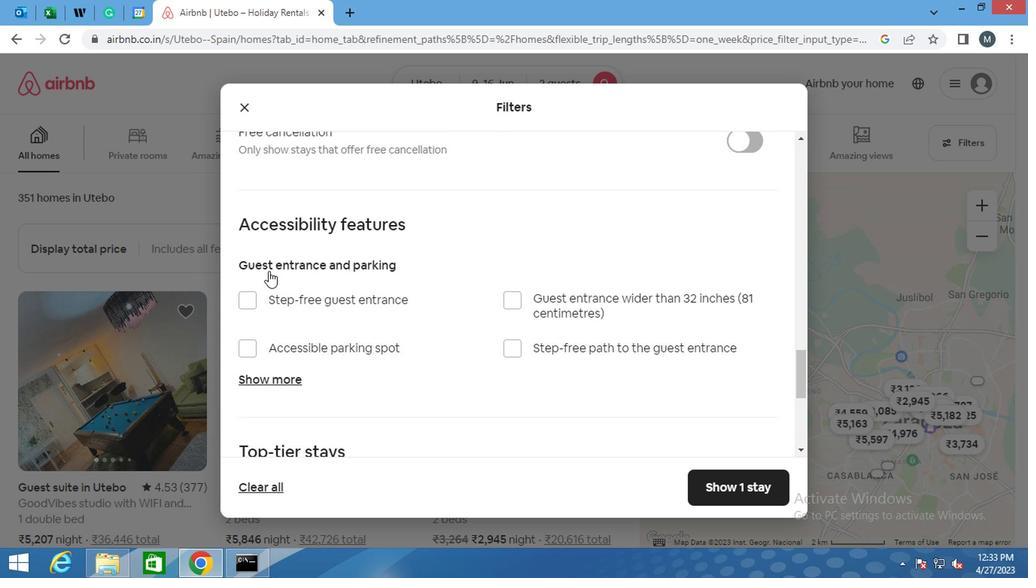 
Action: Mouse scrolled (186, 288) with delta (0, -1)
Screenshot: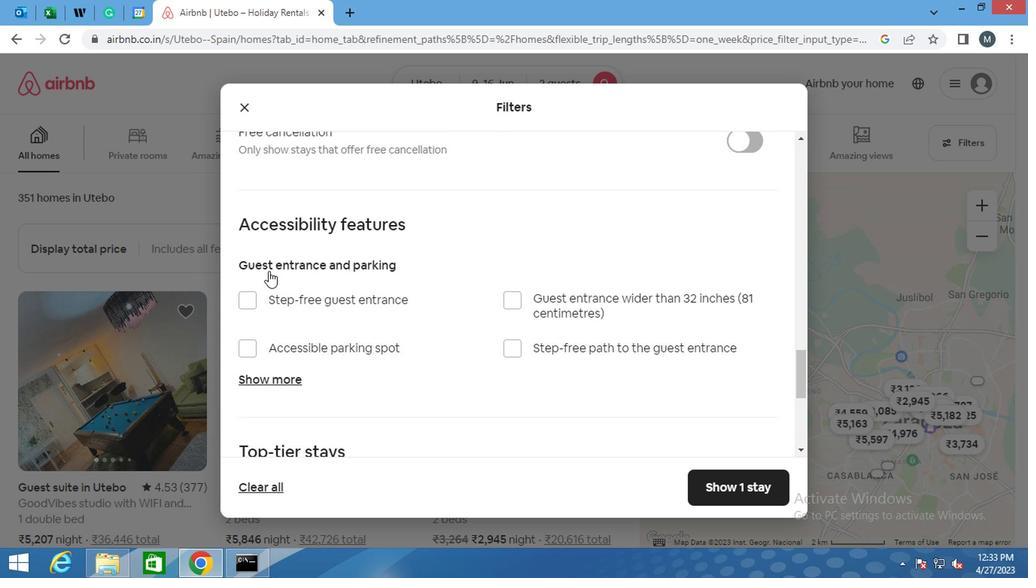 
Action: Mouse moved to (174, 293)
Screenshot: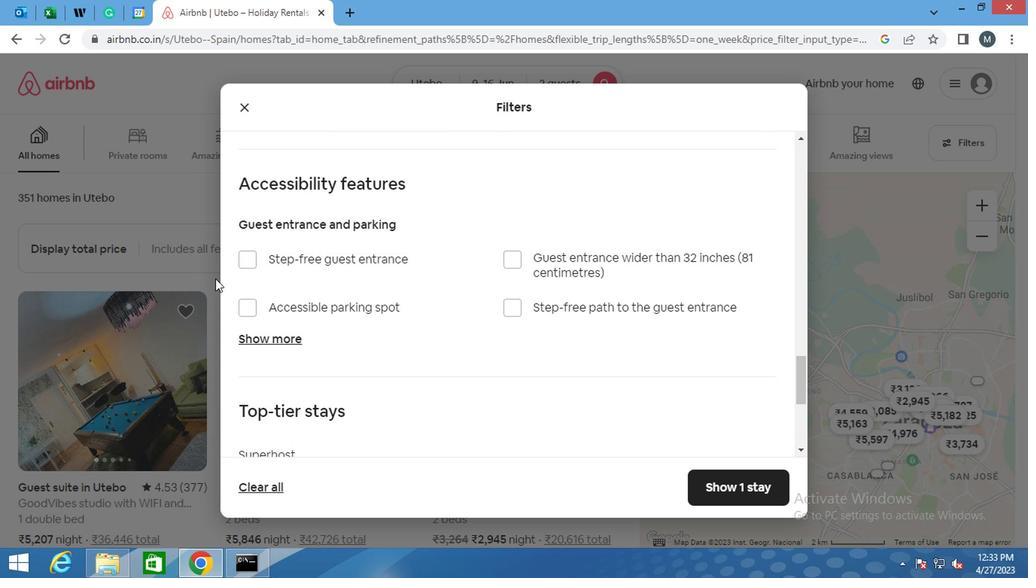 
Action: Mouse scrolled (174, 292) with delta (0, -1)
Screenshot: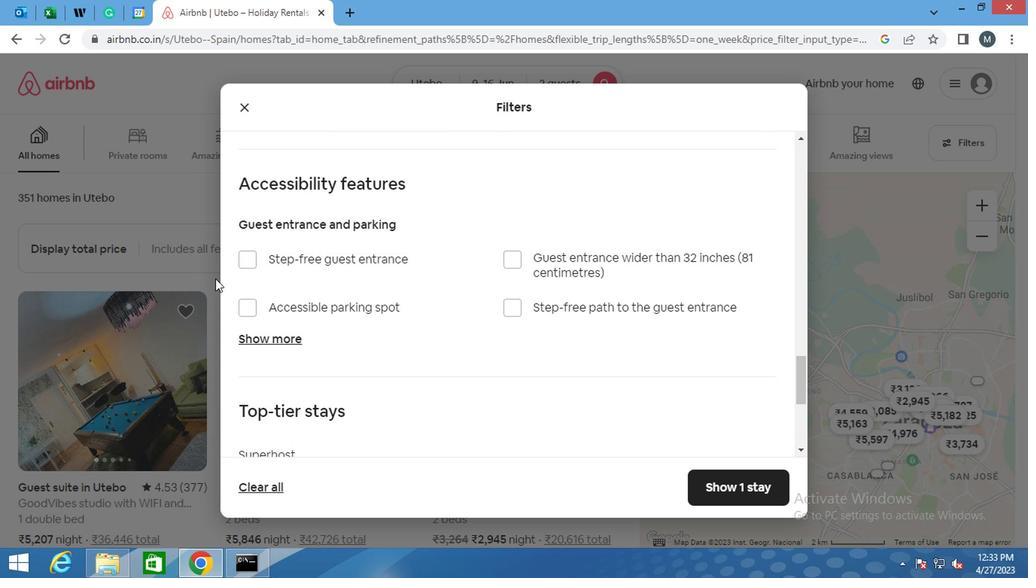 
Action: Mouse moved to (157, 294)
Screenshot: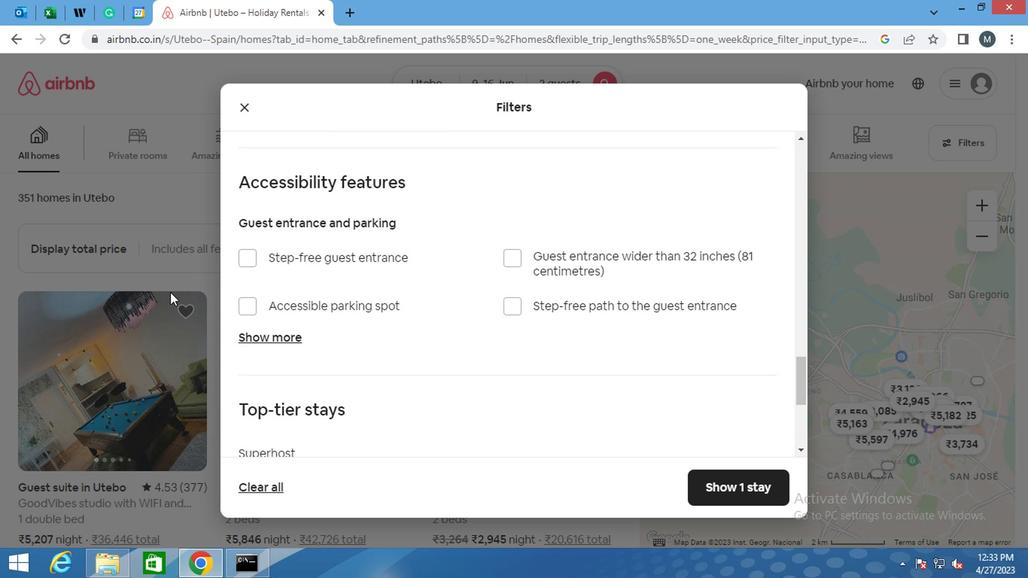 
Action: Mouse scrolled (157, 293) with delta (0, 0)
Screenshot: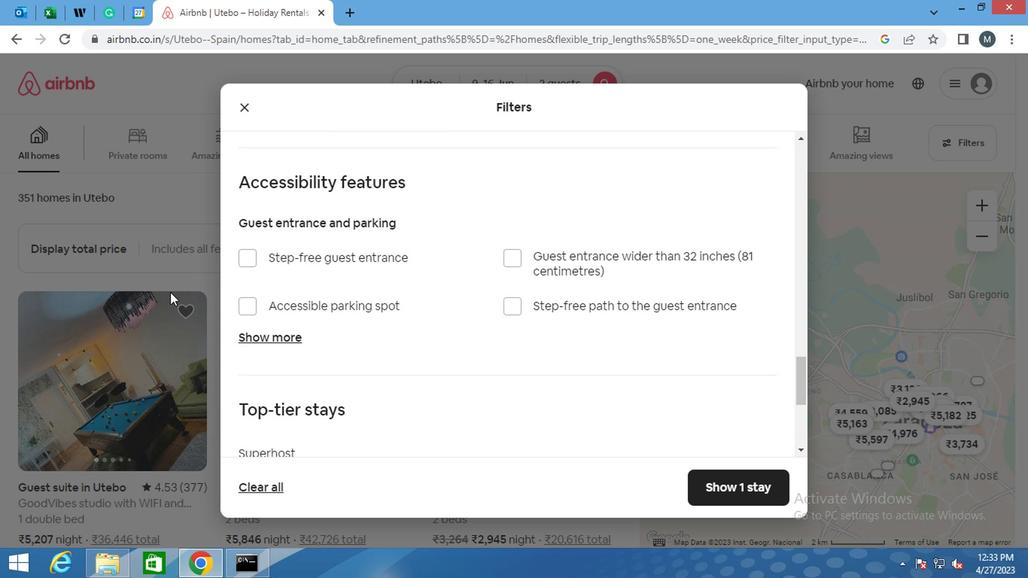 
Action: Mouse moved to (154, 301)
Screenshot: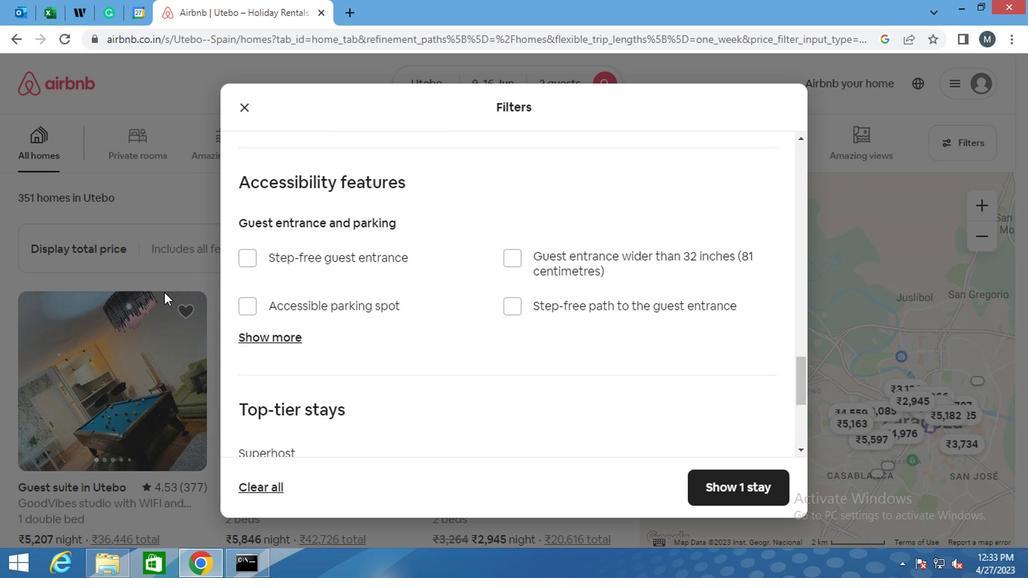 
Action: Mouse scrolled (154, 300) with delta (0, -1)
Screenshot: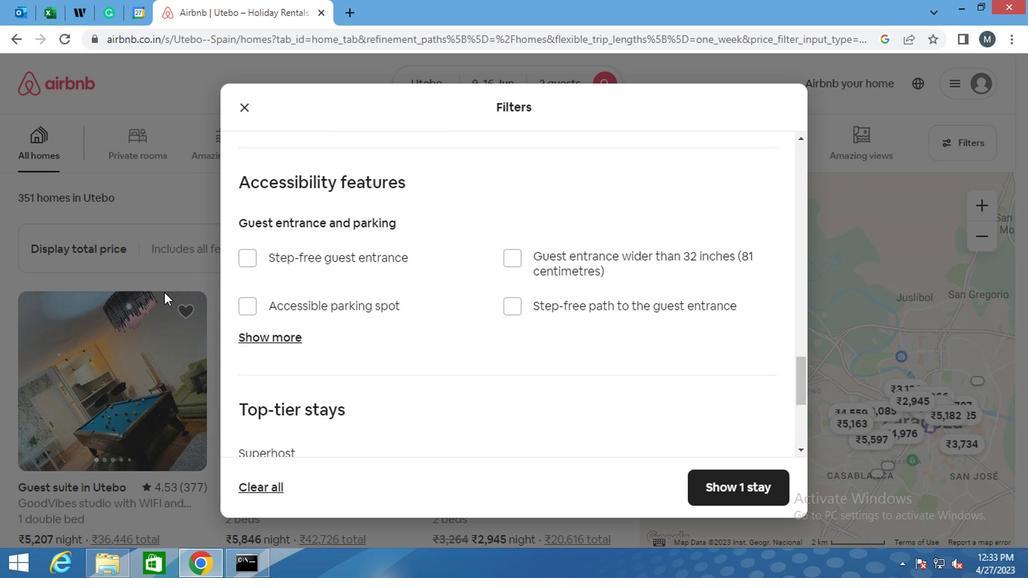 
Action: Mouse moved to (336, 375)
Screenshot: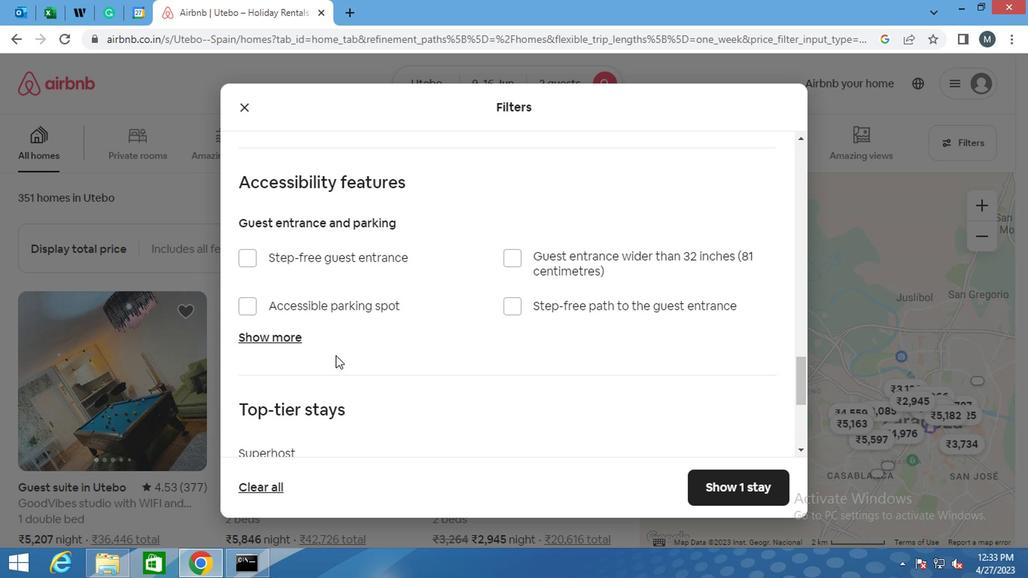 
Action: Mouse scrolled (336, 374) with delta (0, 0)
Screenshot: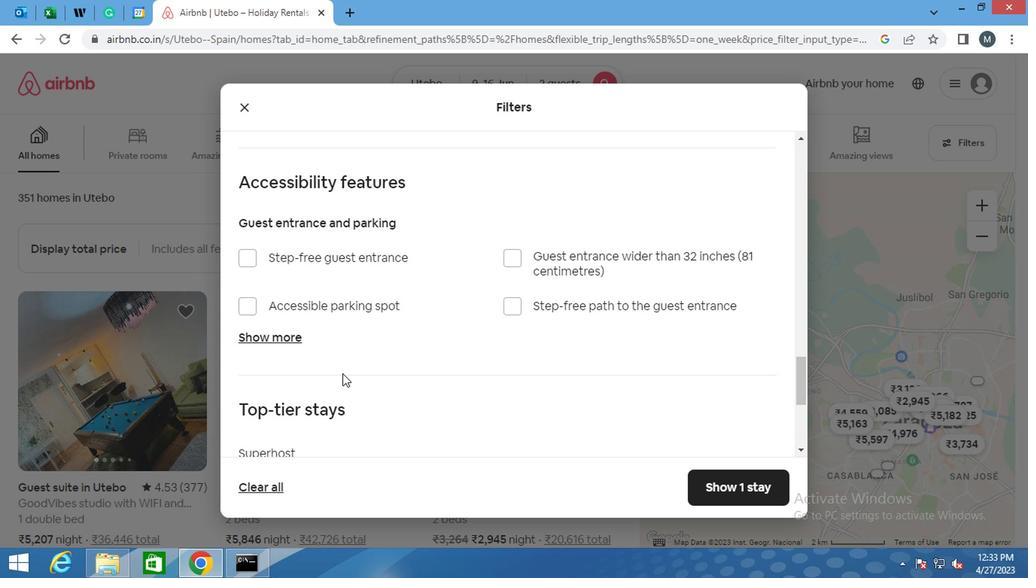 
Action: Mouse moved to (336, 376)
Screenshot: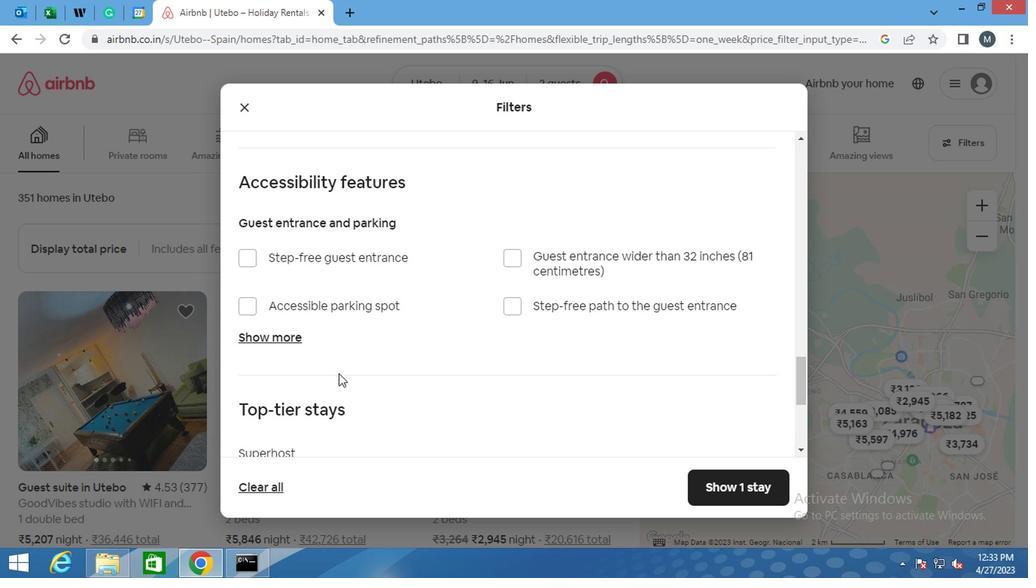 
Action: Mouse scrolled (336, 375) with delta (0, -1)
Screenshot: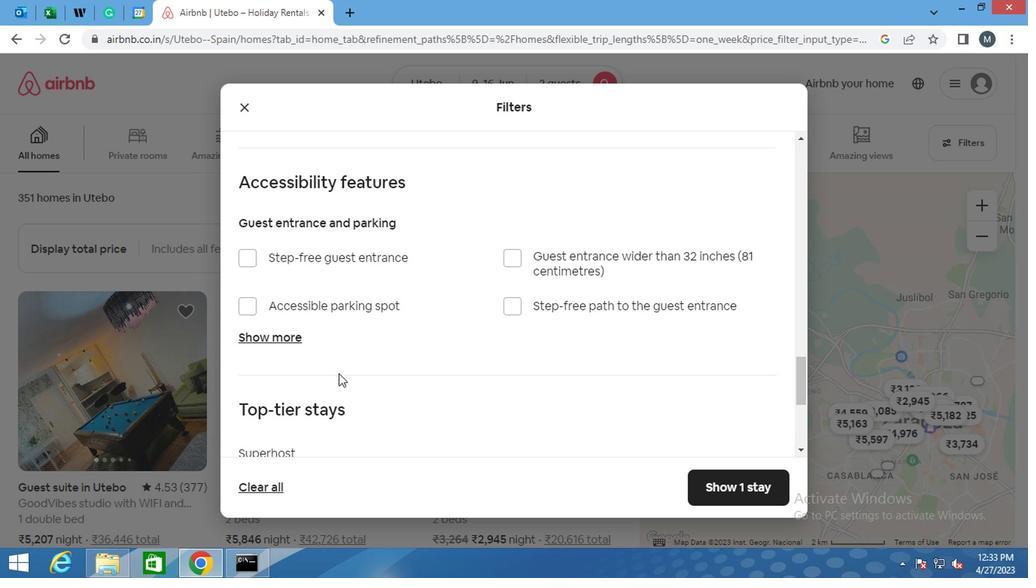 
Action: Mouse scrolled (336, 375) with delta (0, -1)
Screenshot: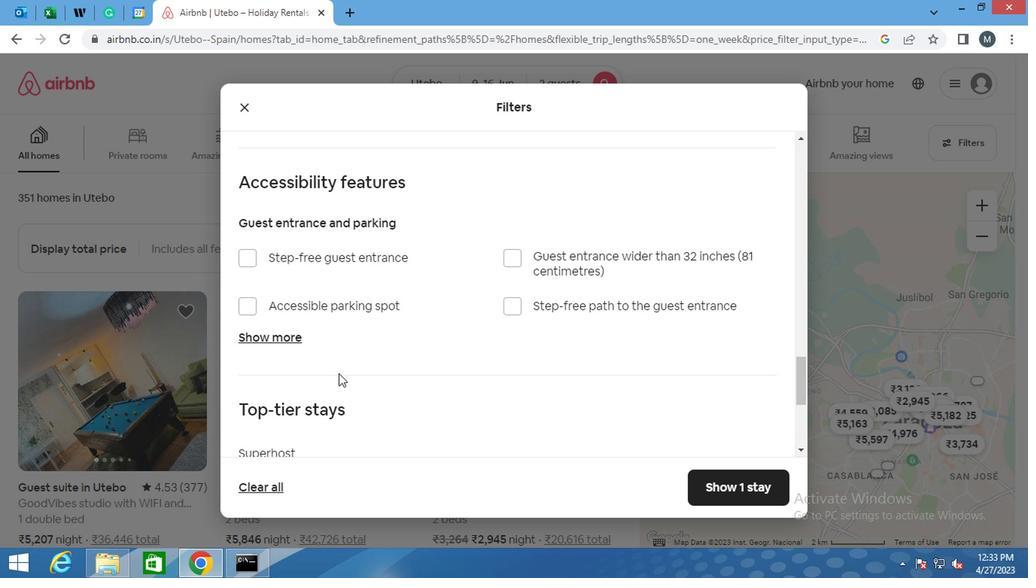 
Action: Mouse moved to (242, 388)
Screenshot: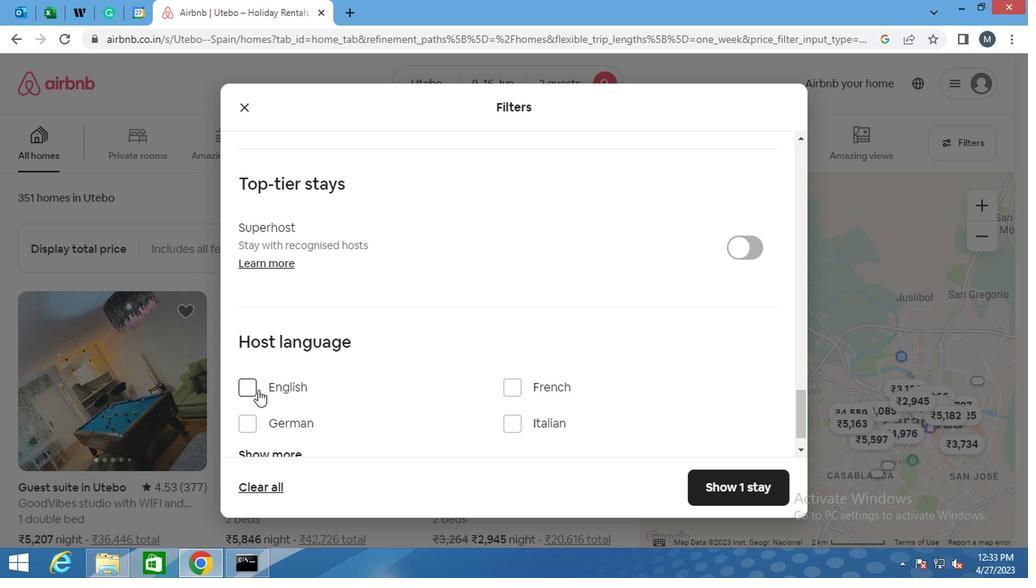 
Action: Mouse pressed left at (242, 388)
Screenshot: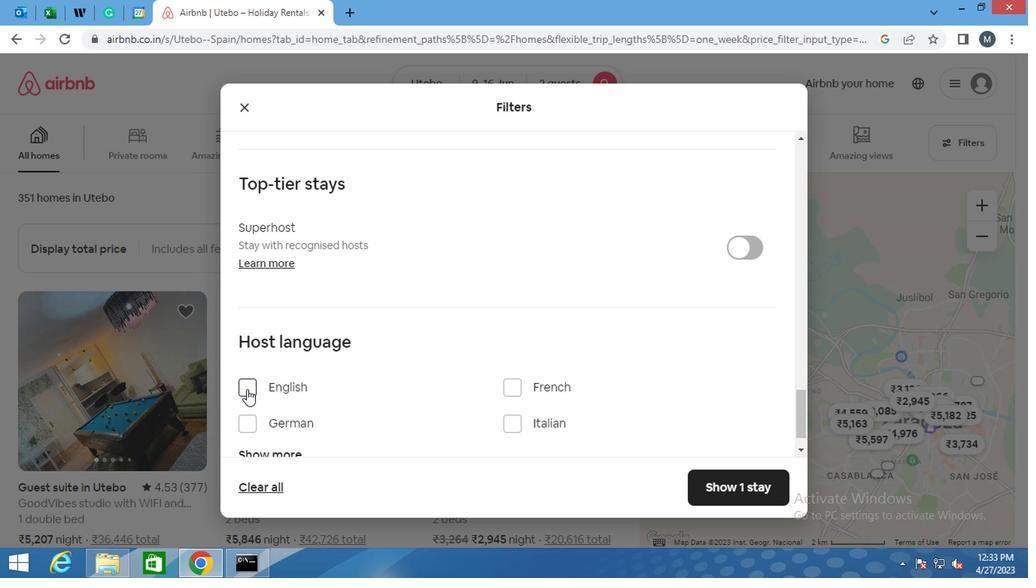 
Action: Mouse moved to (692, 481)
Screenshot: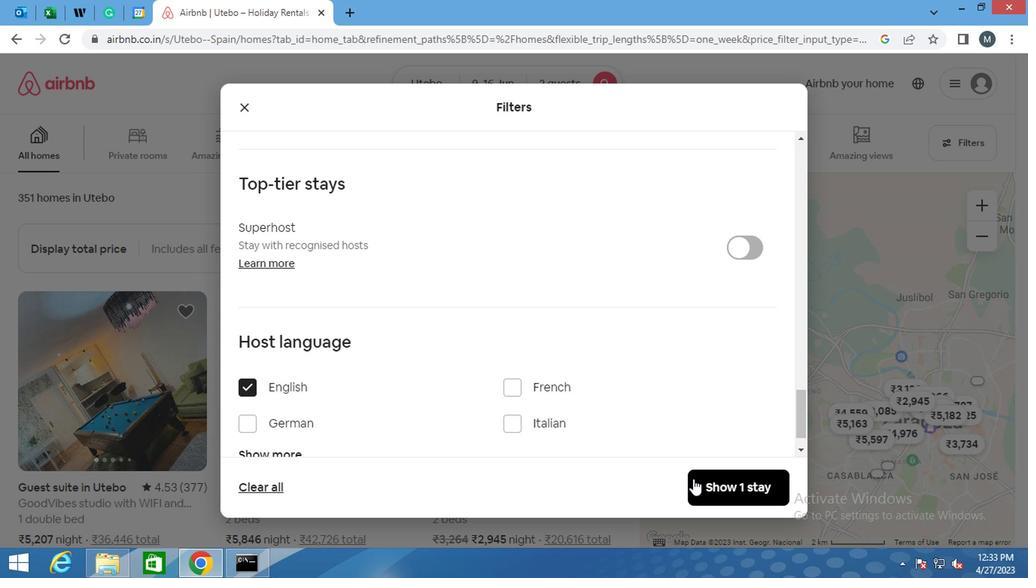 
Action: Mouse pressed left at (692, 481)
Screenshot: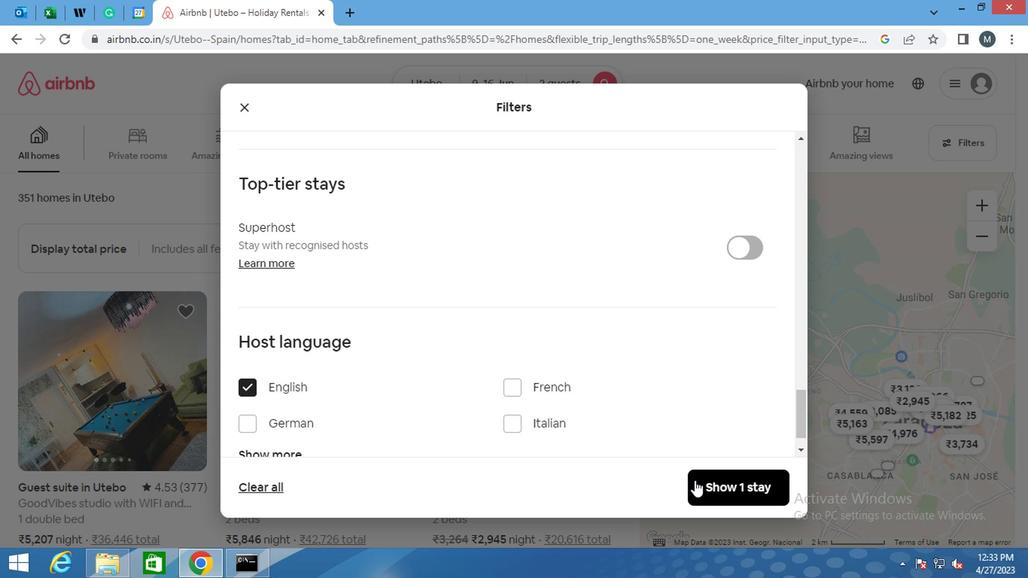 
Action: Mouse moved to (695, 480)
Screenshot: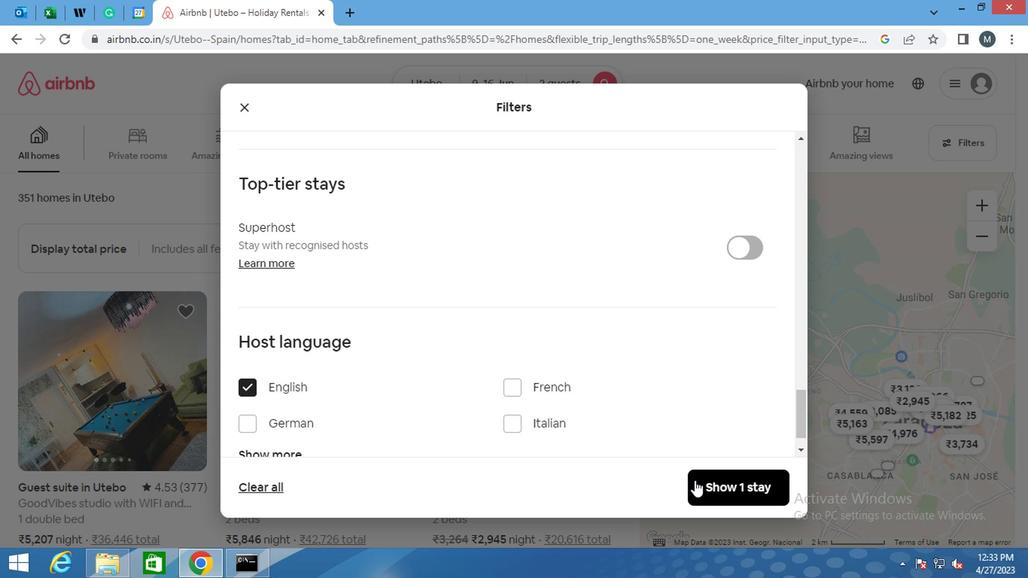 
